 Task: Find connections with filter location Bukama with filter topic #tecnologiawith filter profile language Spanish with filter current company Hindustan Coca-Cola Beverages with filter school The Shri Ram School with filter industry Professional Training and Coaching with filter service category Translation with filter keywords title Farm Worker
Action: Mouse moved to (601, 114)
Screenshot: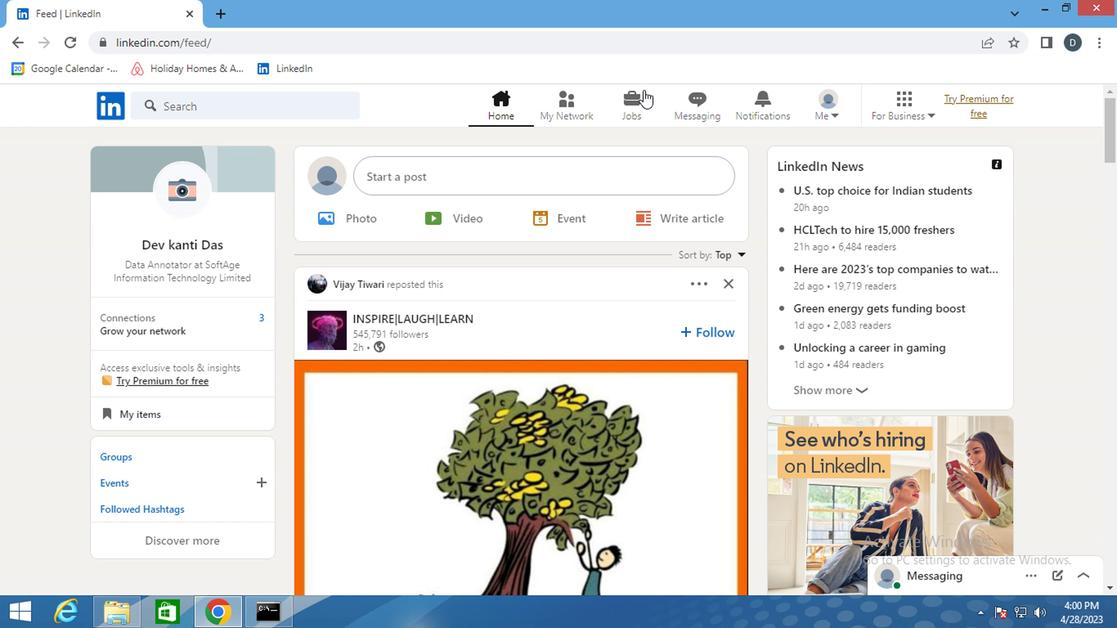 
Action: Mouse pressed left at (601, 114)
Screenshot: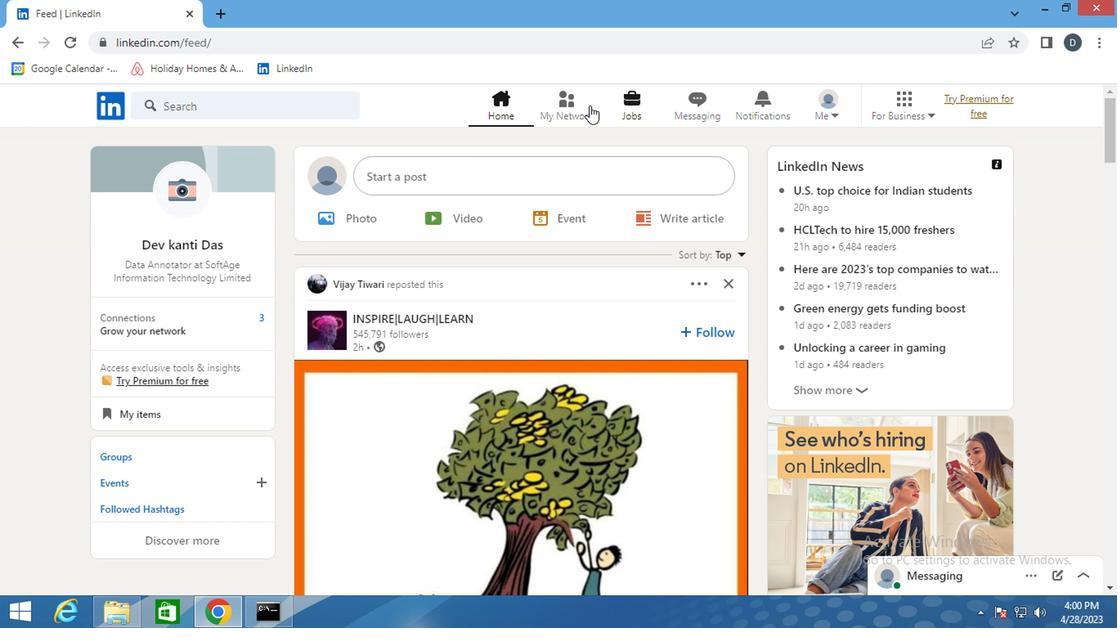 
Action: Mouse moved to (394, 201)
Screenshot: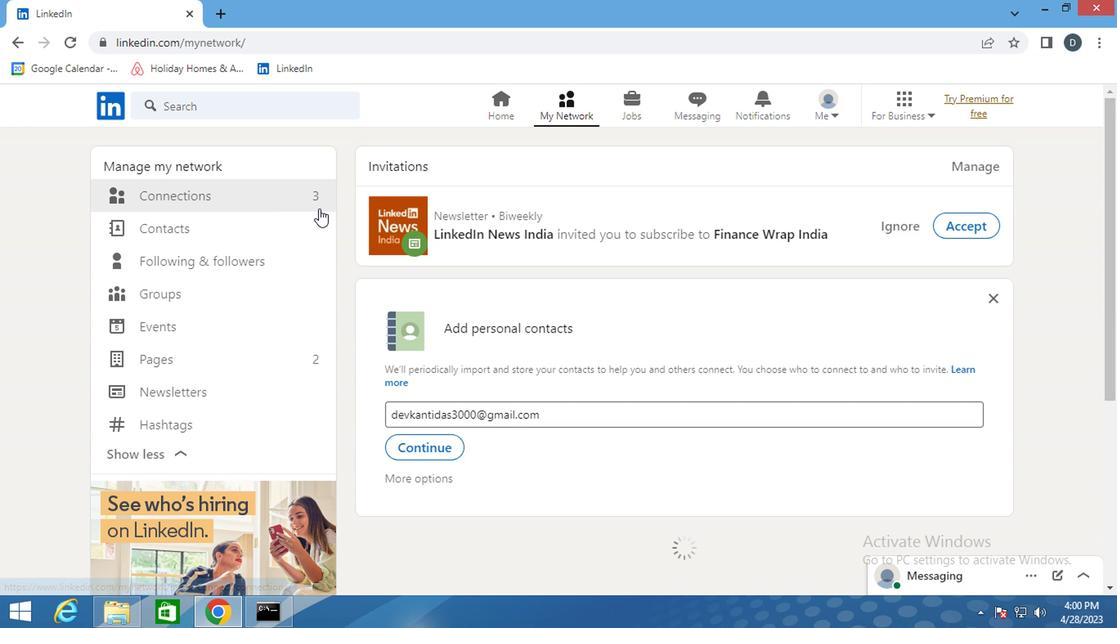 
Action: Mouse pressed left at (394, 201)
Screenshot: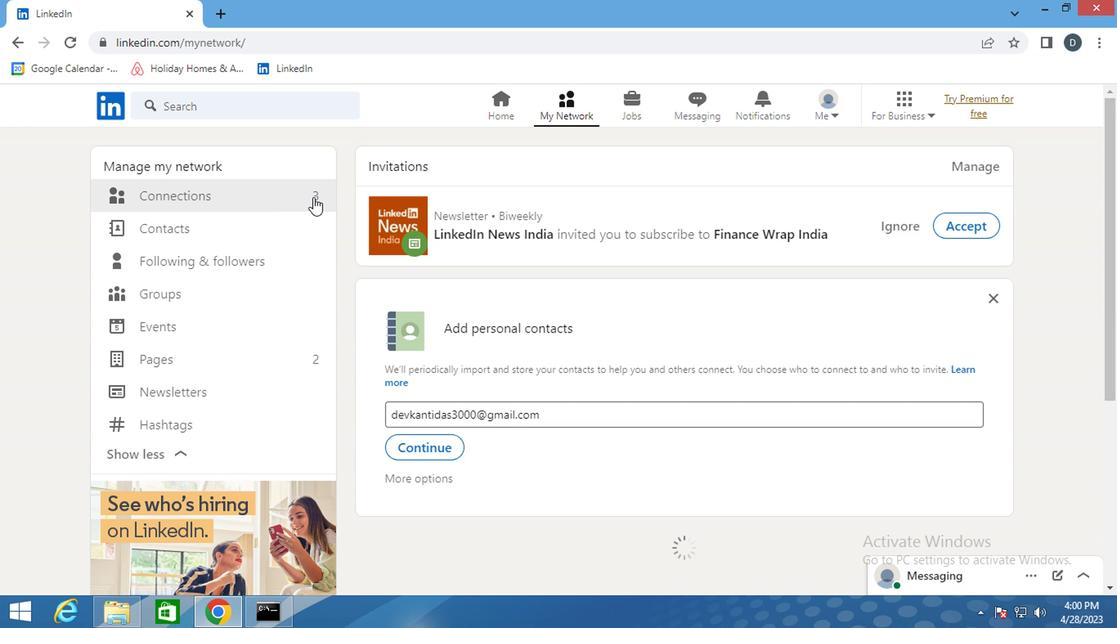 
Action: Mouse moved to (321, 199)
Screenshot: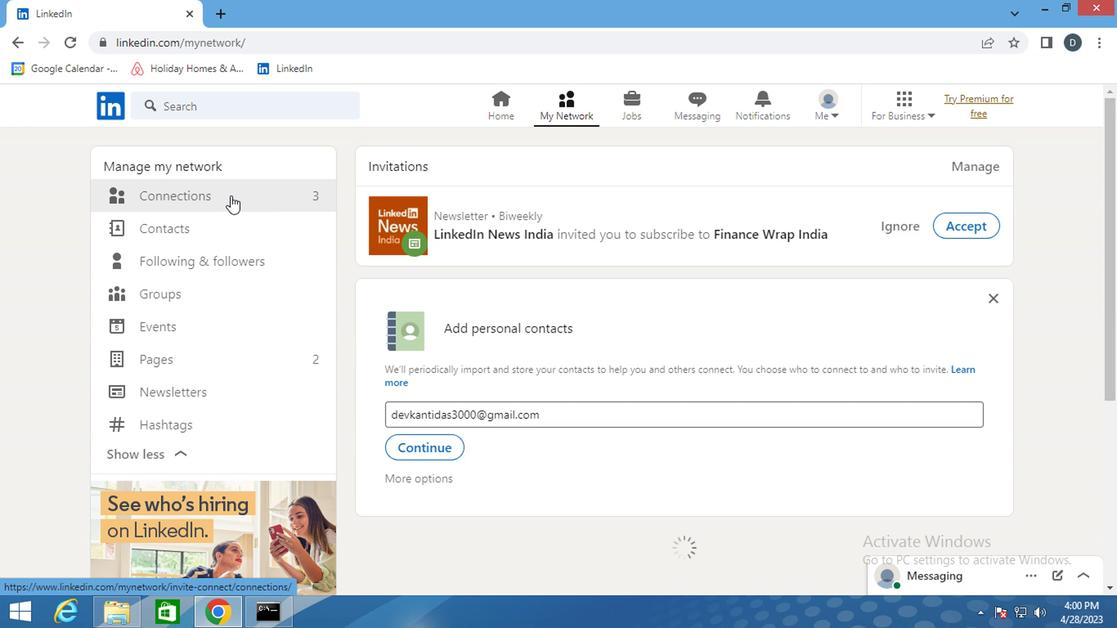 
Action: Mouse pressed left at (321, 199)
Screenshot: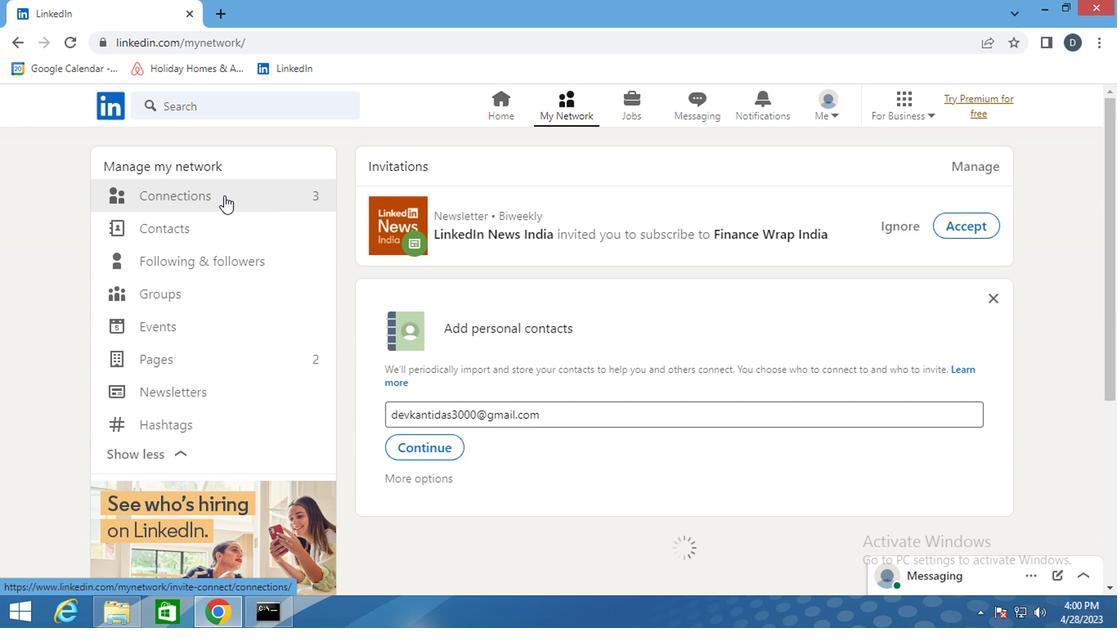 
Action: Mouse moved to (294, 201)
Screenshot: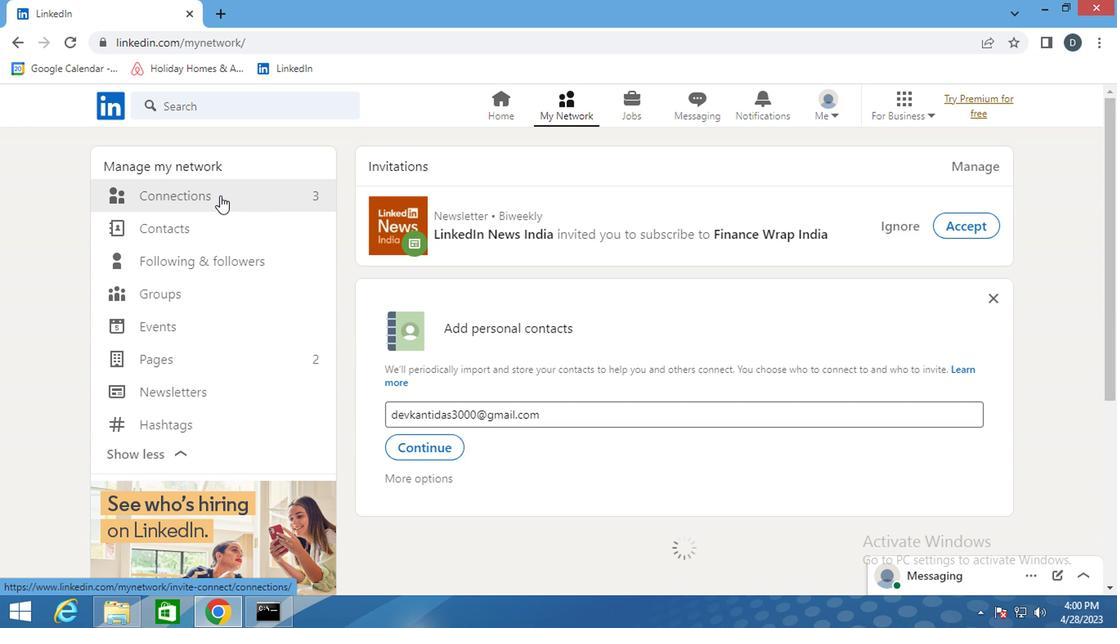 
Action: Mouse pressed left at (294, 201)
Screenshot: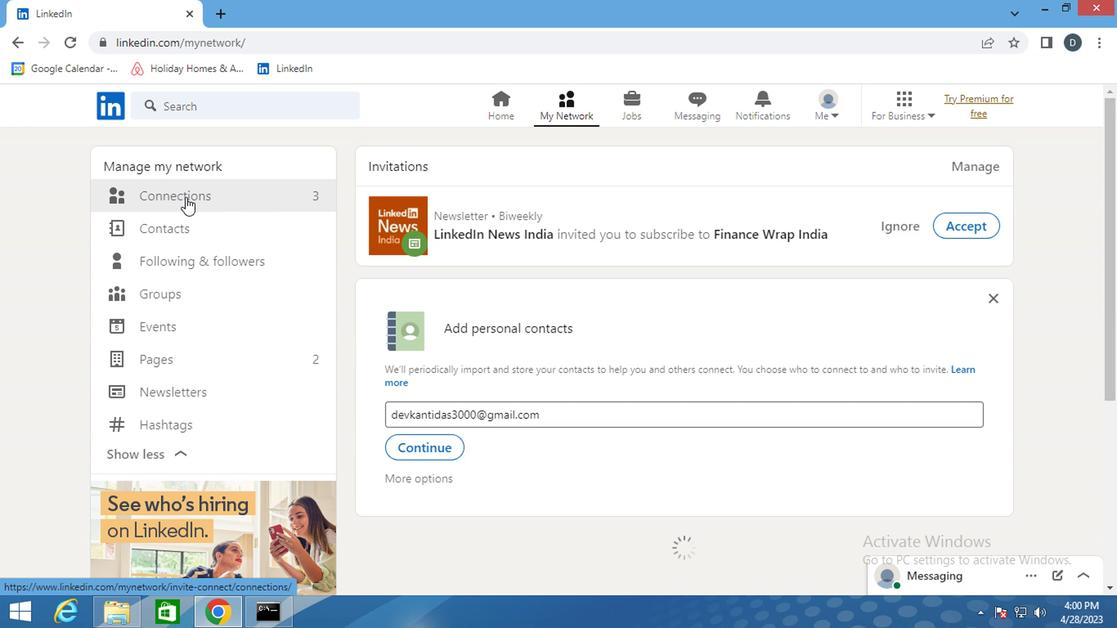 
Action: Mouse moved to (696, 201)
Screenshot: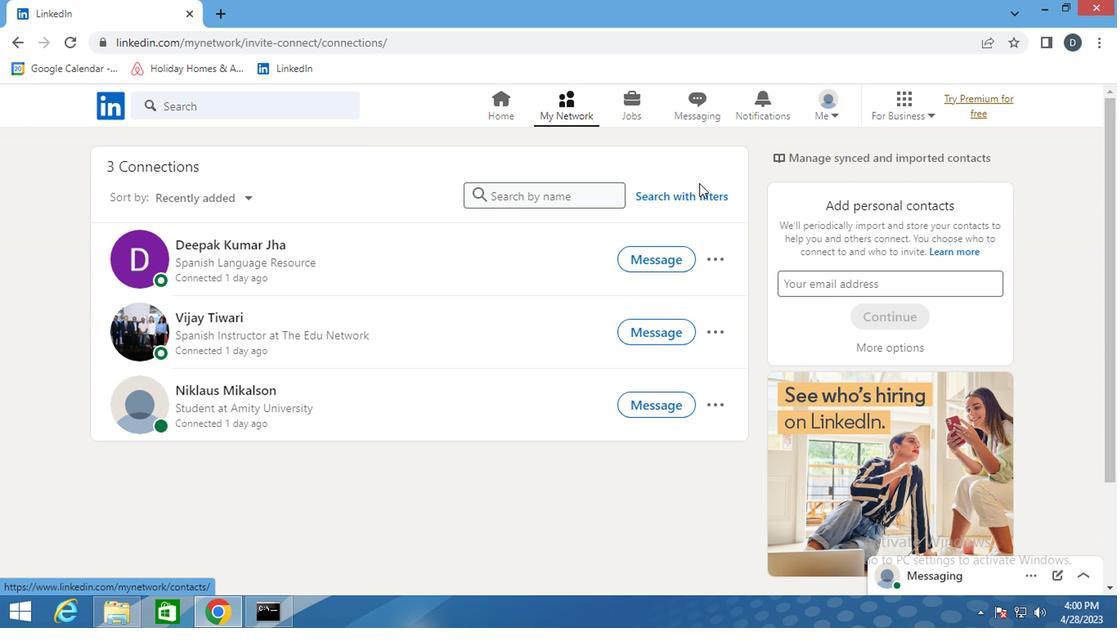 
Action: Mouse pressed left at (696, 201)
Screenshot: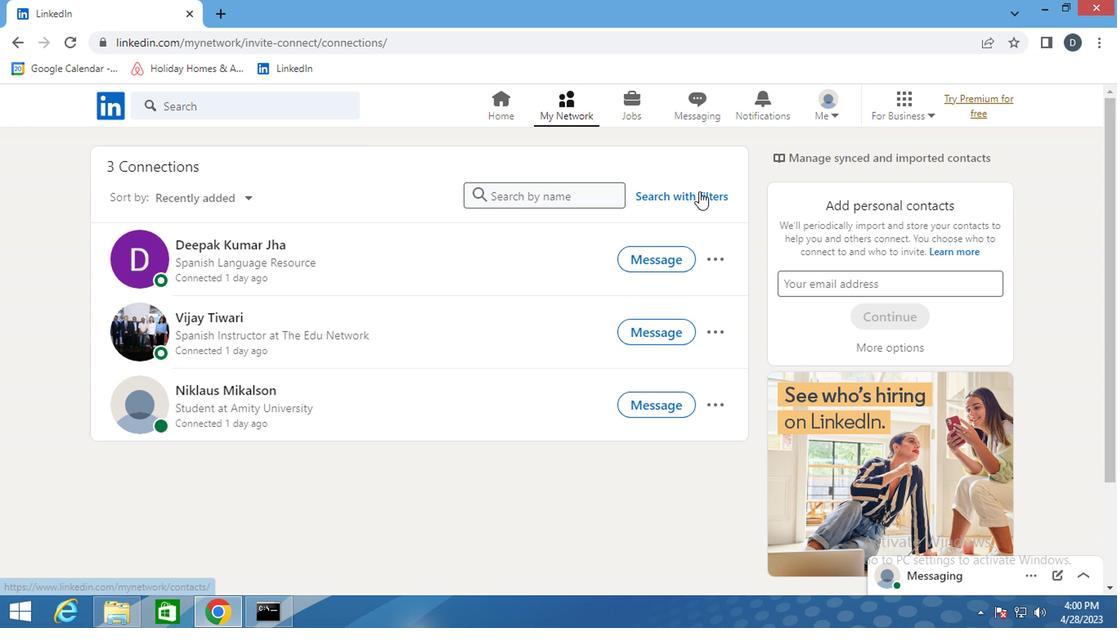 
Action: Mouse moved to (639, 151)
Screenshot: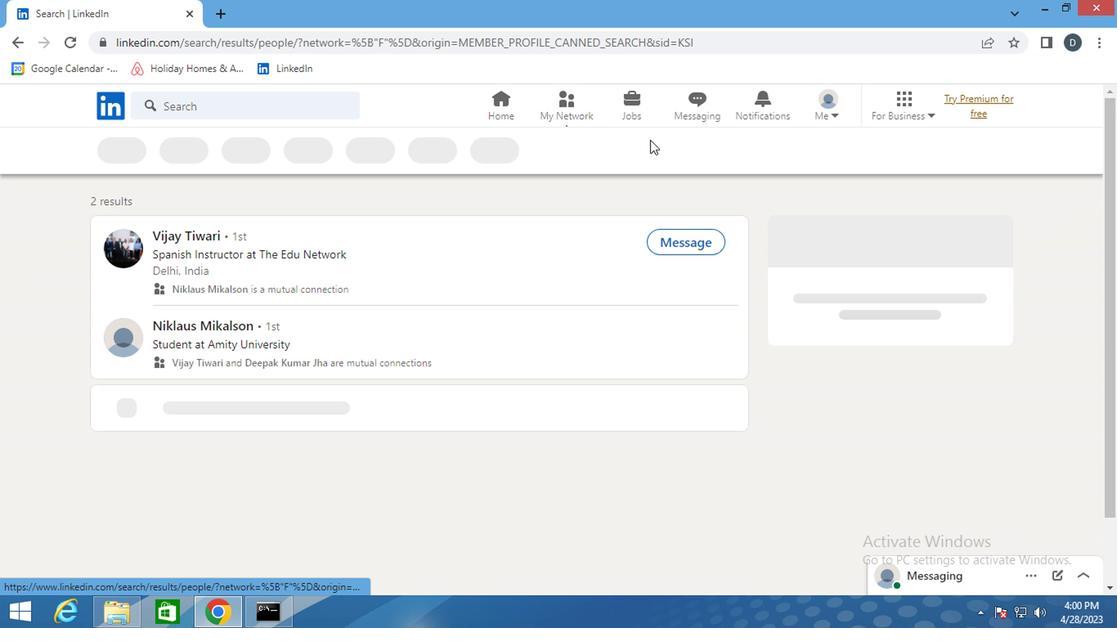 
Action: Mouse pressed left at (639, 151)
Screenshot: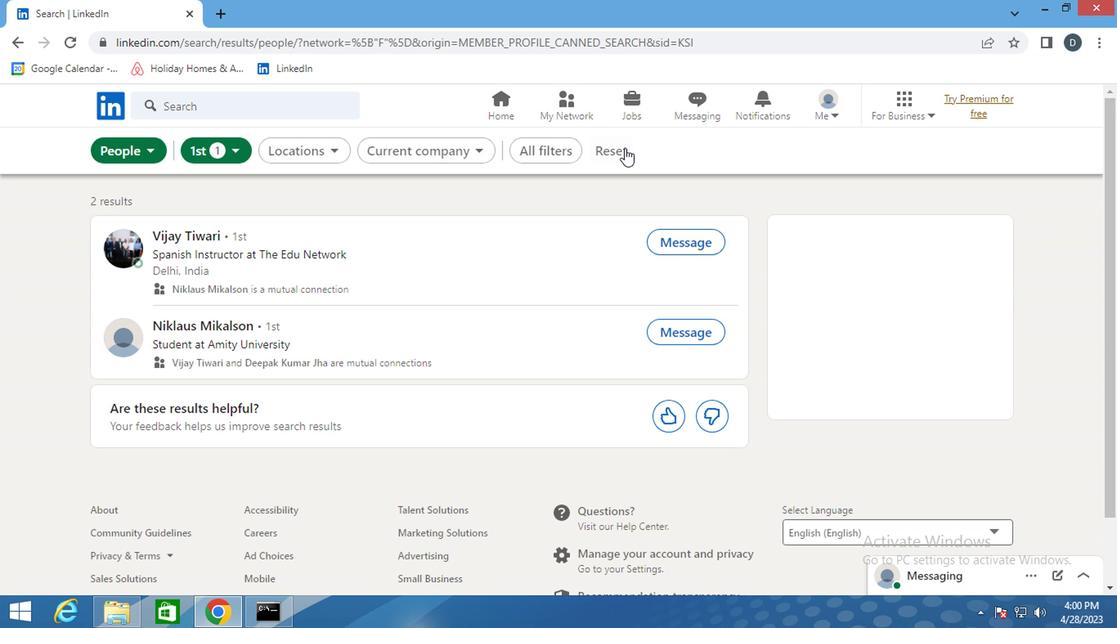 
Action: Mouse moved to (606, 153)
Screenshot: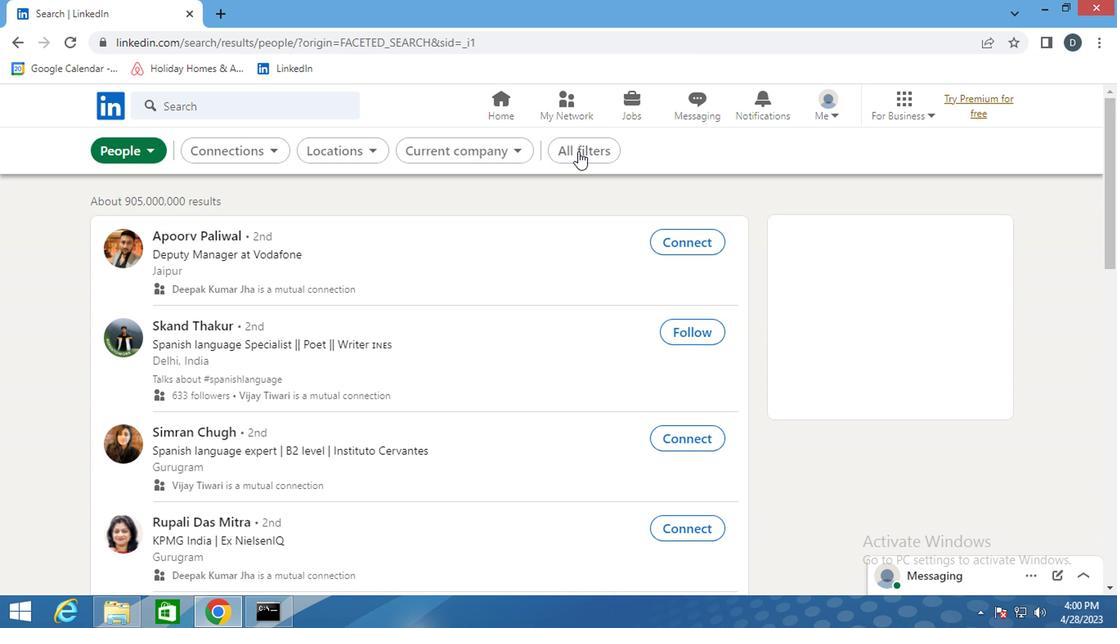 
Action: Mouse pressed left at (606, 153)
Screenshot: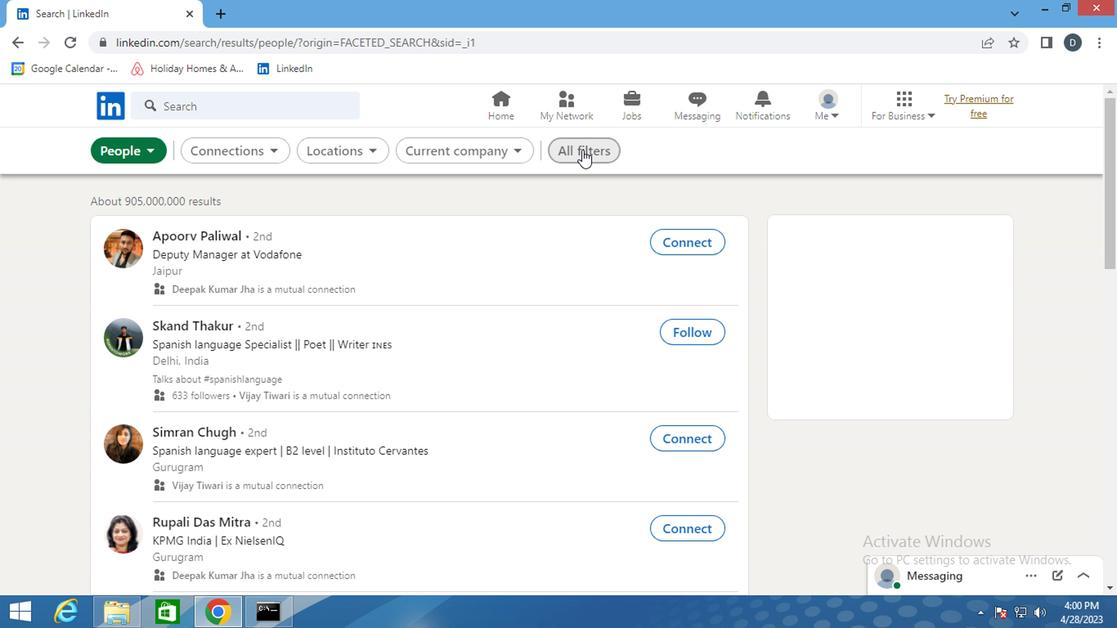 
Action: Mouse moved to (927, 374)
Screenshot: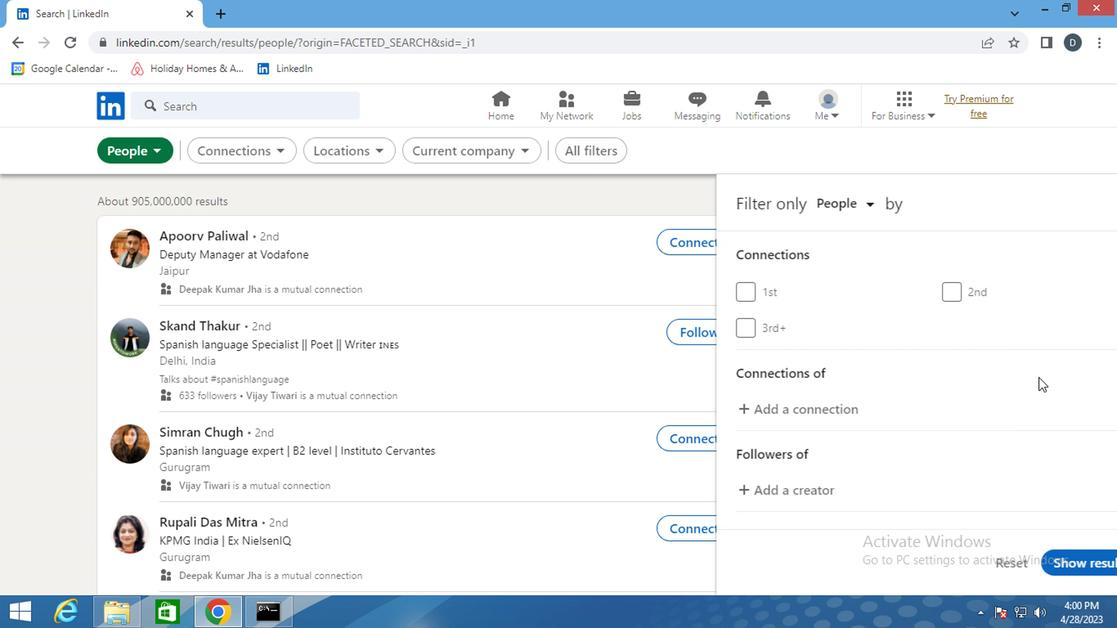 
Action: Mouse scrolled (927, 373) with delta (0, 0)
Screenshot: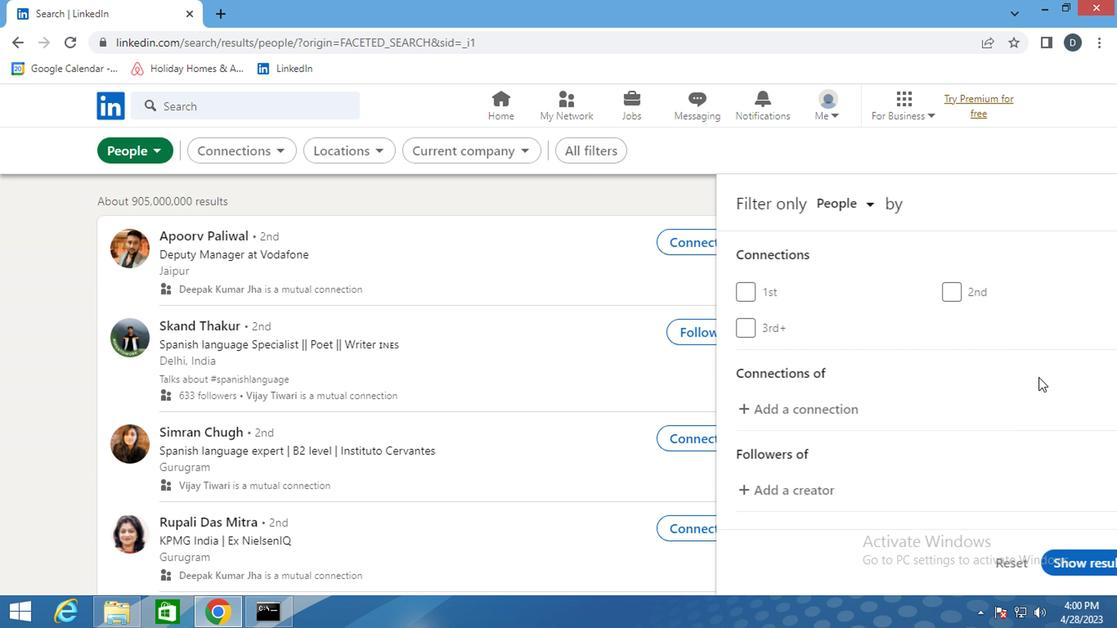 
Action: Mouse scrolled (927, 373) with delta (0, 0)
Screenshot: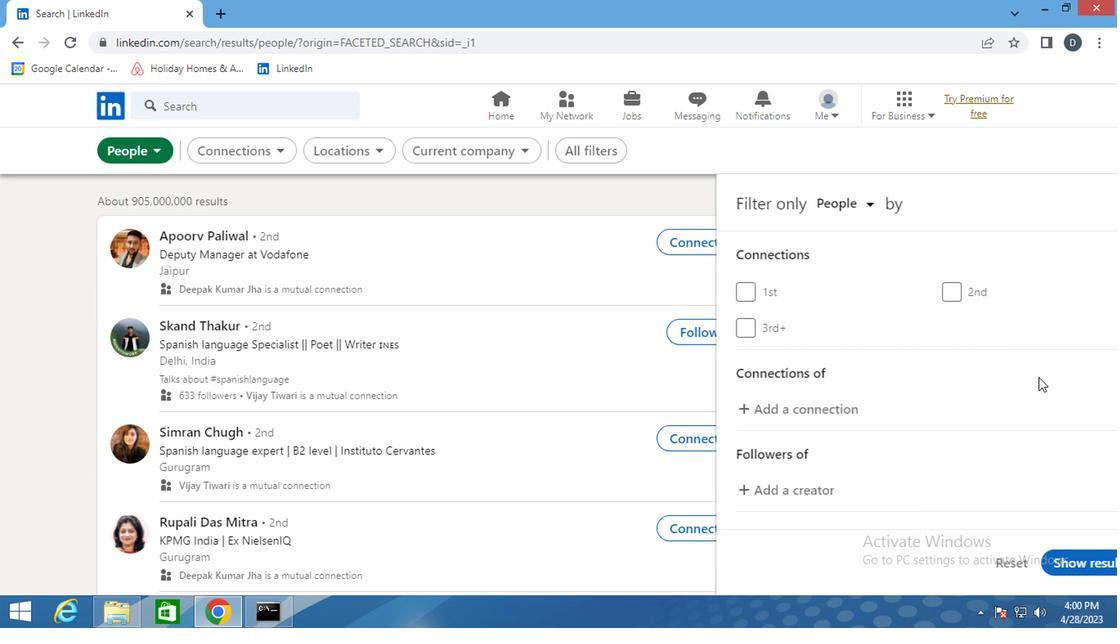 
Action: Mouse scrolled (927, 373) with delta (0, 0)
Screenshot: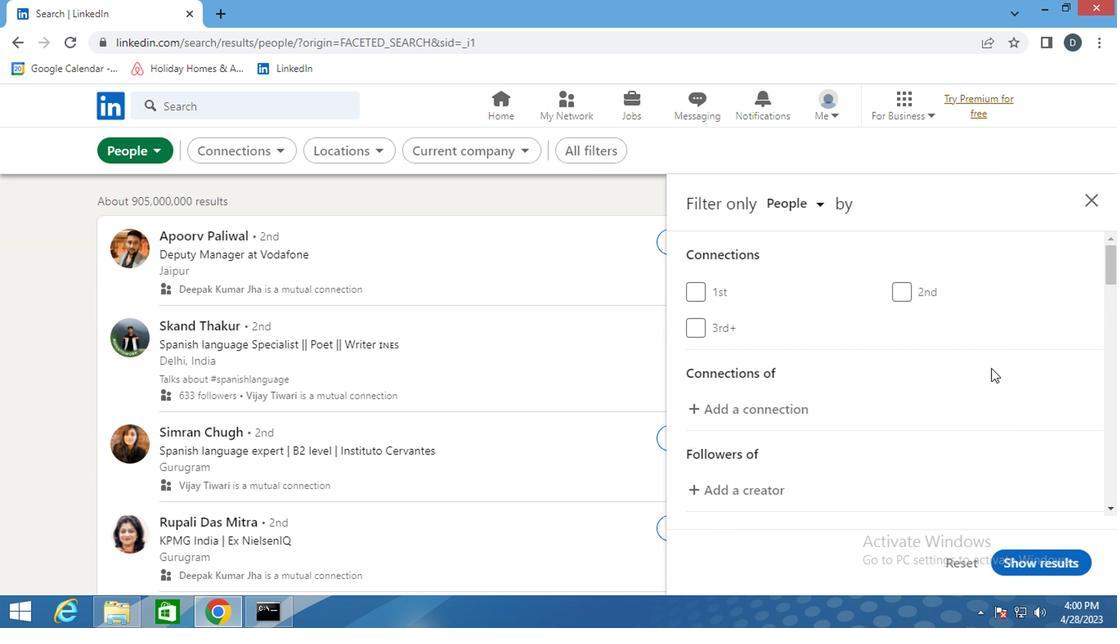 
Action: Mouse moved to (820, 398)
Screenshot: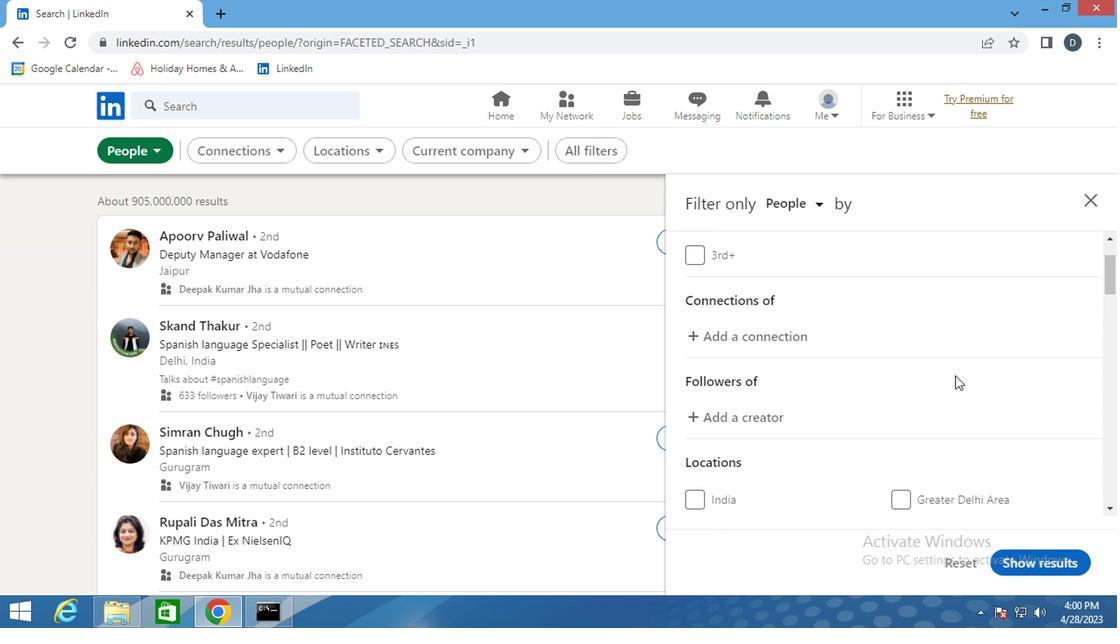
Action: Mouse scrolled (820, 397) with delta (0, -1)
Screenshot: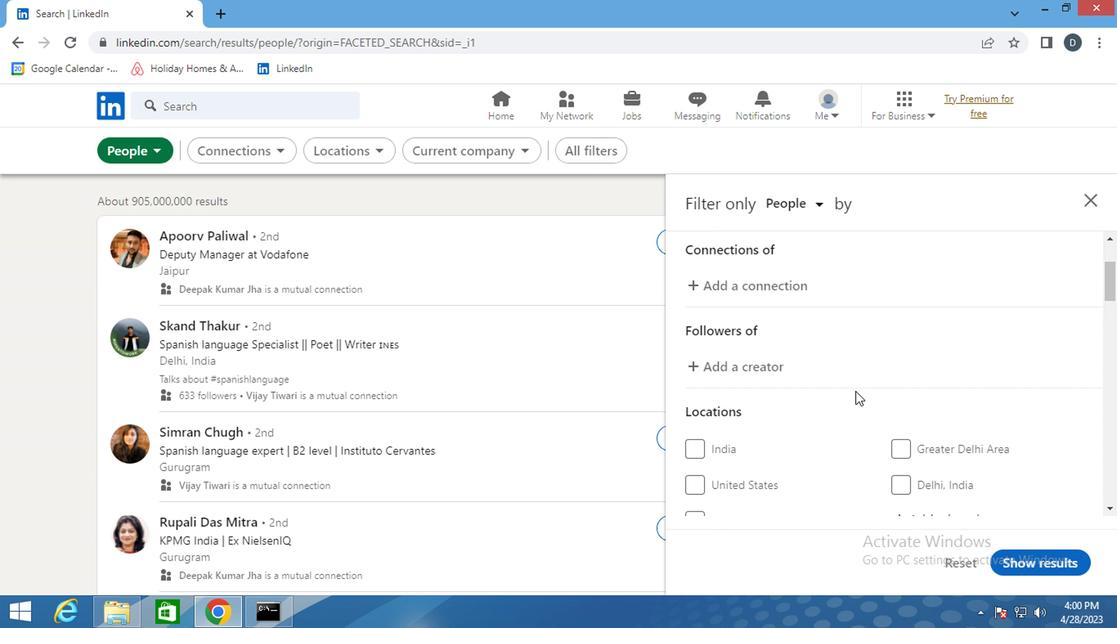 
Action: Mouse moved to (844, 388)
Screenshot: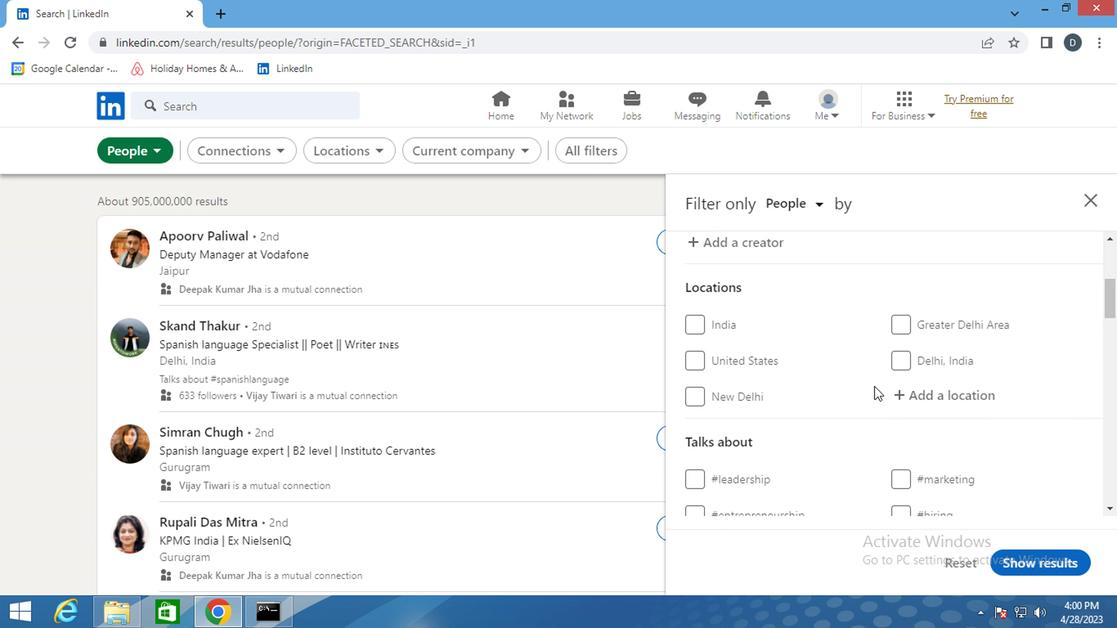 
Action: Mouse scrolled (844, 389) with delta (0, 0)
Screenshot: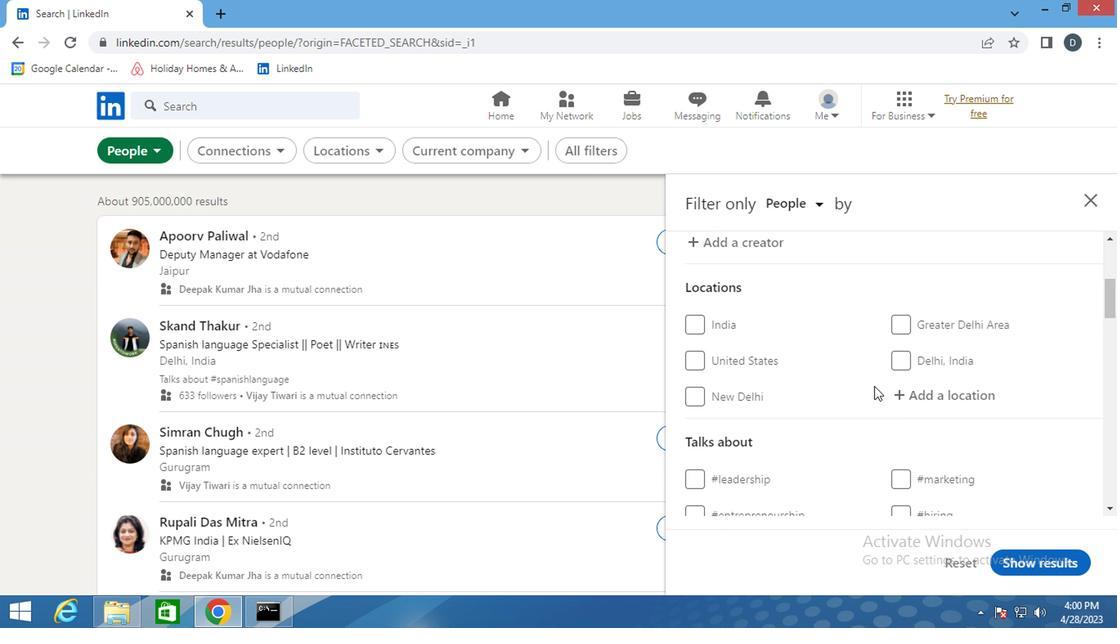 
Action: Mouse moved to (895, 373)
Screenshot: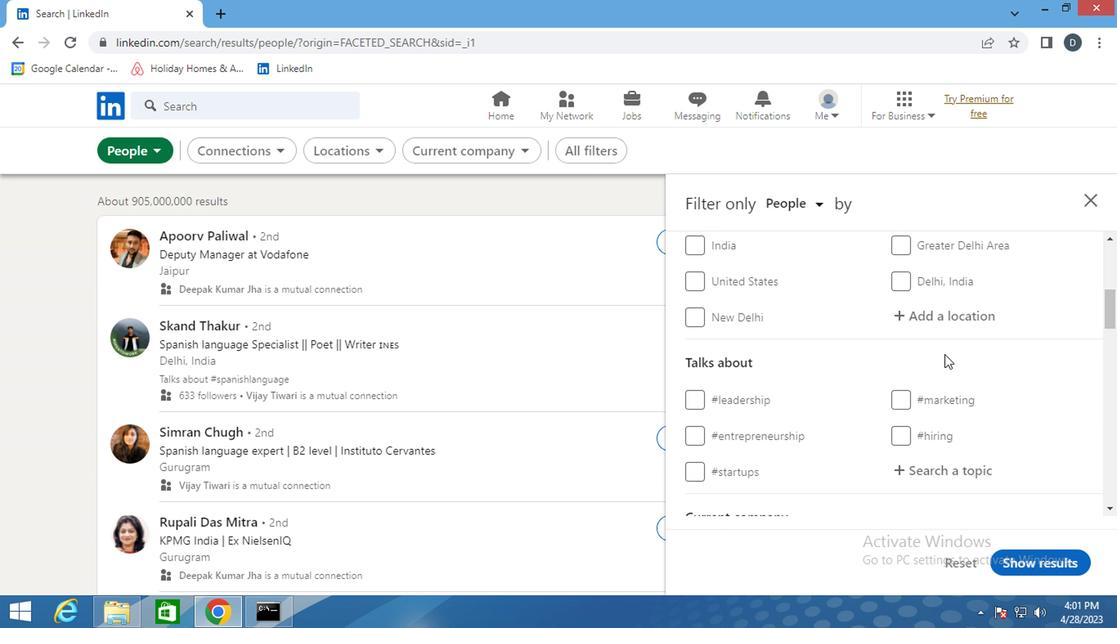
Action: Mouse scrolled (895, 374) with delta (0, 0)
Screenshot: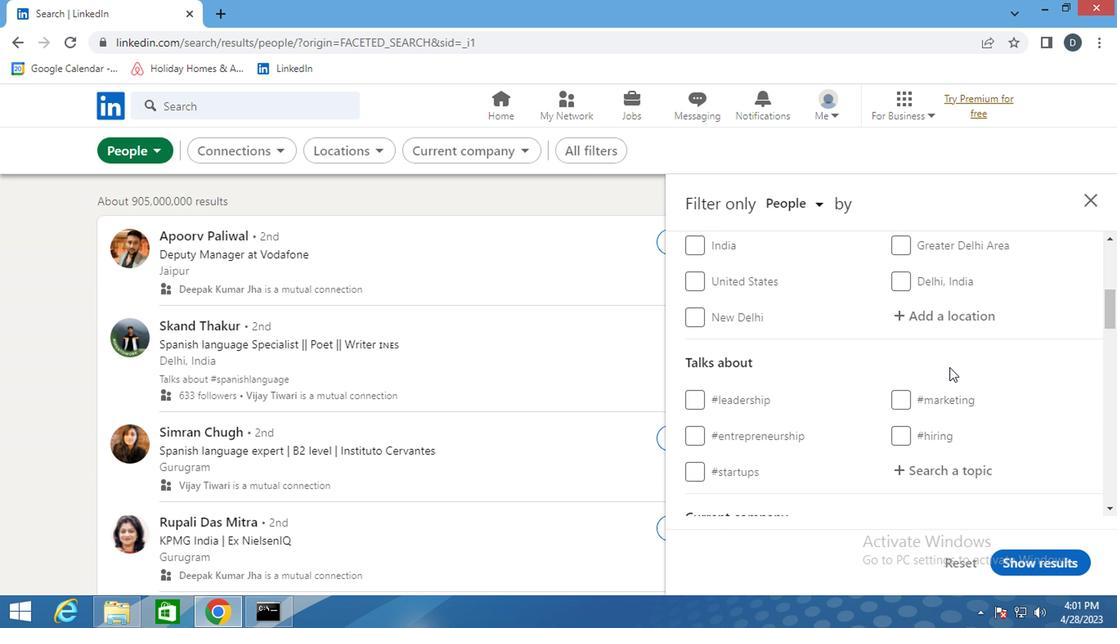 
Action: Mouse moved to (898, 381)
Screenshot: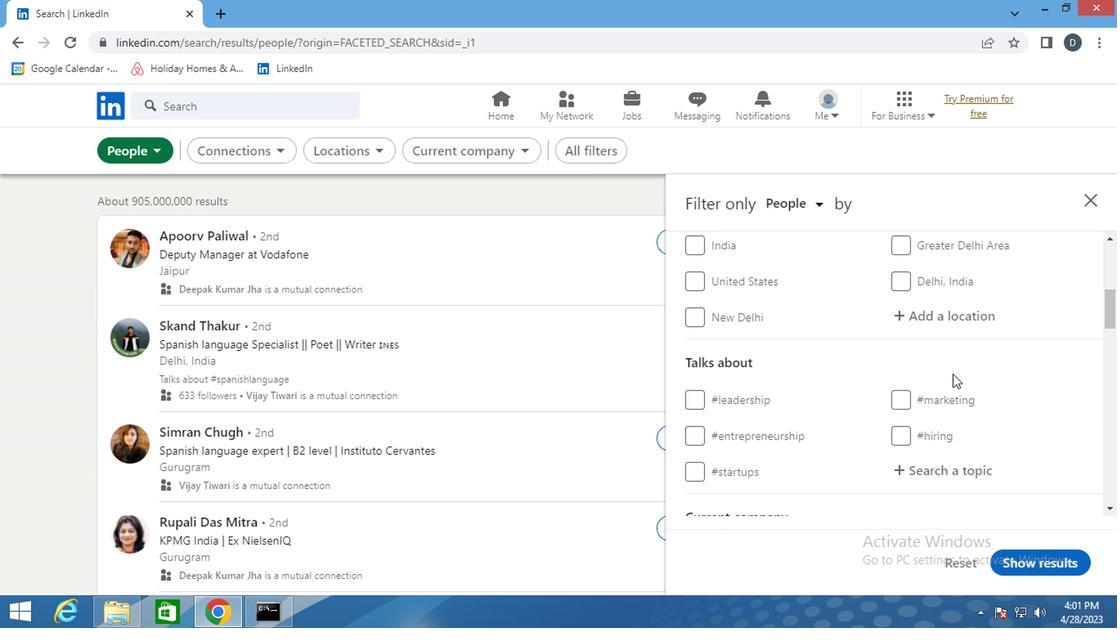 
Action: Mouse scrolled (898, 381) with delta (0, 0)
Screenshot: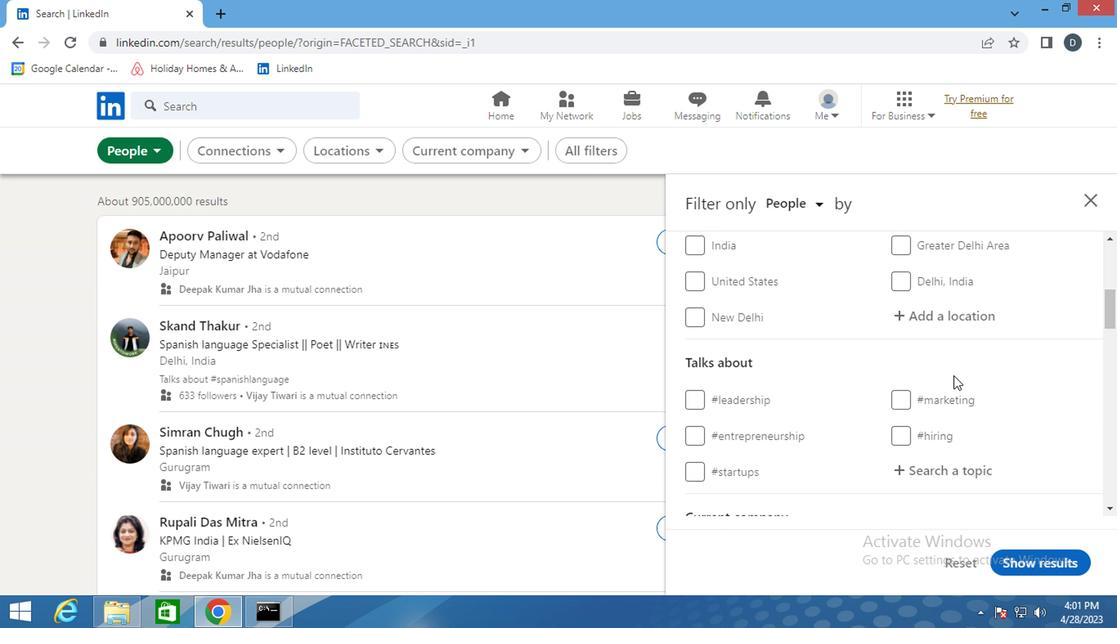 
Action: Mouse scrolled (898, 383) with delta (0, 1)
Screenshot: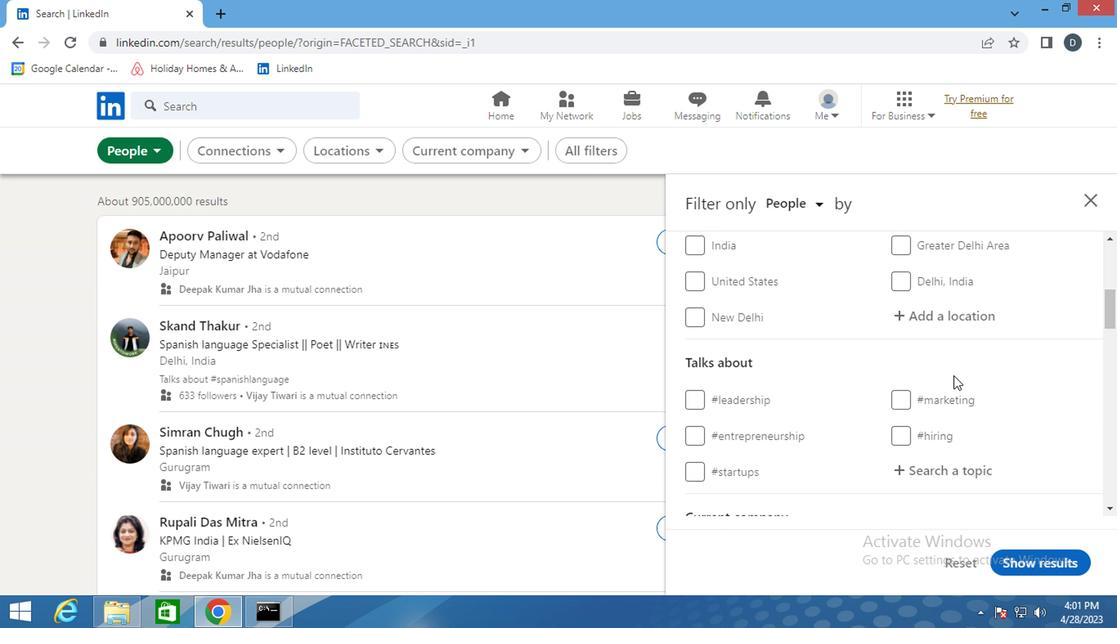 
Action: Mouse moved to (898, 479)
Screenshot: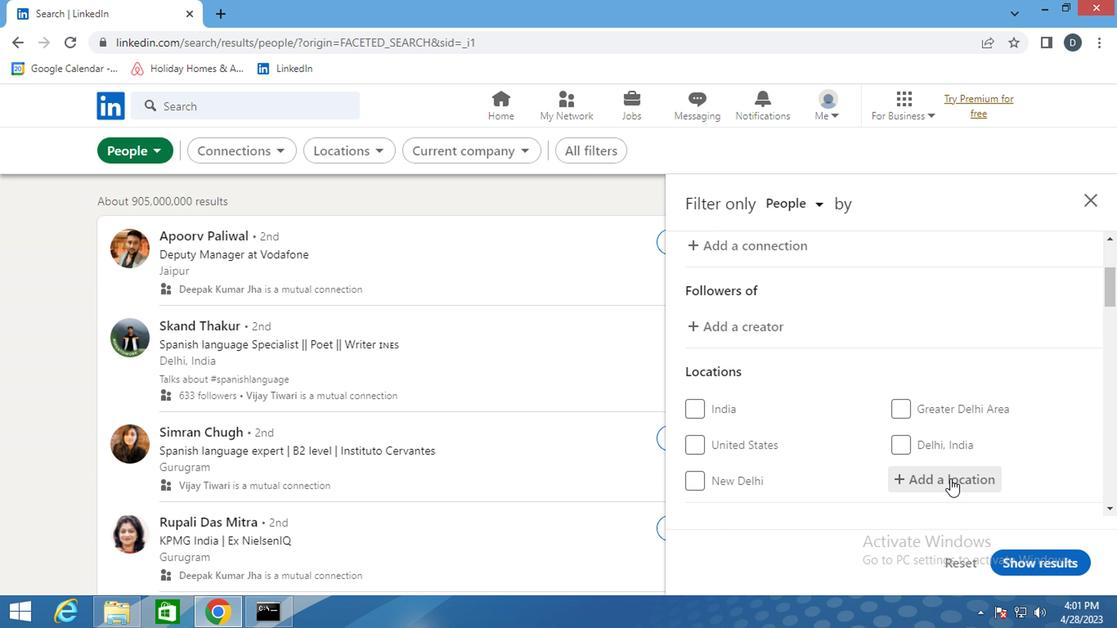
Action: Mouse scrolled (898, 477) with delta (0, -1)
Screenshot: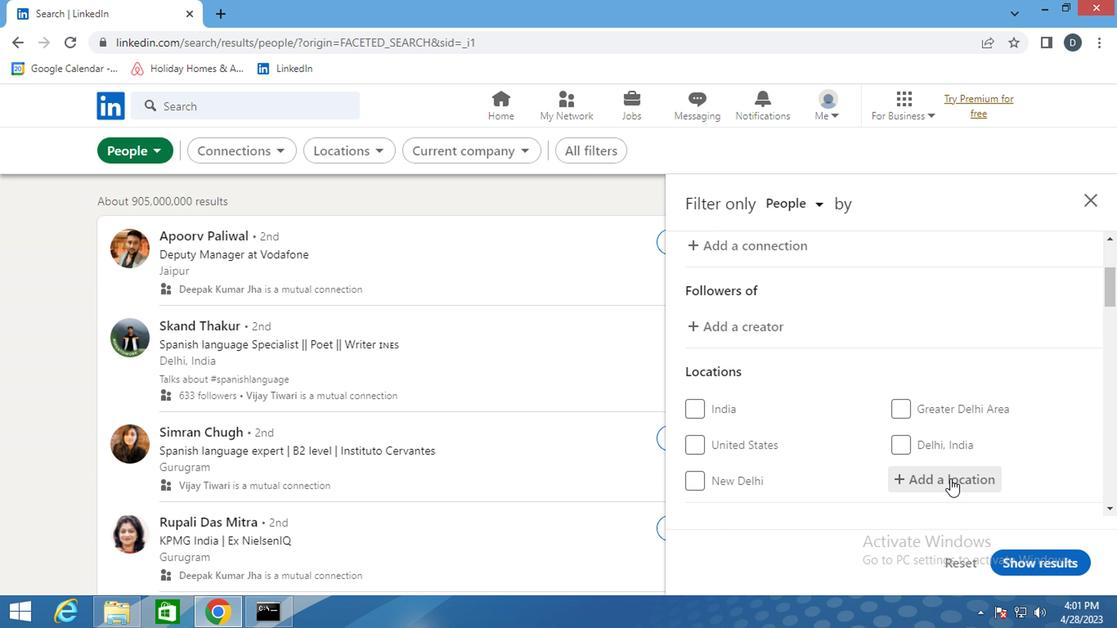 
Action: Mouse moved to (907, 395)
Screenshot: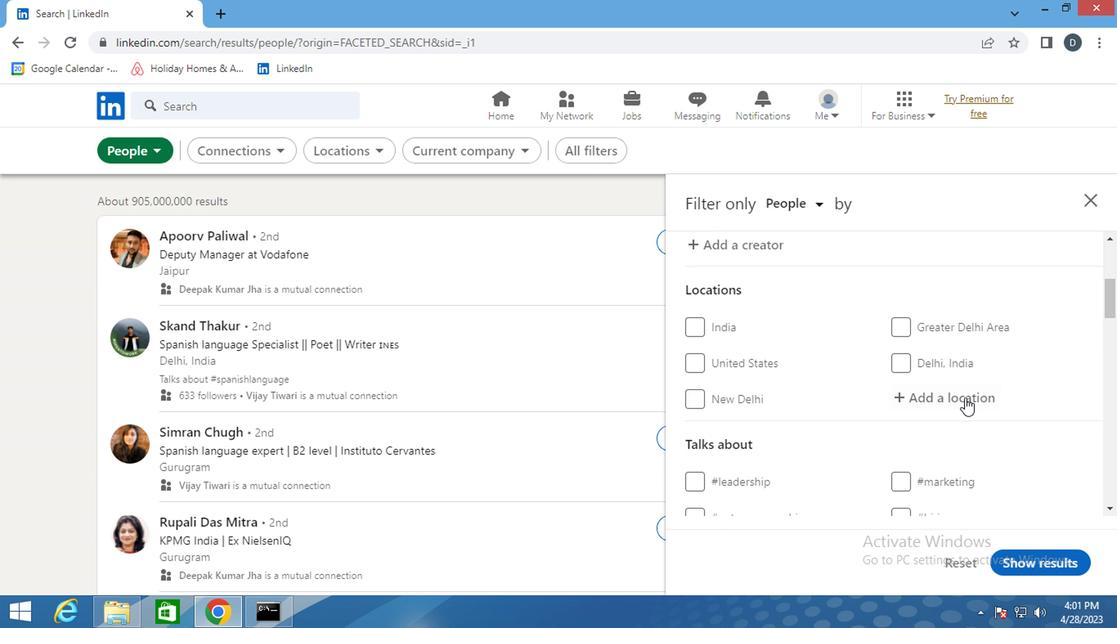 
Action: Mouse pressed left at (907, 395)
Screenshot: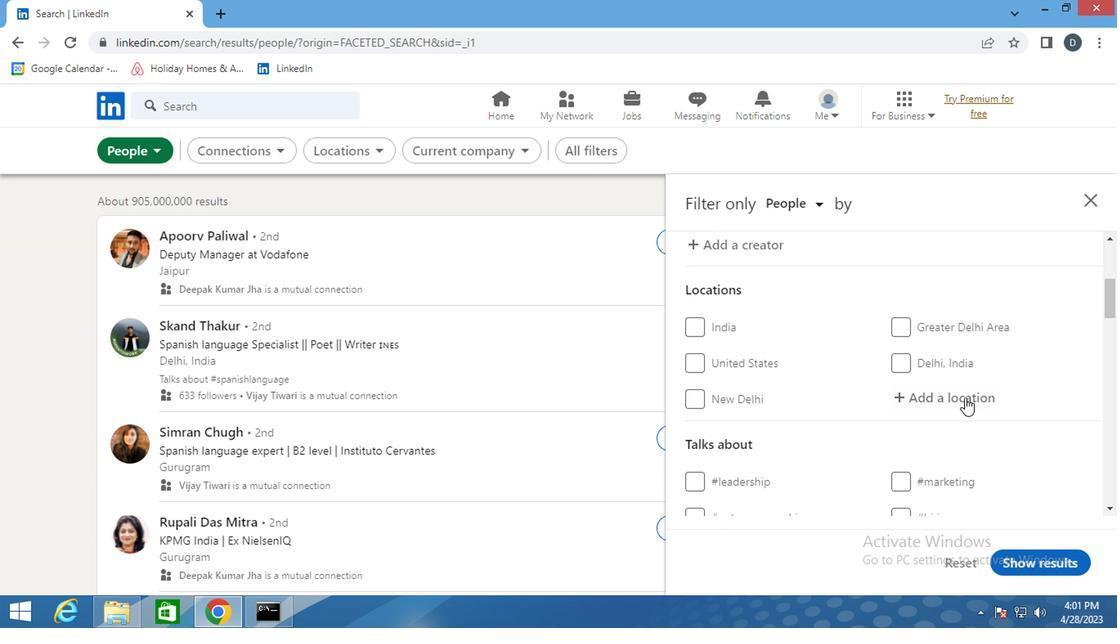 
Action: Key pressed <Key.shift_r>Bukama
Screenshot: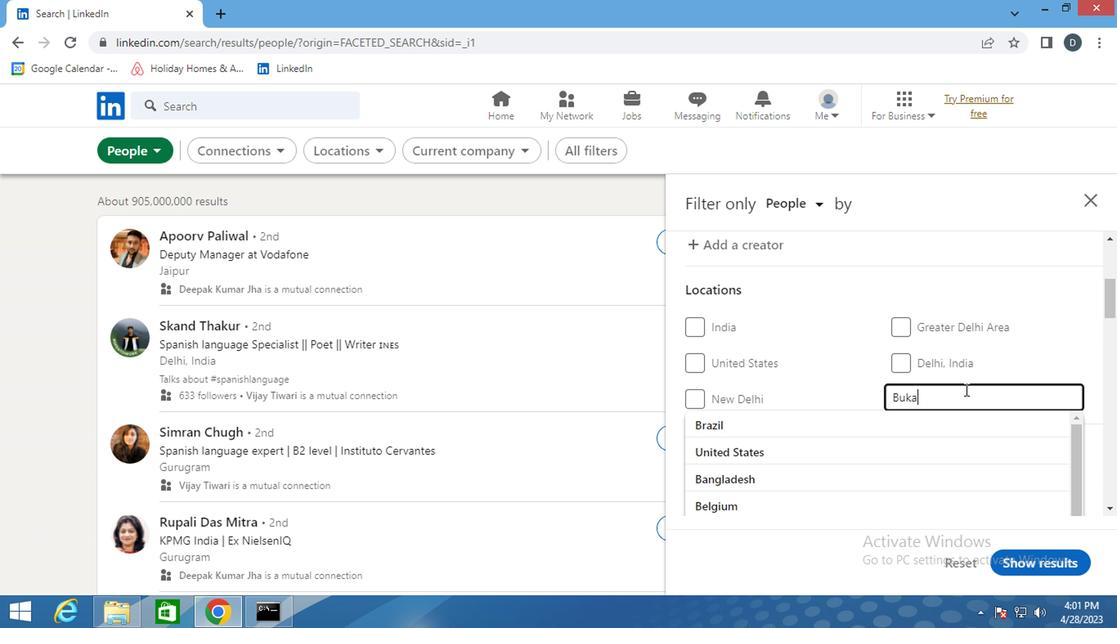 
Action: Mouse moved to (895, 431)
Screenshot: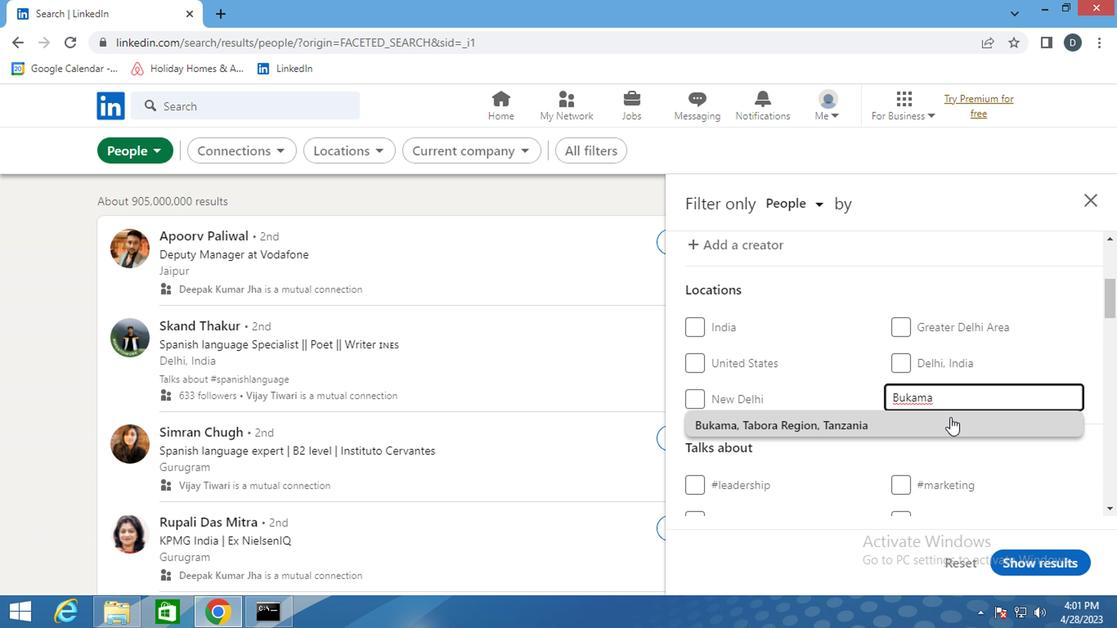 
Action: Mouse pressed left at (895, 431)
Screenshot: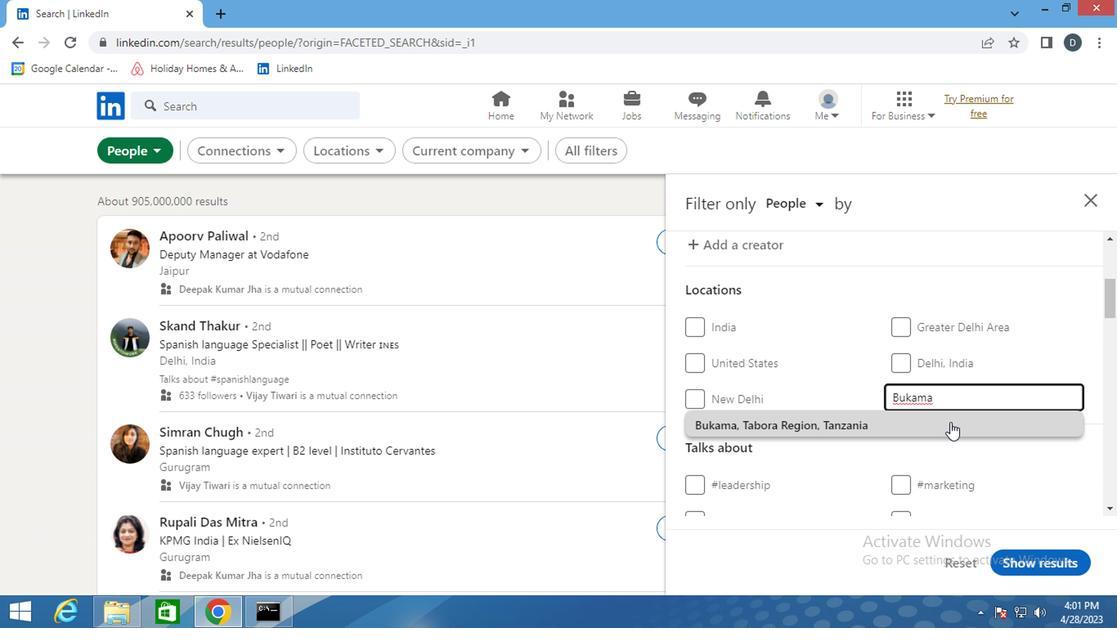 
Action: Mouse scrolled (895, 430) with delta (0, -1)
Screenshot: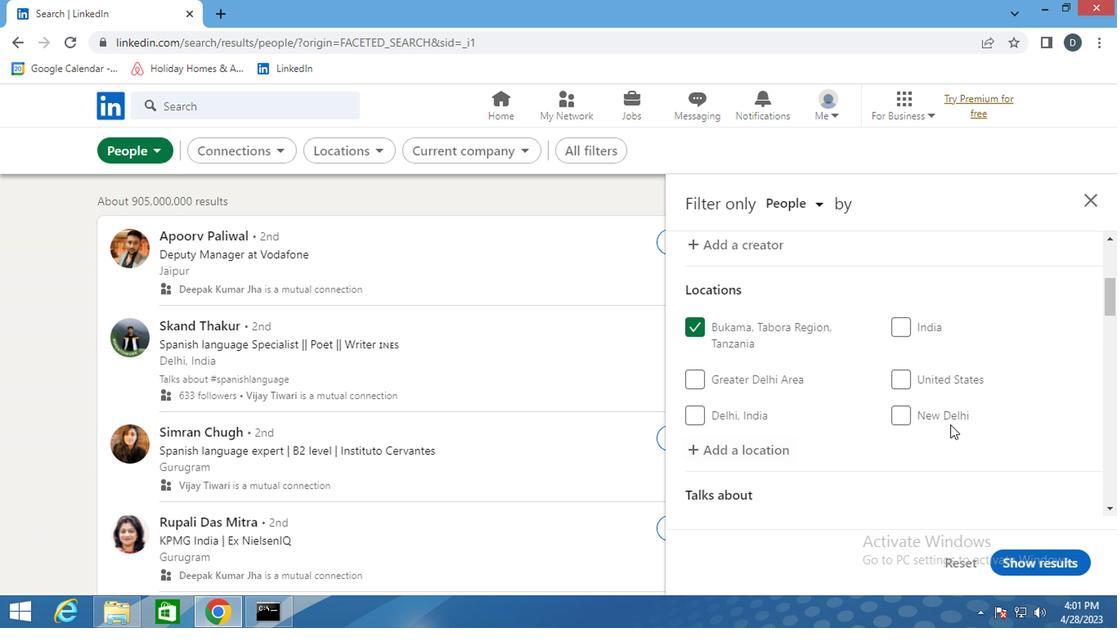 
Action: Mouse scrolled (895, 430) with delta (0, -1)
Screenshot: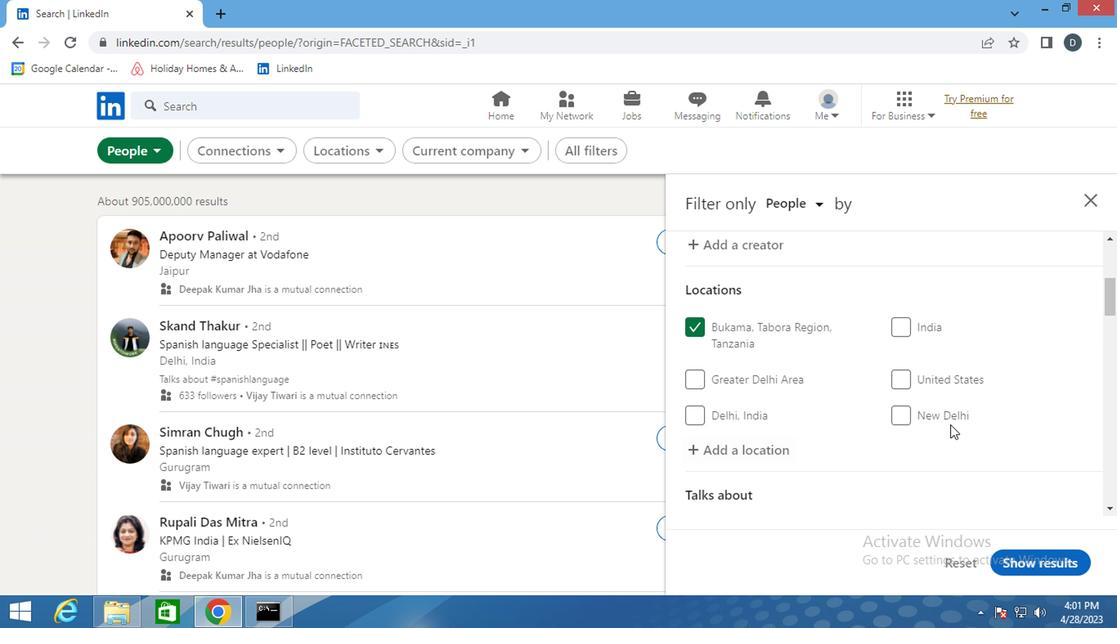 
Action: Mouse moved to (852, 398)
Screenshot: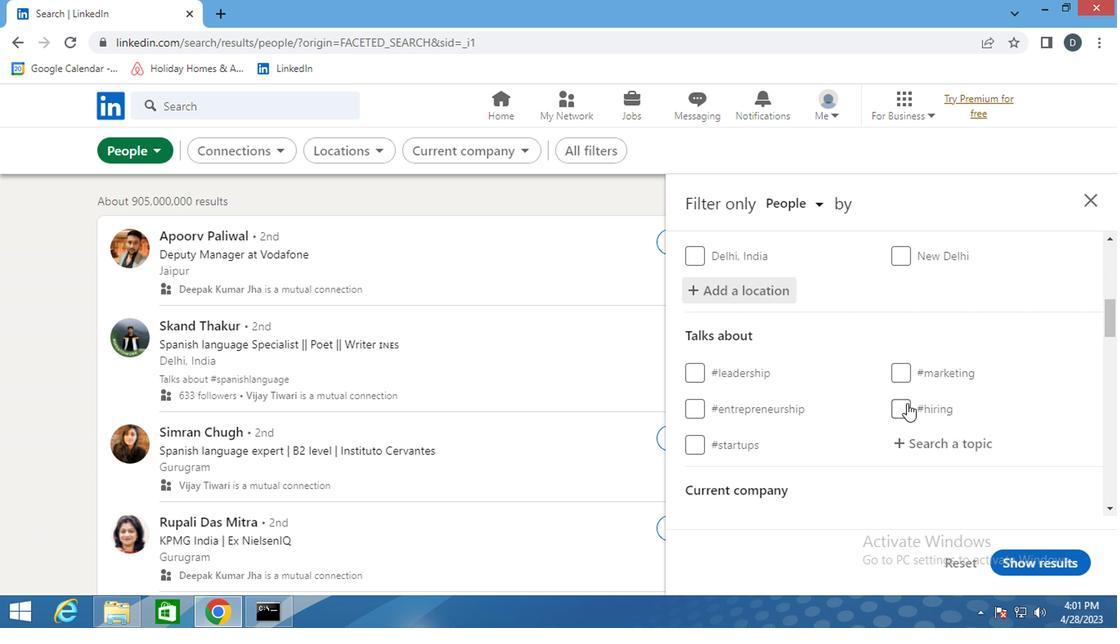 
Action: Mouse scrolled (852, 399) with delta (0, 0)
Screenshot: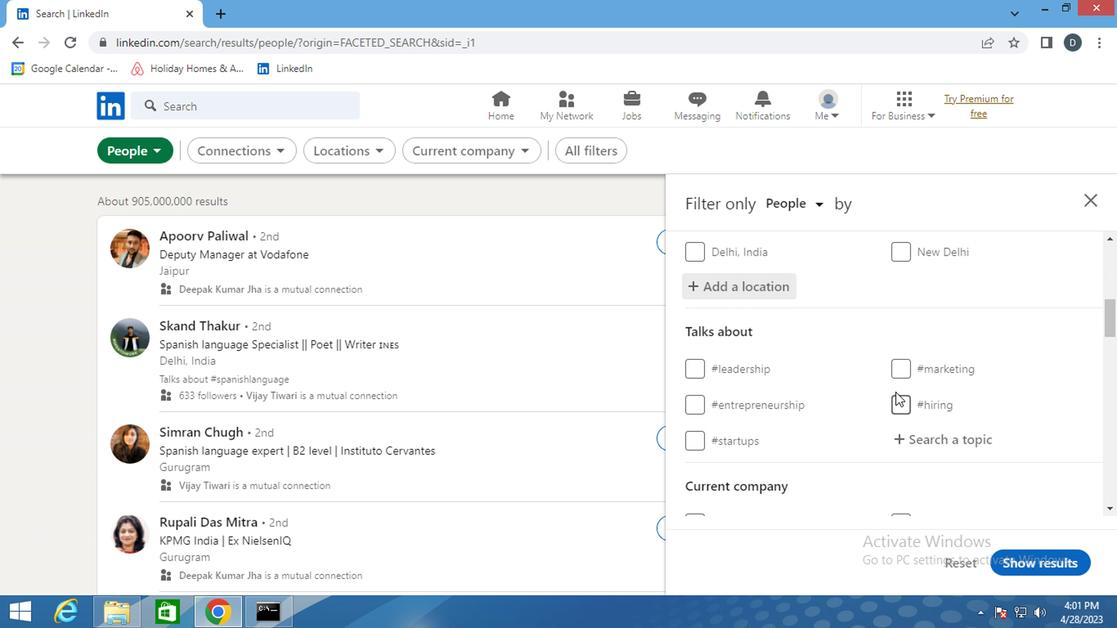 
Action: Mouse moved to (878, 516)
Screenshot: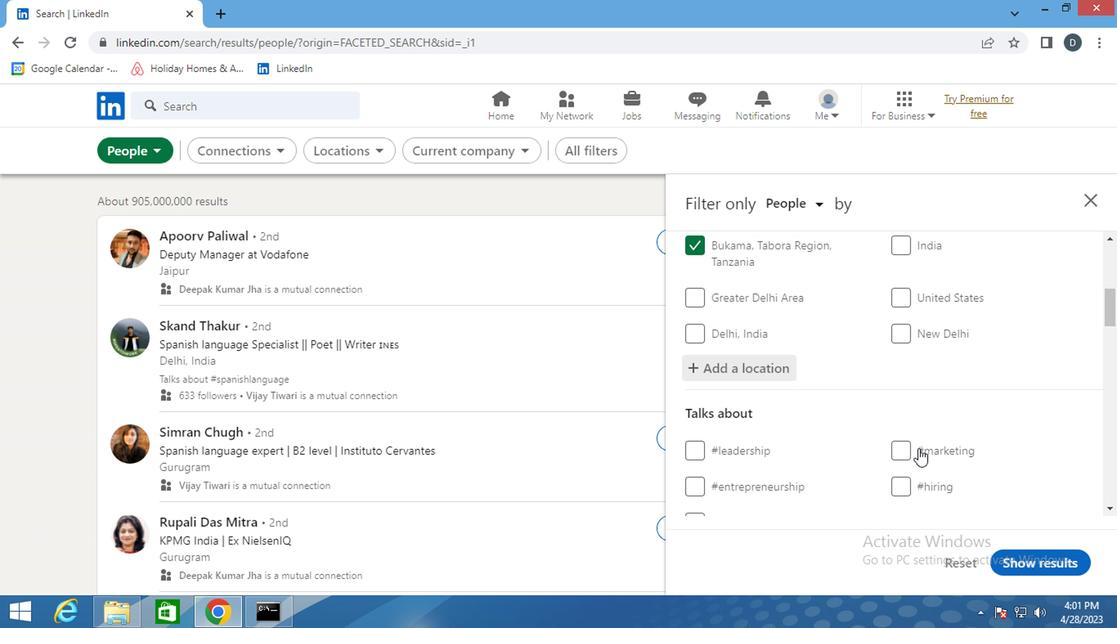 
Action: Mouse scrolled (878, 516) with delta (0, 0)
Screenshot: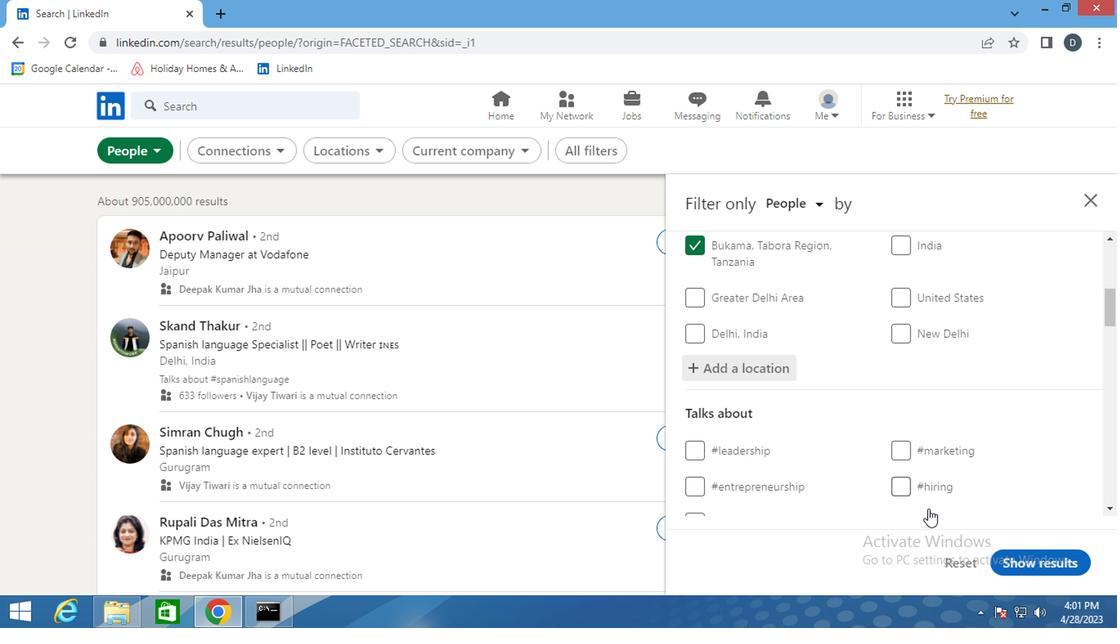 
Action: Mouse moved to (887, 442)
Screenshot: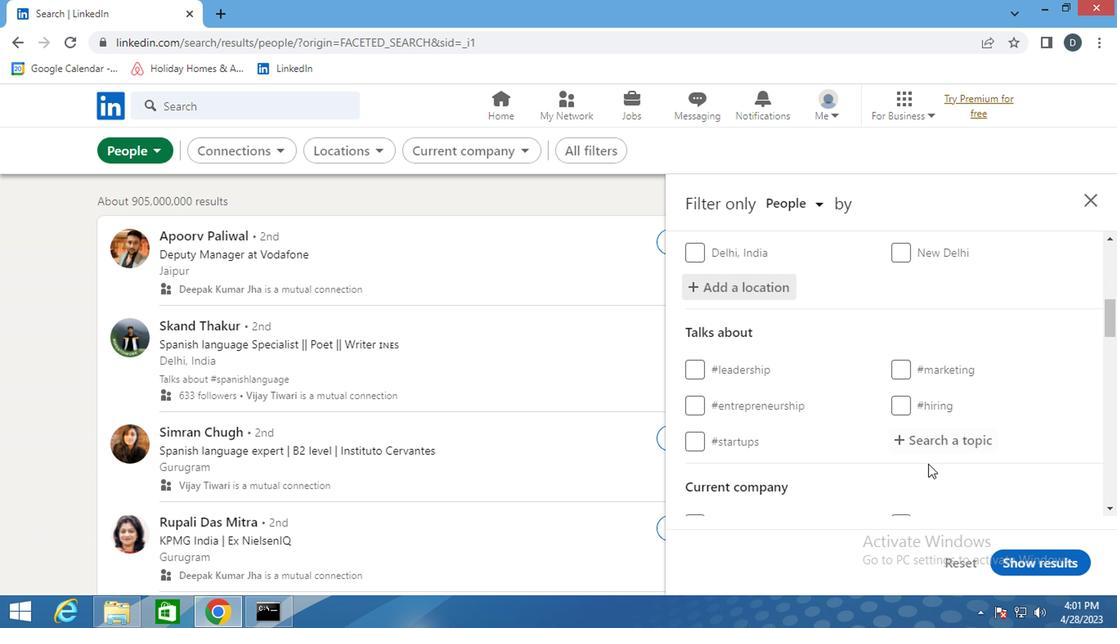 
Action: Mouse pressed left at (887, 442)
Screenshot: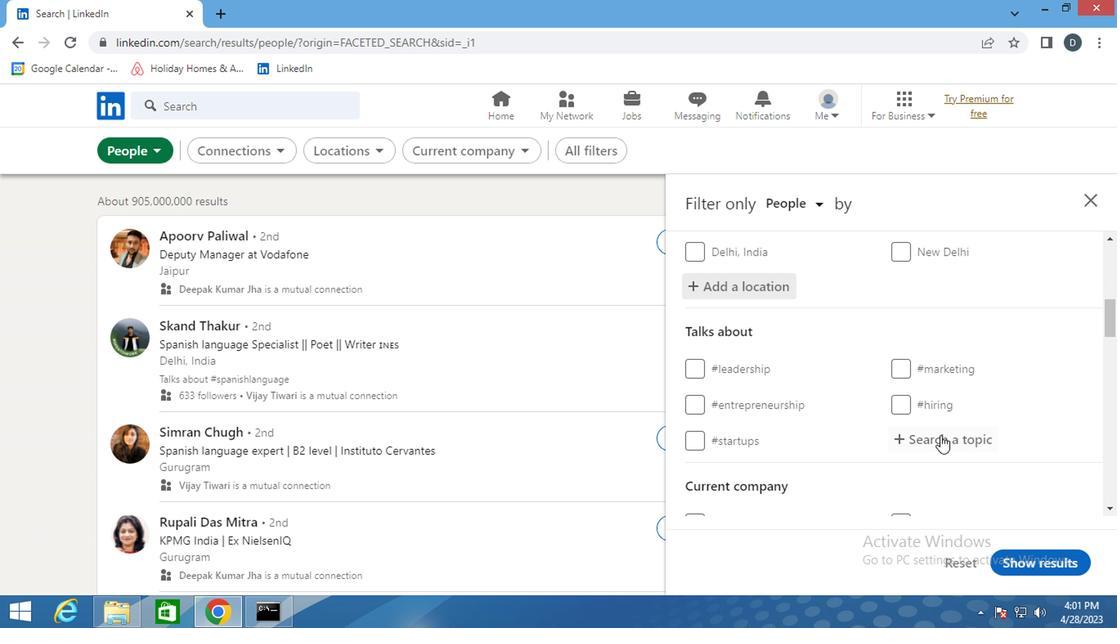 
Action: Key pressed <Key.shift>#TECHNOLOGIA<Key.enter>
Screenshot: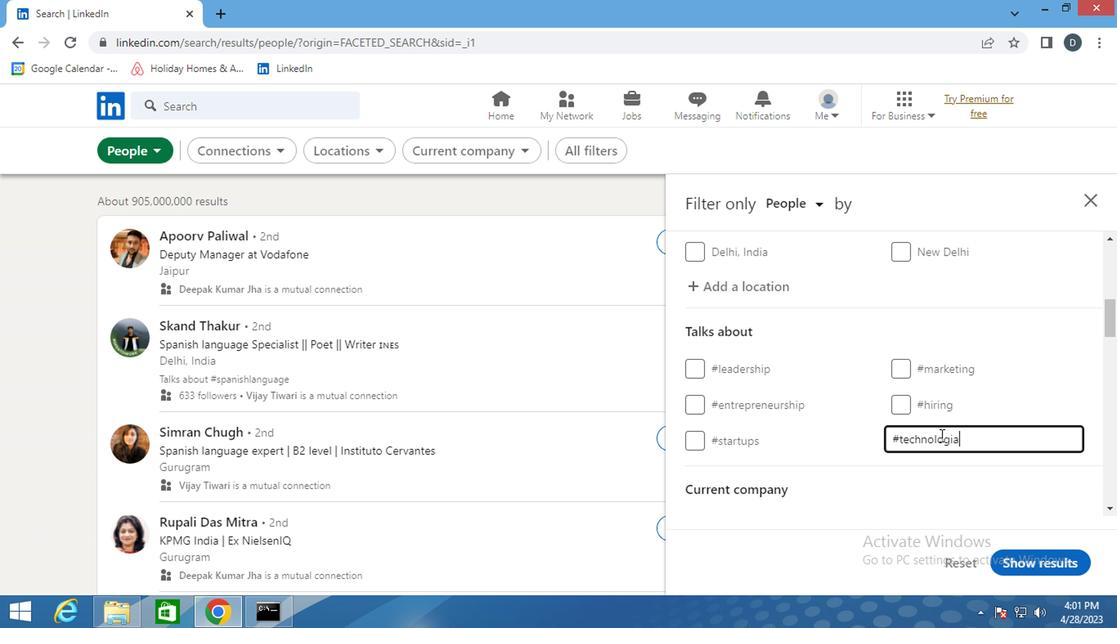 
Action: Mouse moved to (905, 377)
Screenshot: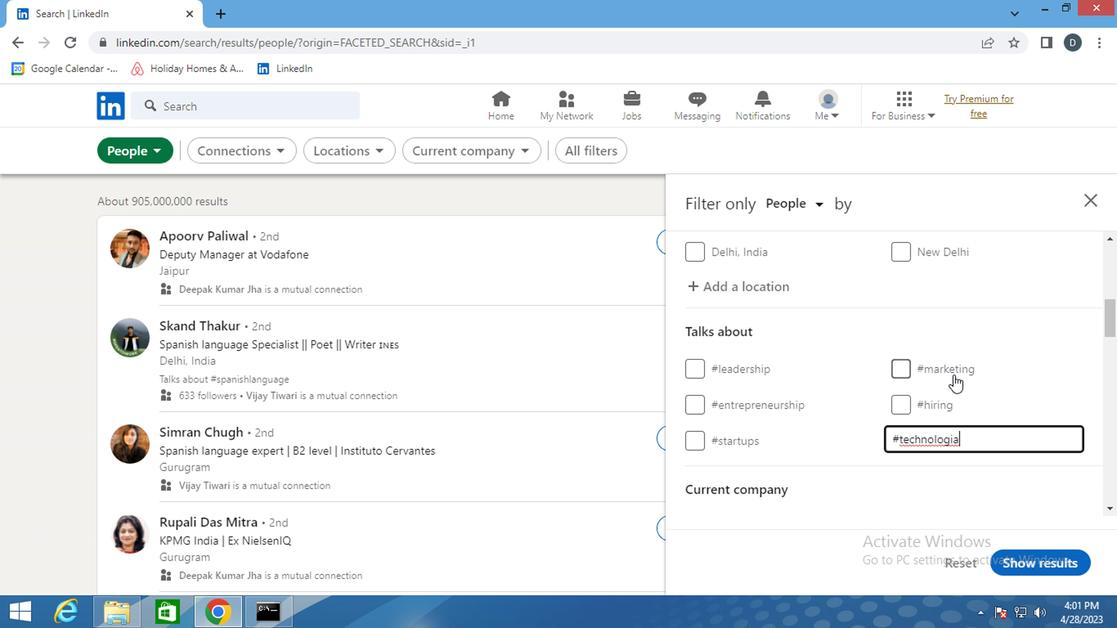 
Action: Mouse scrolled (905, 377) with delta (0, 0)
Screenshot: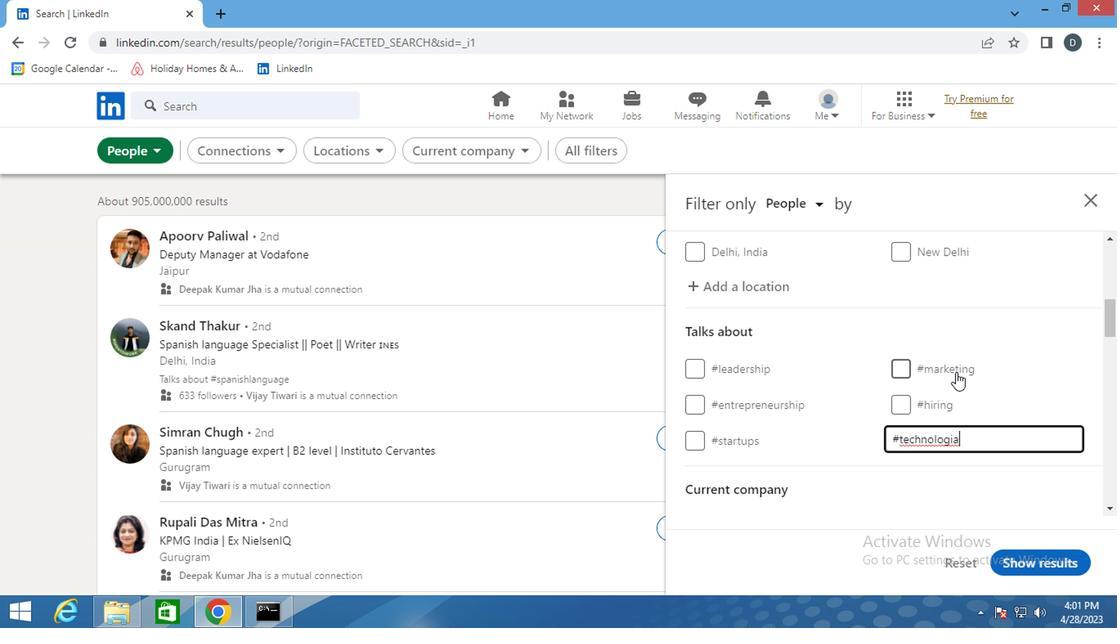 
Action: Mouse moved to (906, 377)
Screenshot: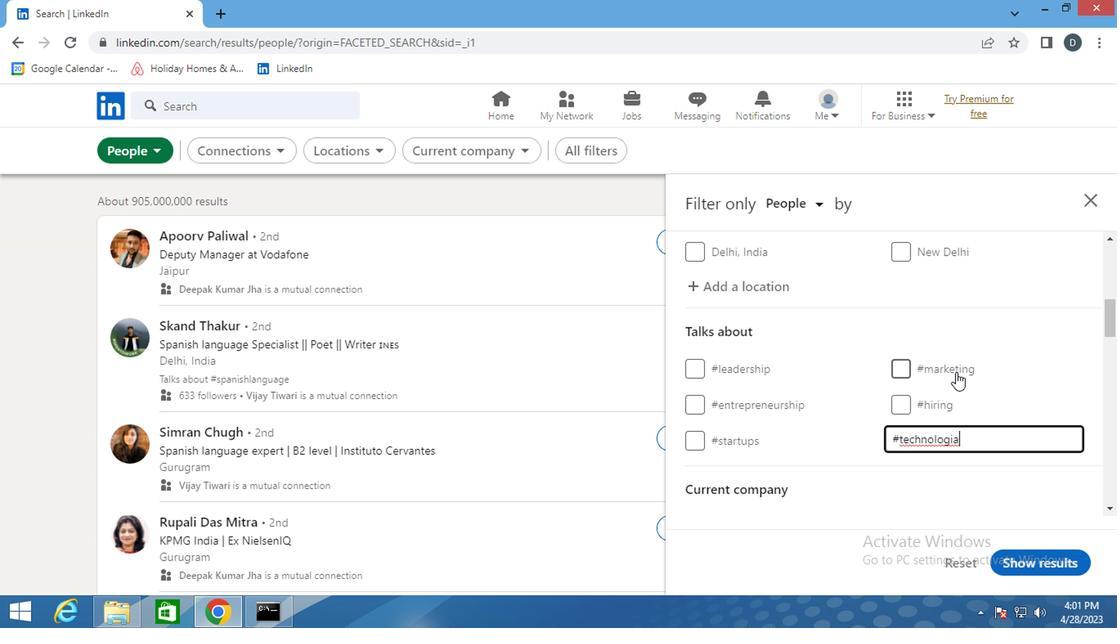 
Action: Mouse scrolled (906, 377) with delta (0, 0)
Screenshot: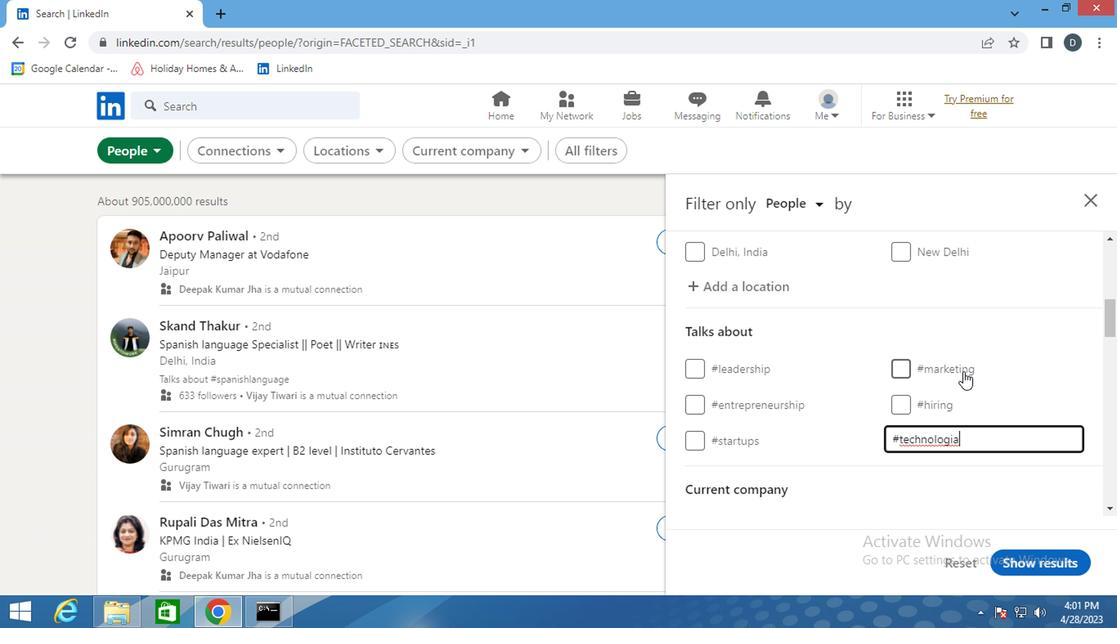 
Action: Mouse moved to (909, 376)
Screenshot: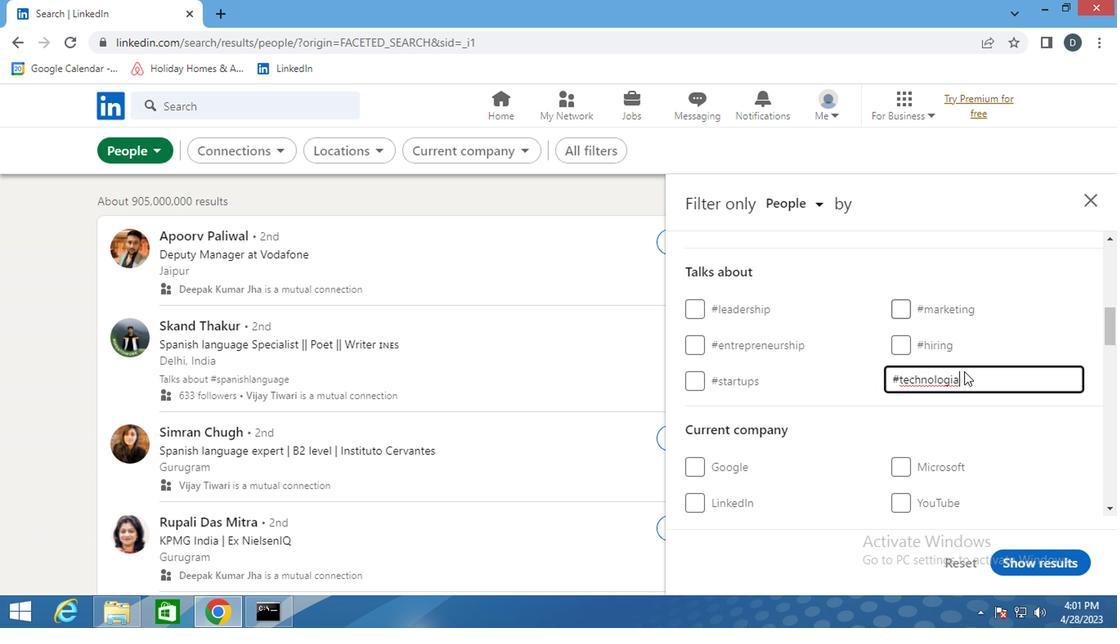 
Action: Mouse scrolled (909, 375) with delta (0, 0)
Screenshot: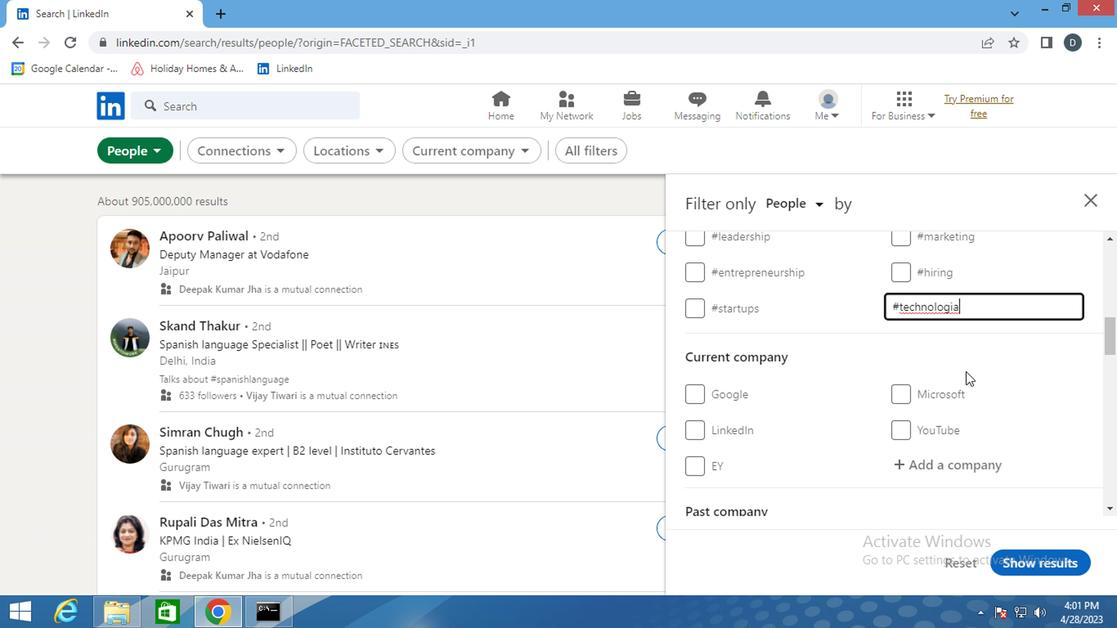 
Action: Mouse scrolled (909, 375) with delta (0, 0)
Screenshot: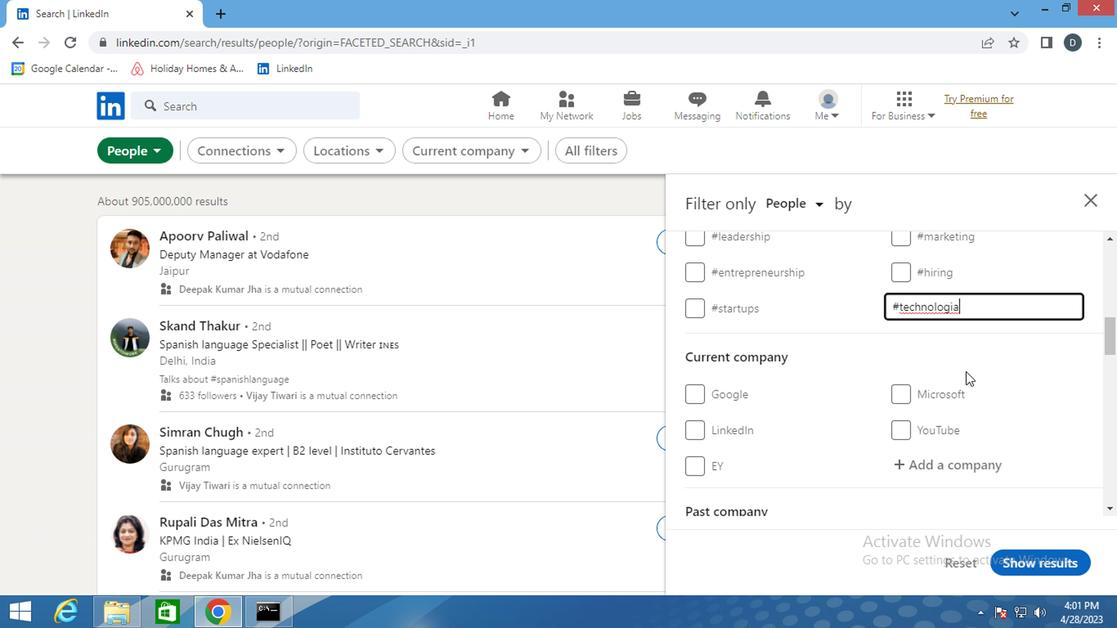 
Action: Mouse scrolled (909, 375) with delta (0, 0)
Screenshot: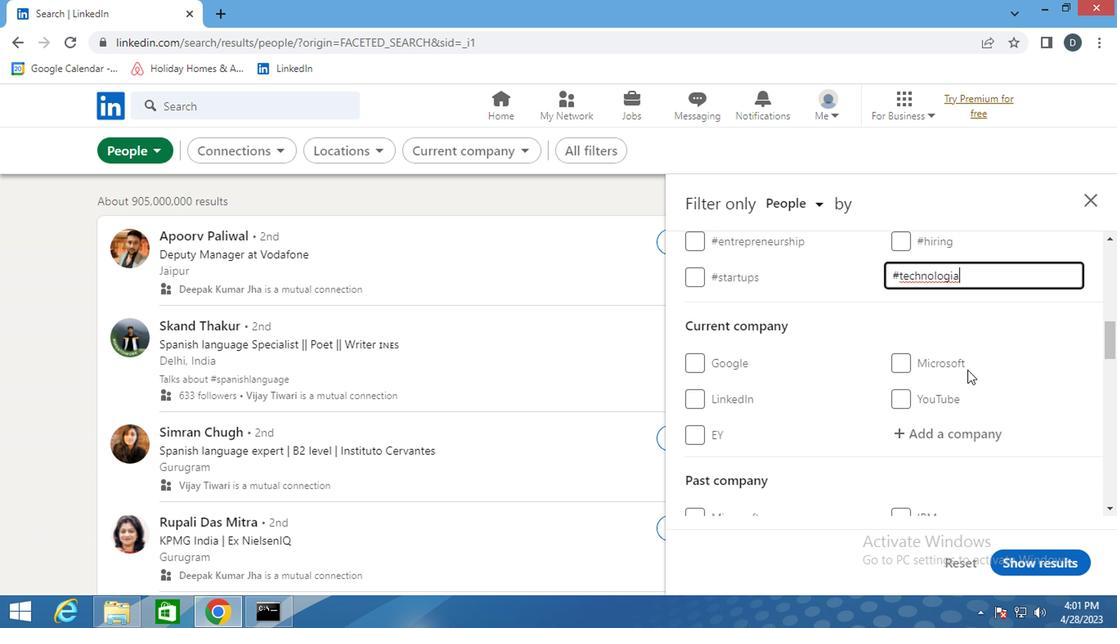 
Action: Mouse scrolled (909, 375) with delta (0, 0)
Screenshot: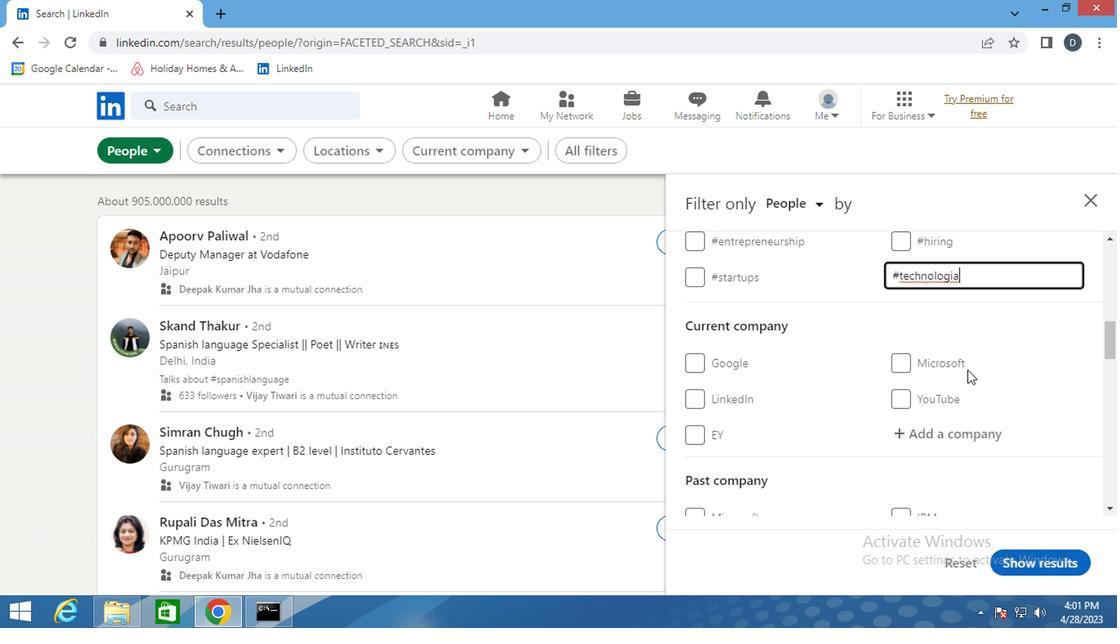 
Action: Mouse scrolled (909, 375) with delta (0, 0)
Screenshot: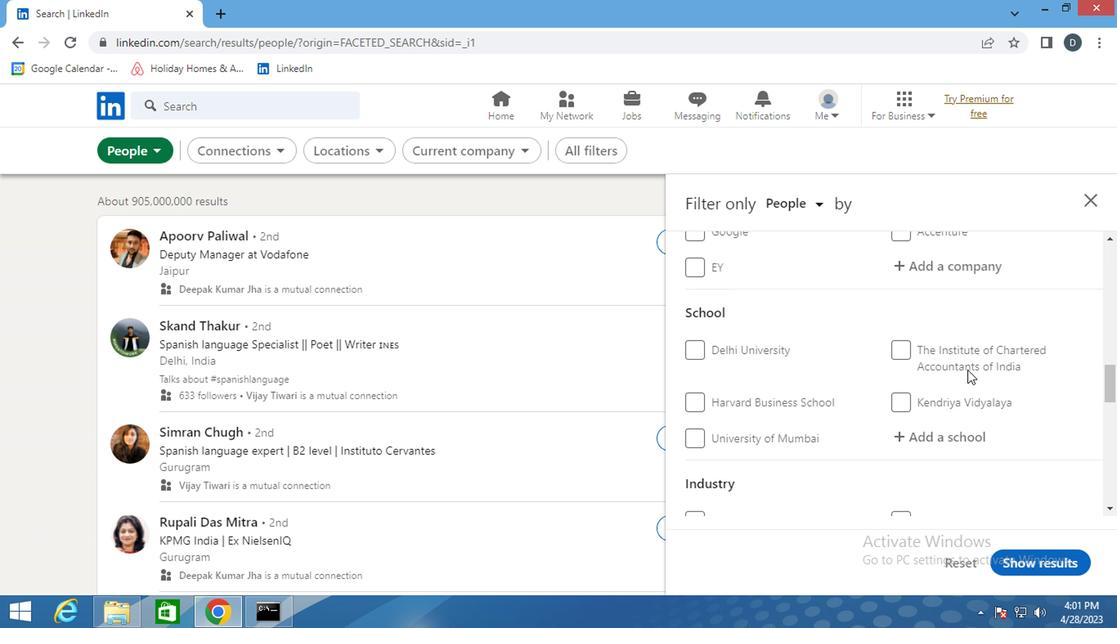 
Action: Mouse scrolled (909, 375) with delta (0, 0)
Screenshot: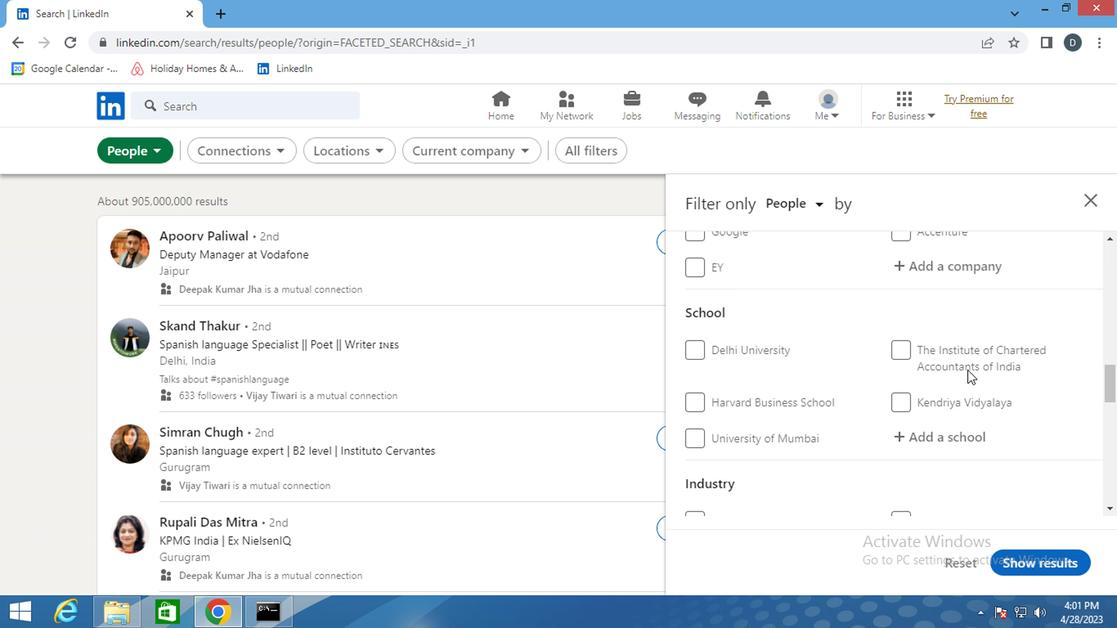 
Action: Mouse scrolled (909, 375) with delta (0, 0)
Screenshot: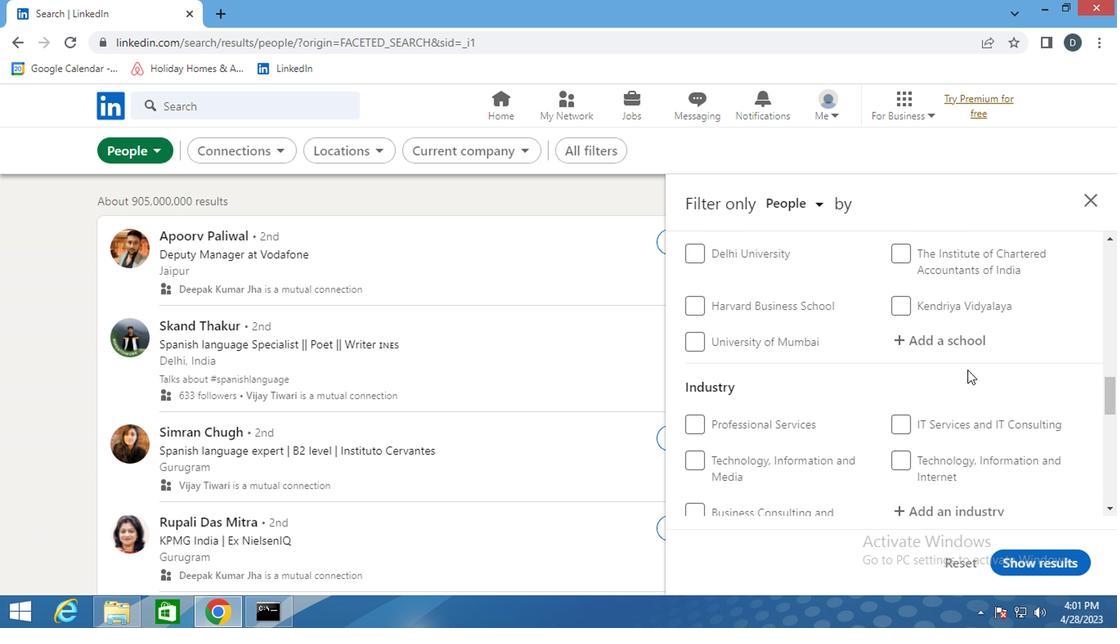 
Action: Mouse moved to (777, 404)
Screenshot: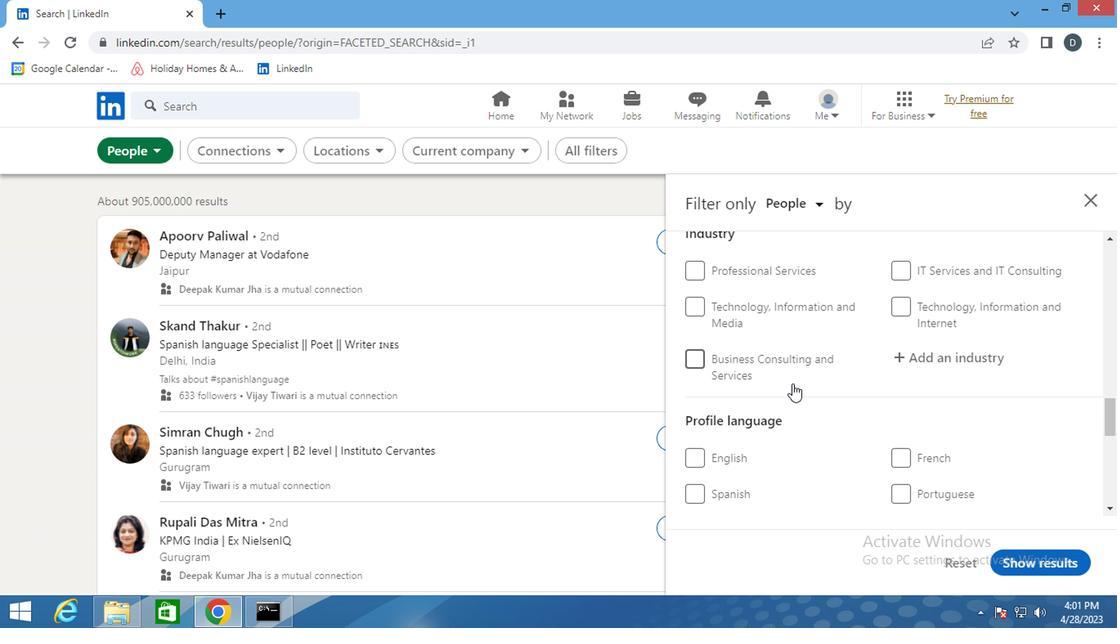 
Action: Mouse scrolled (777, 403) with delta (0, -1)
Screenshot: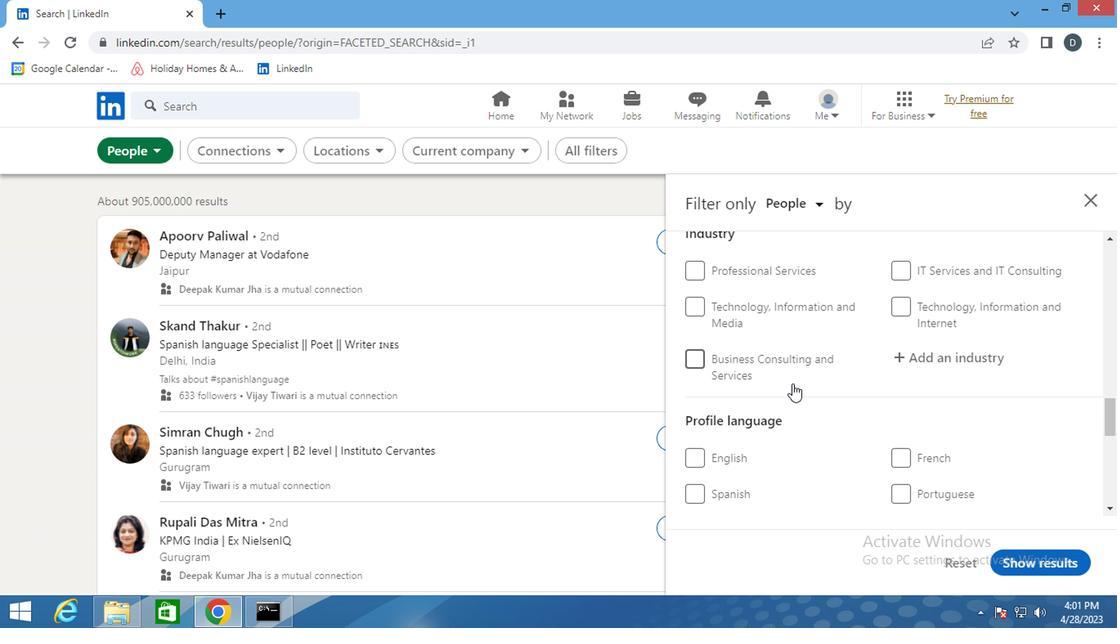 
Action: Mouse moved to (707, 410)
Screenshot: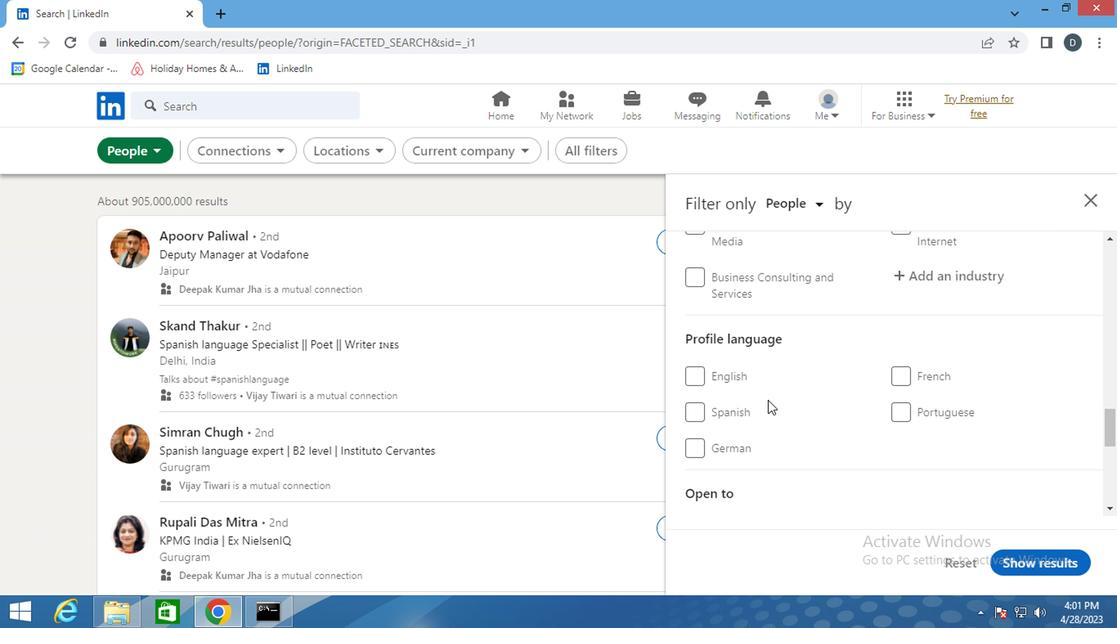 
Action: Mouse pressed left at (707, 410)
Screenshot: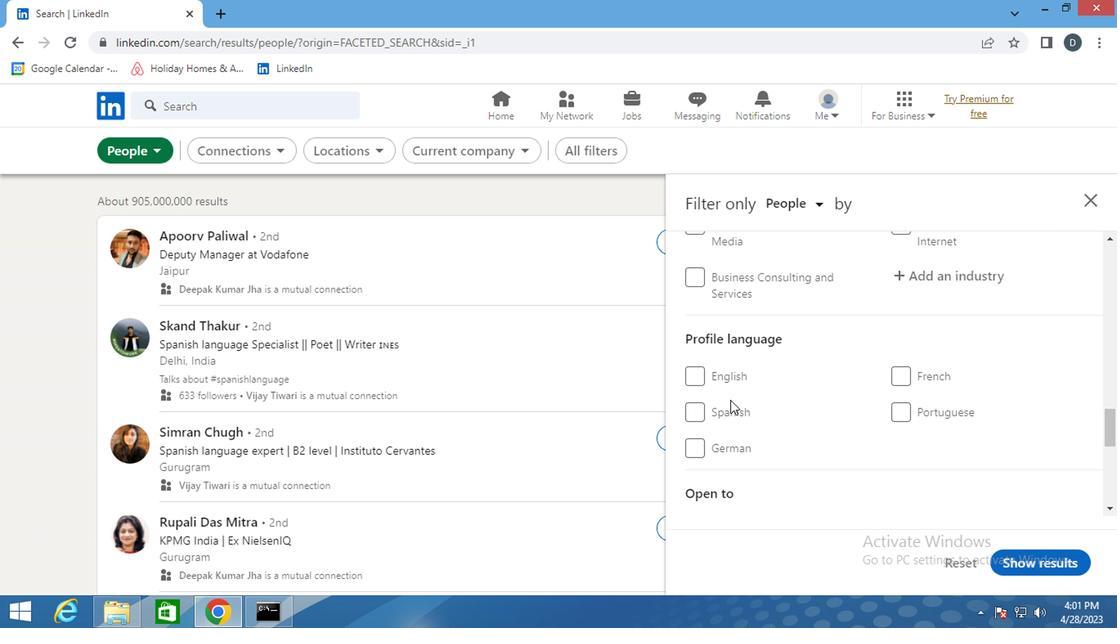
Action: Mouse moved to (848, 436)
Screenshot: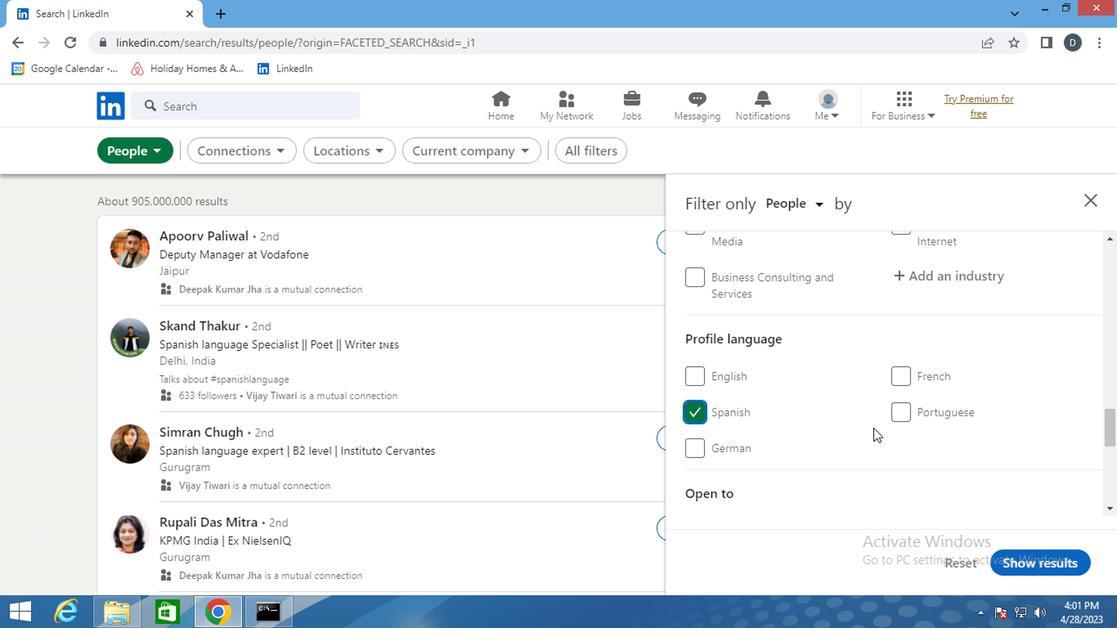 
Action: Mouse scrolled (848, 436) with delta (0, 0)
Screenshot: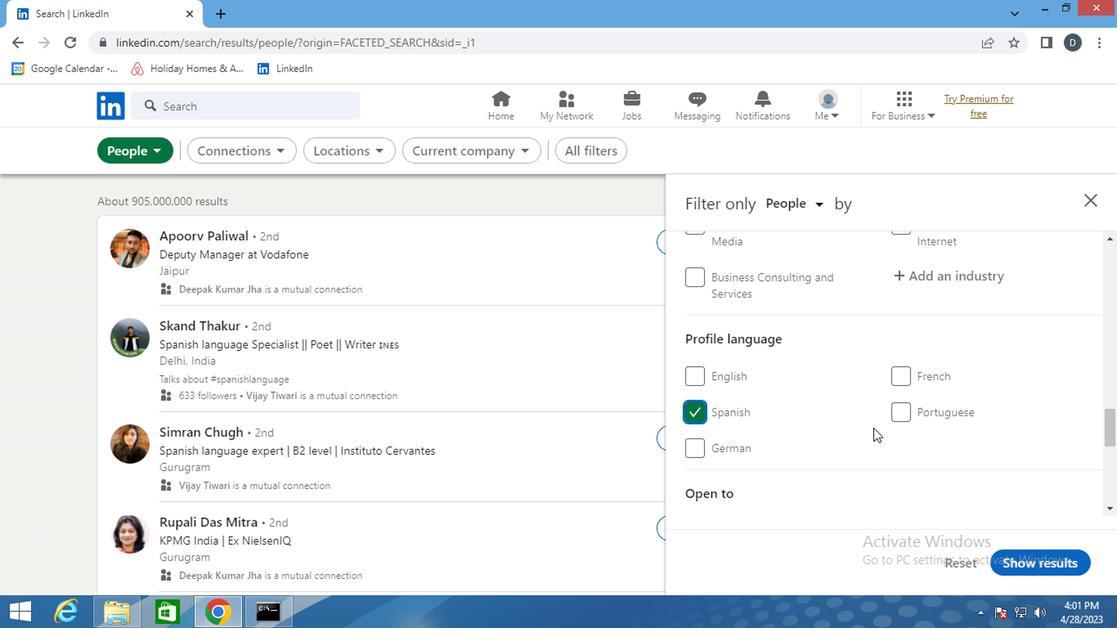 
Action: Mouse scrolled (848, 436) with delta (0, 0)
Screenshot: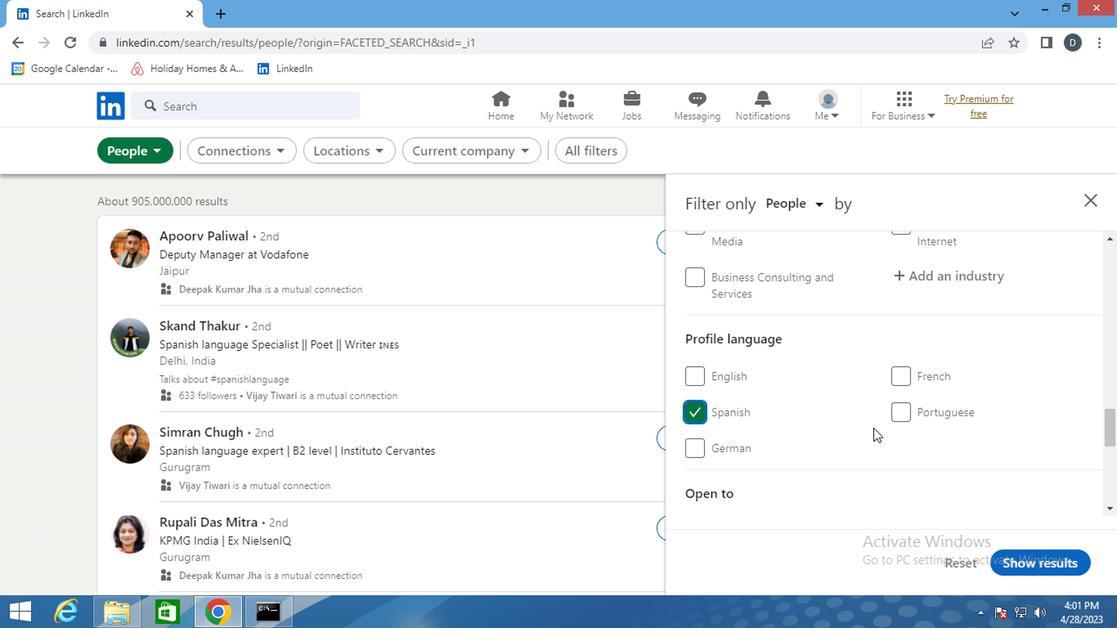 
Action: Mouse scrolled (848, 436) with delta (0, 0)
Screenshot: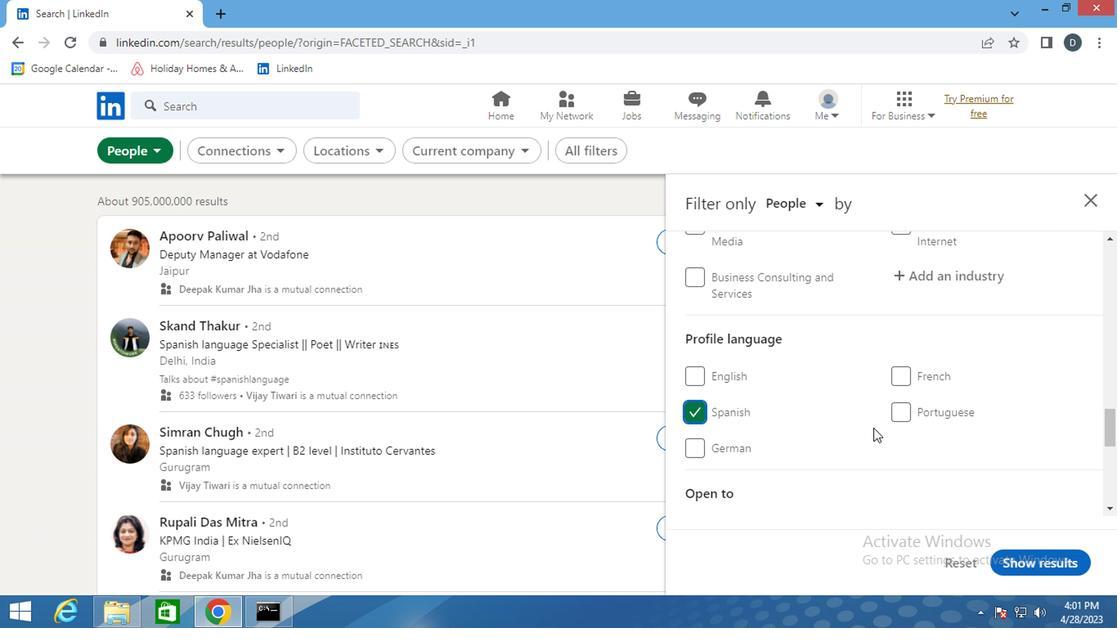 
Action: Mouse scrolled (848, 436) with delta (0, 0)
Screenshot: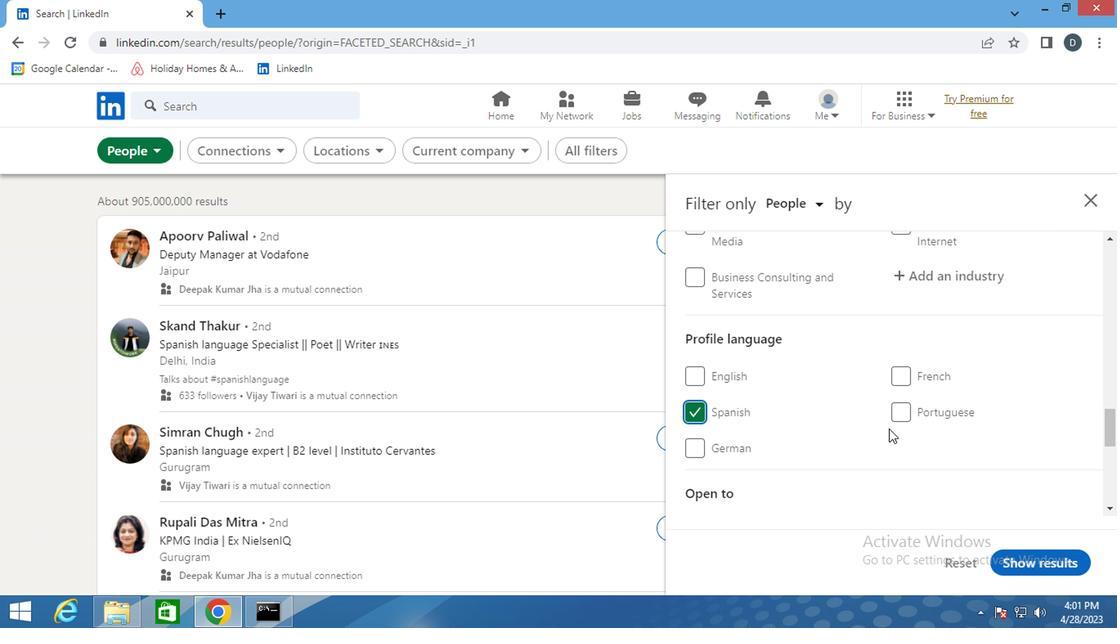 
Action: Mouse scrolled (848, 436) with delta (0, 0)
Screenshot: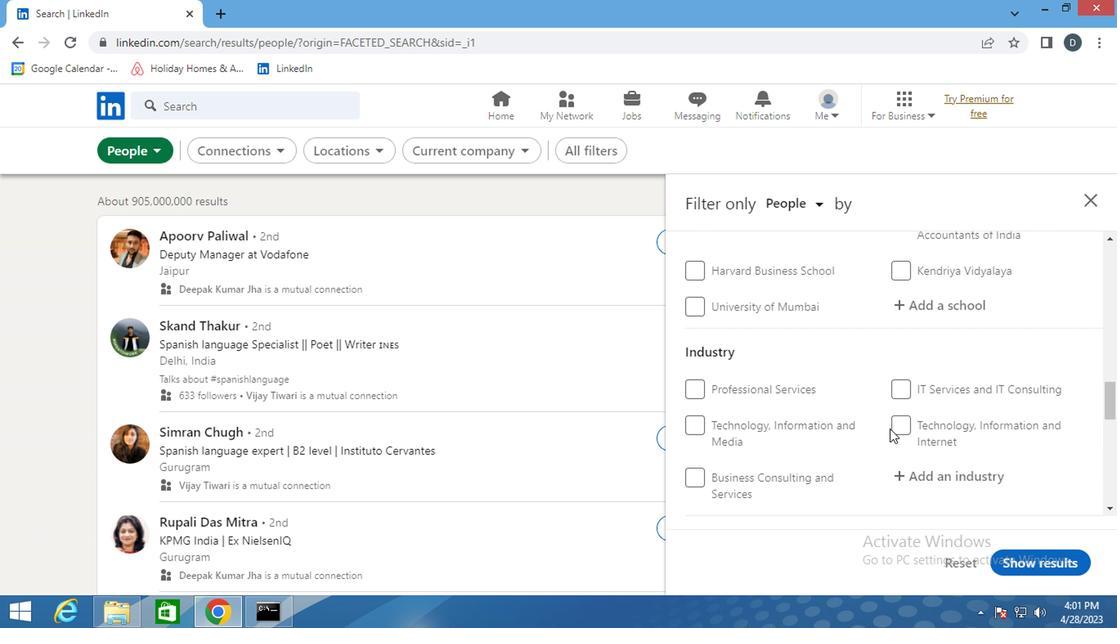 
Action: Mouse scrolled (848, 436) with delta (0, 0)
Screenshot: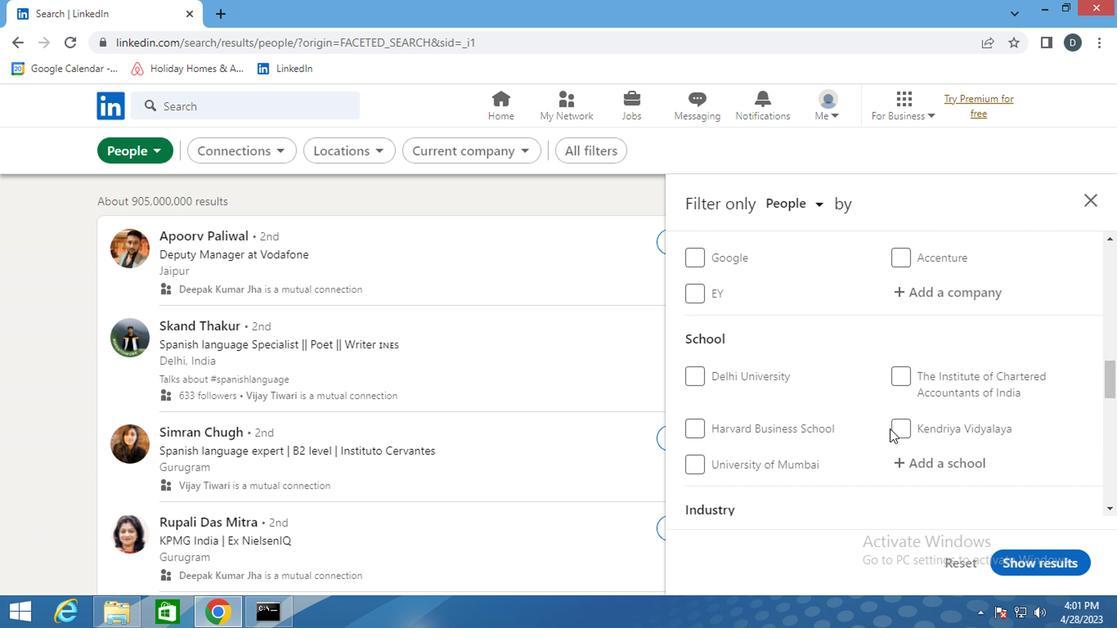 
Action: Mouse moved to (872, 431)
Screenshot: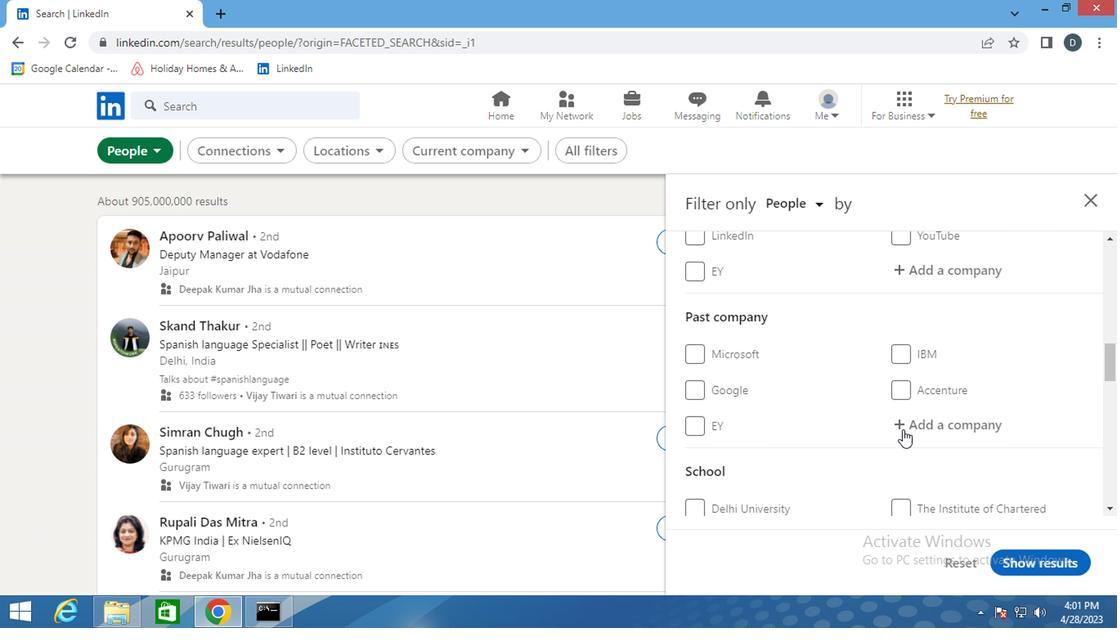 
Action: Mouse scrolled (872, 432) with delta (0, 0)
Screenshot: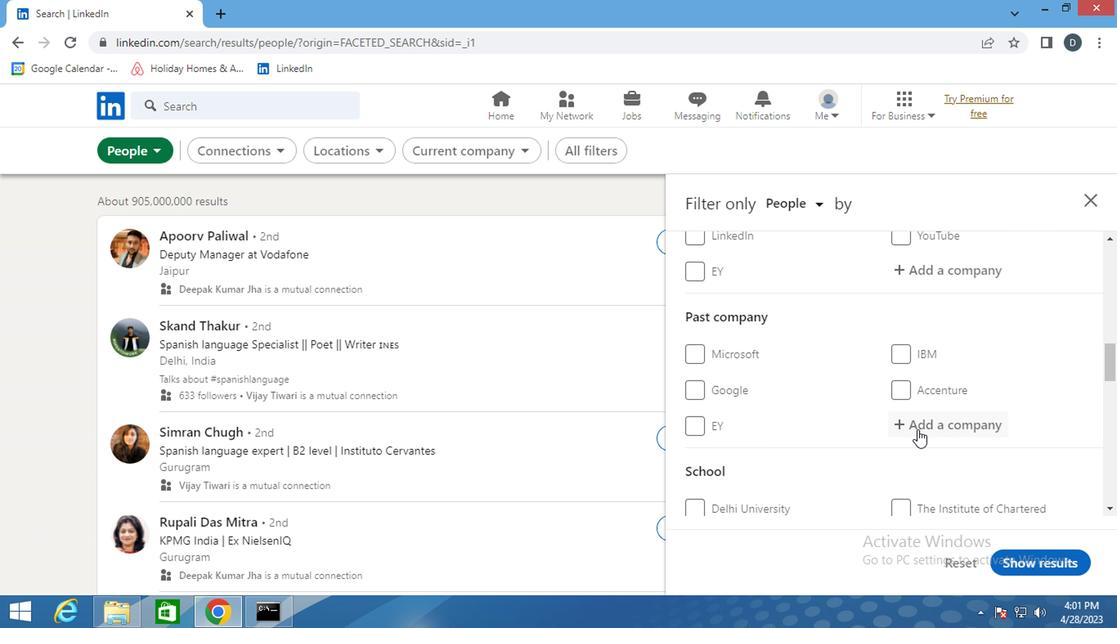 
Action: Mouse moved to (909, 356)
Screenshot: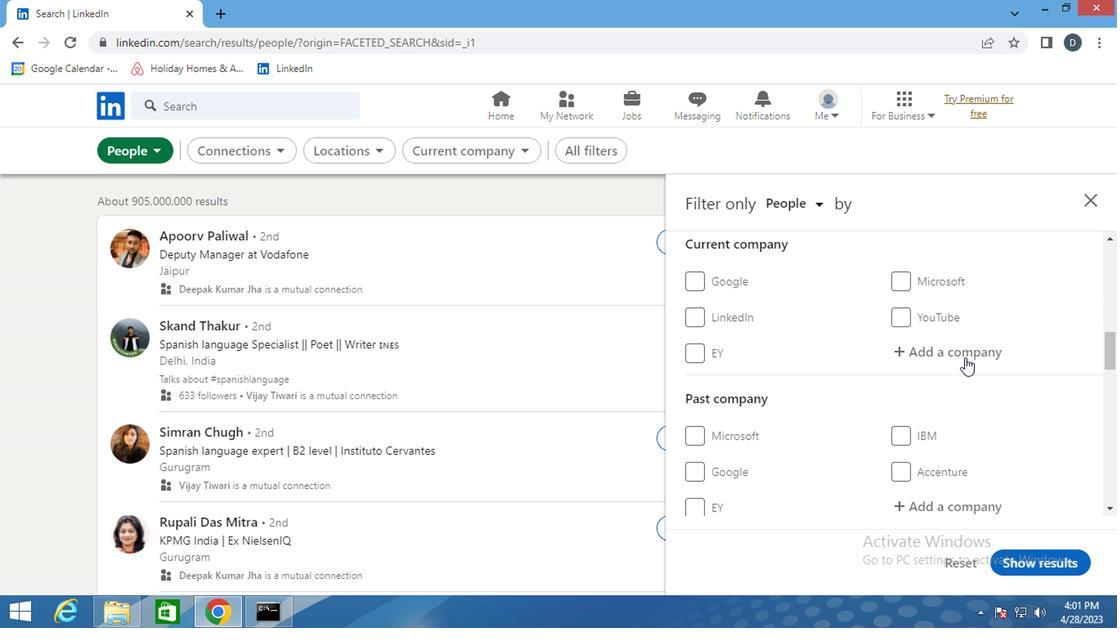 
Action: Mouse pressed left at (909, 356)
Screenshot: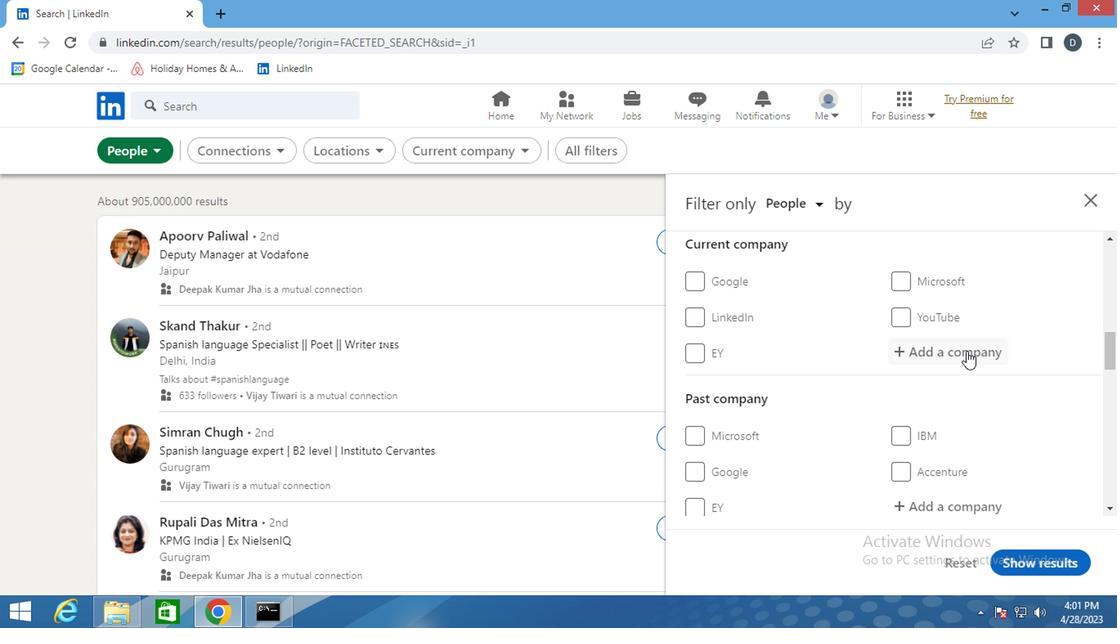 
Action: Key pressed <Key.shift><Key.shift><Key.shift><Key.shift><Key.shift>HINDUSTANT<Key.backspace><Key.space>
Screenshot: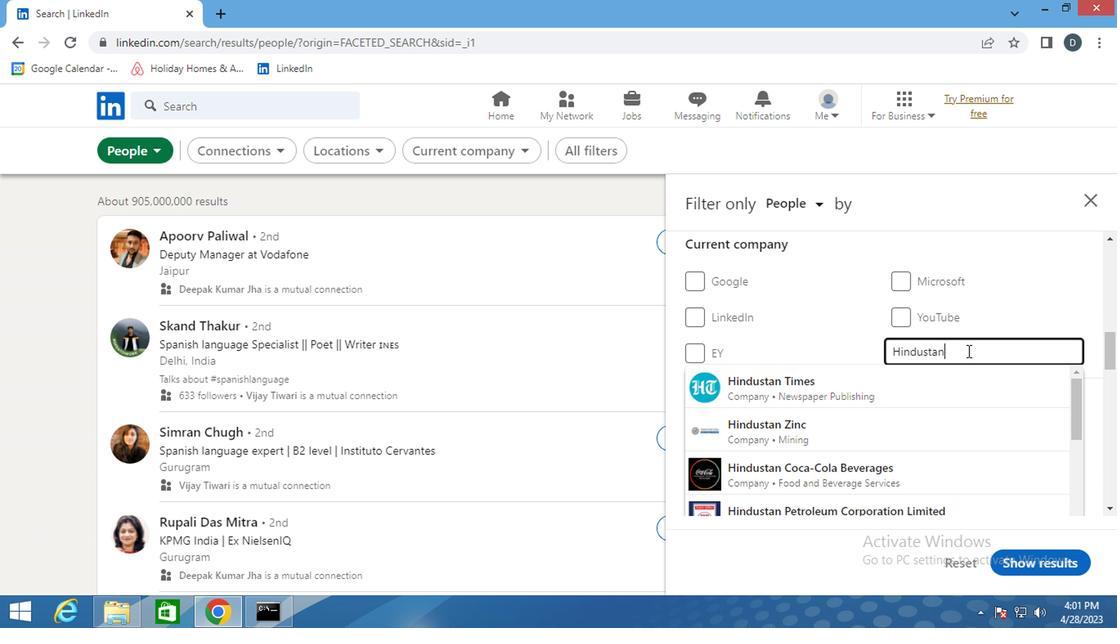 
Action: Mouse moved to (893, 482)
Screenshot: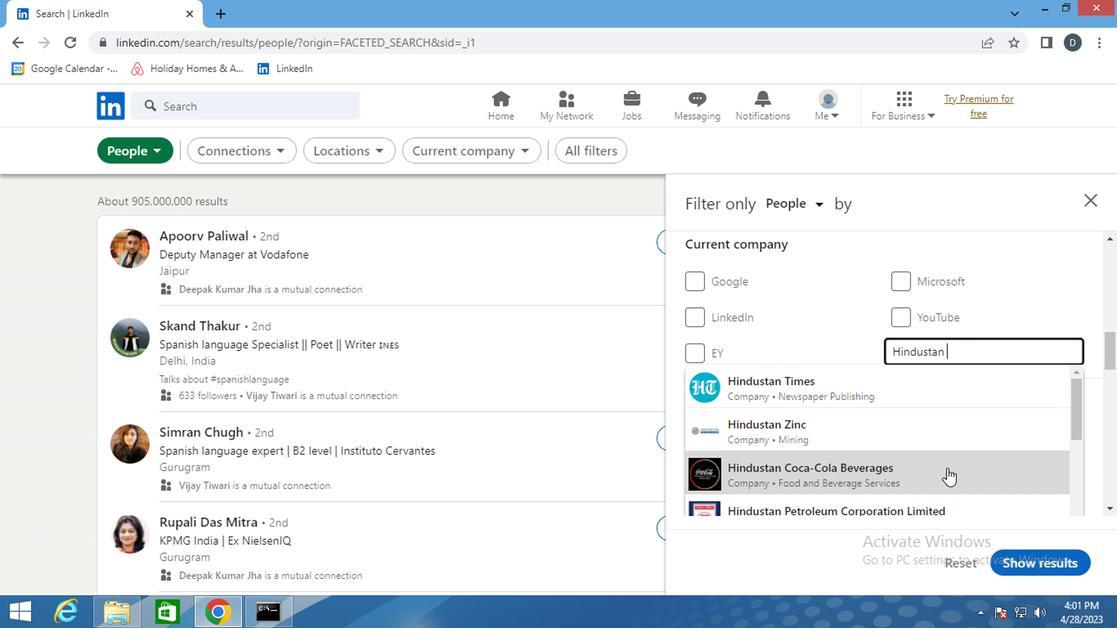 
Action: Mouse pressed left at (893, 482)
Screenshot: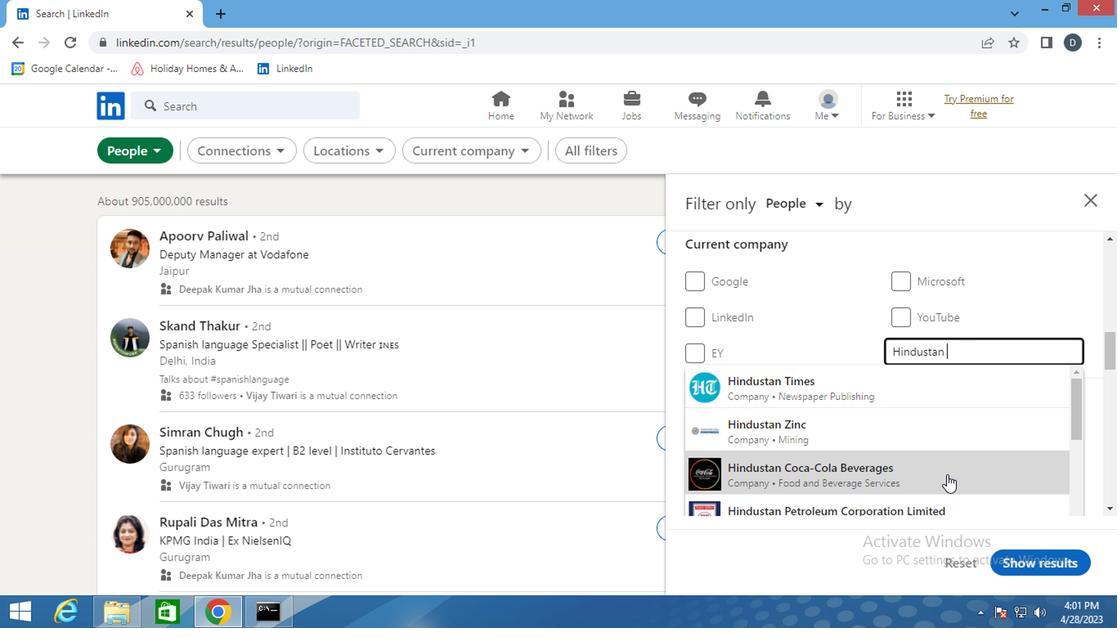
Action: Mouse moved to (898, 459)
Screenshot: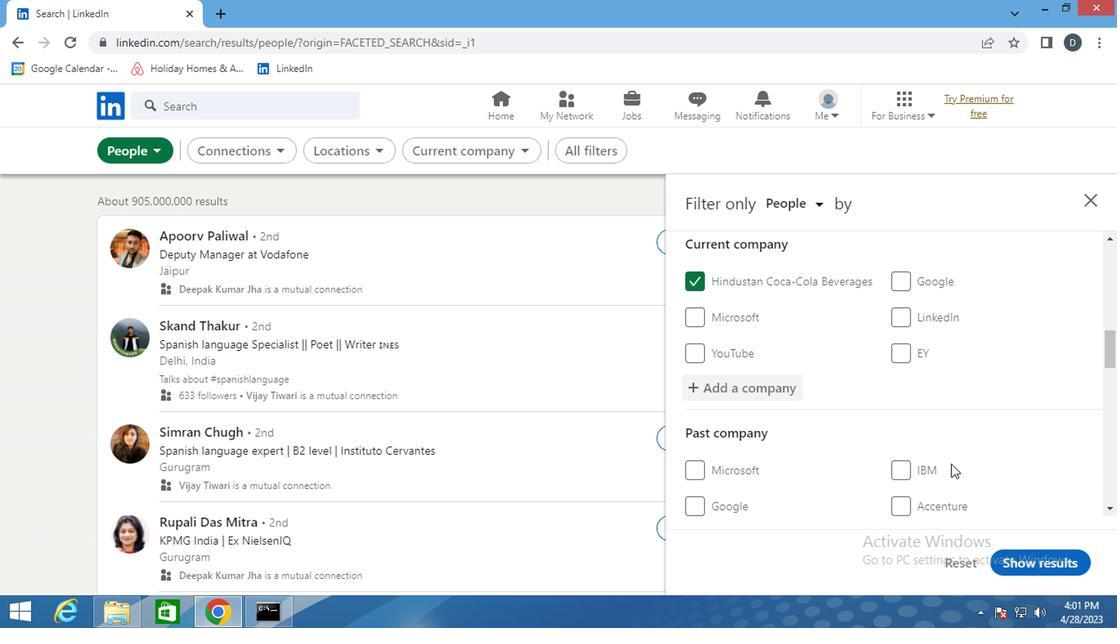 
Action: Mouse scrolled (898, 458) with delta (0, -1)
Screenshot: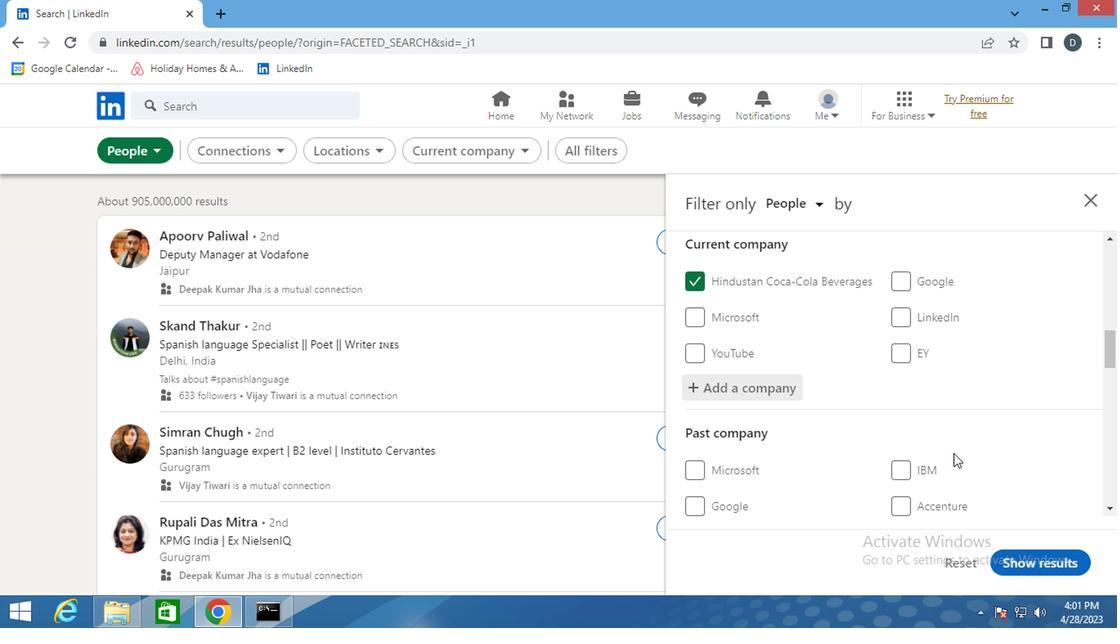 
Action: Mouse scrolled (898, 458) with delta (0, -1)
Screenshot: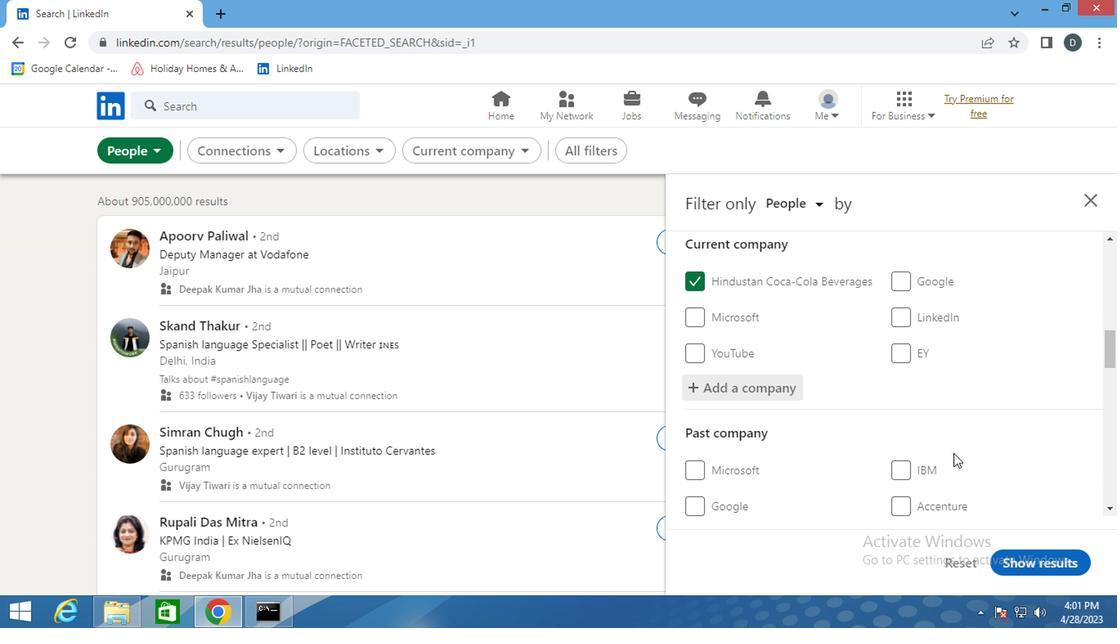 
Action: Mouse moved to (898, 444)
Screenshot: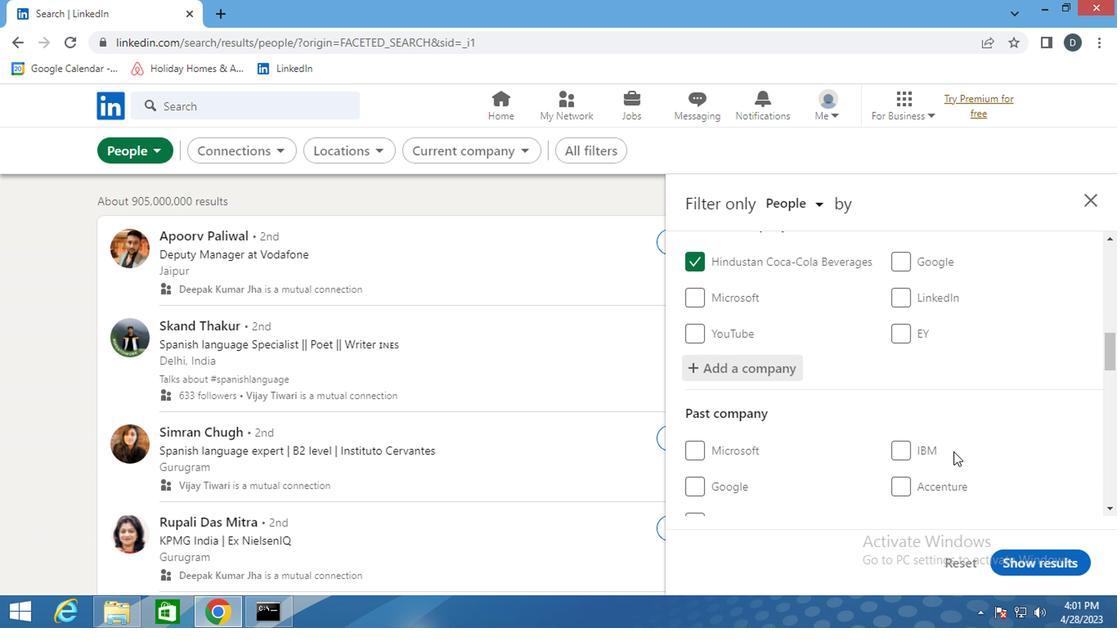 
Action: Mouse scrolled (898, 444) with delta (0, 0)
Screenshot: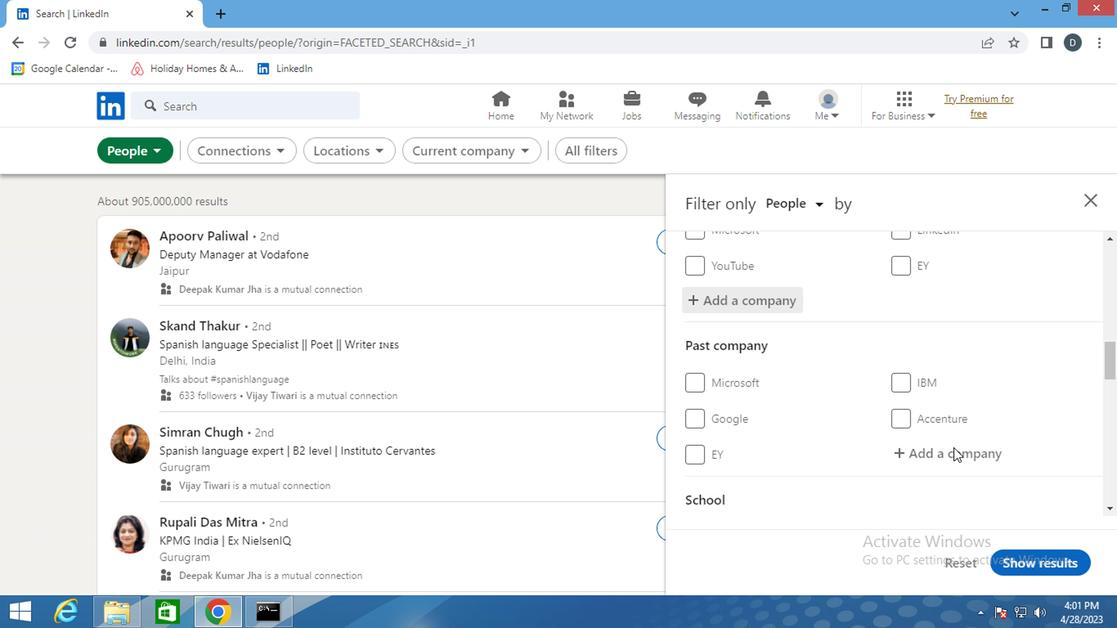 
Action: Mouse moved to (879, 454)
Screenshot: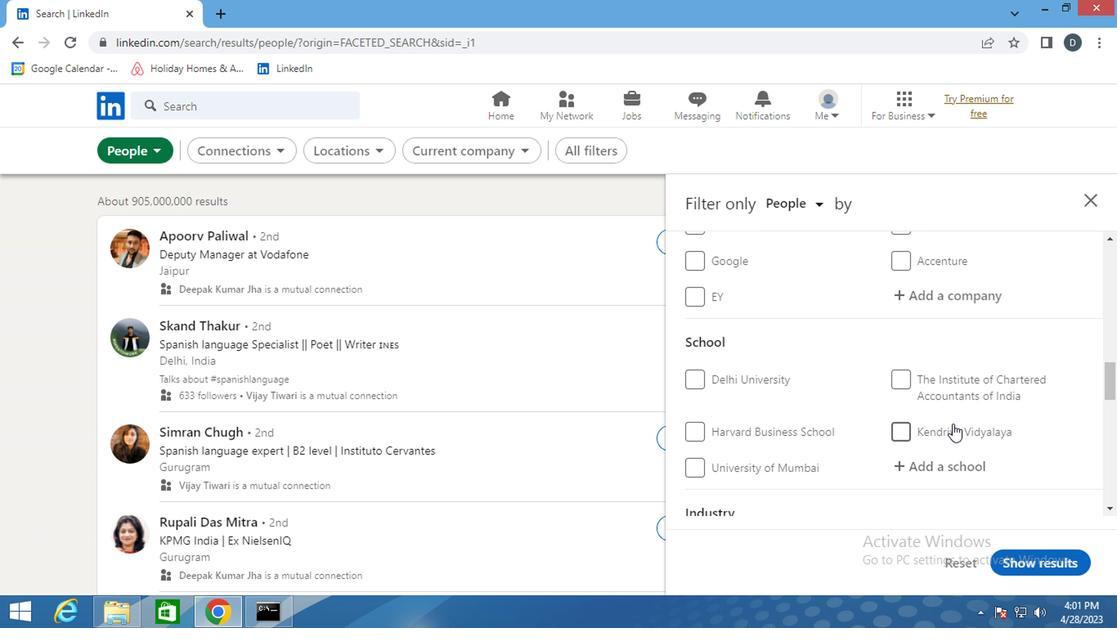 
Action: Mouse pressed left at (879, 454)
Screenshot: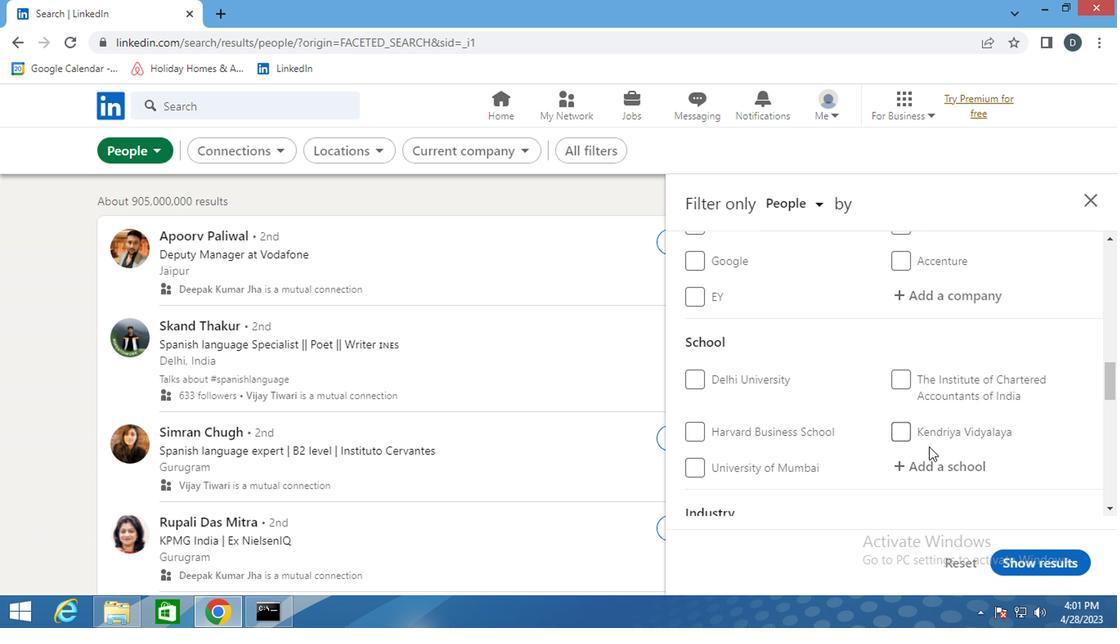 
Action: Mouse moved to (879, 469)
Screenshot: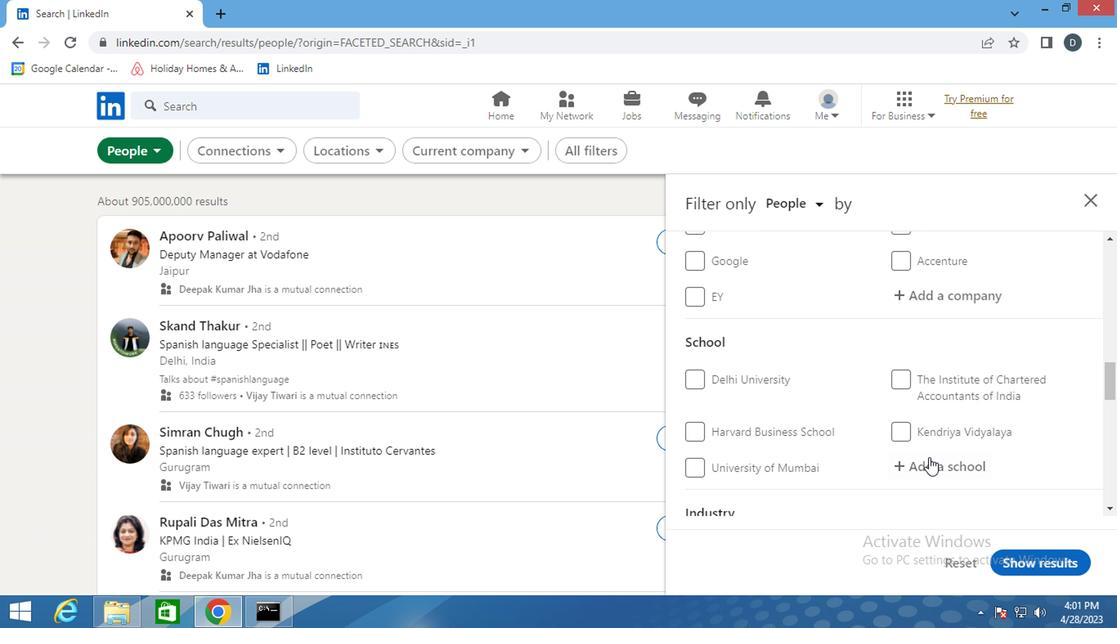 
Action: Mouse pressed left at (879, 469)
Screenshot: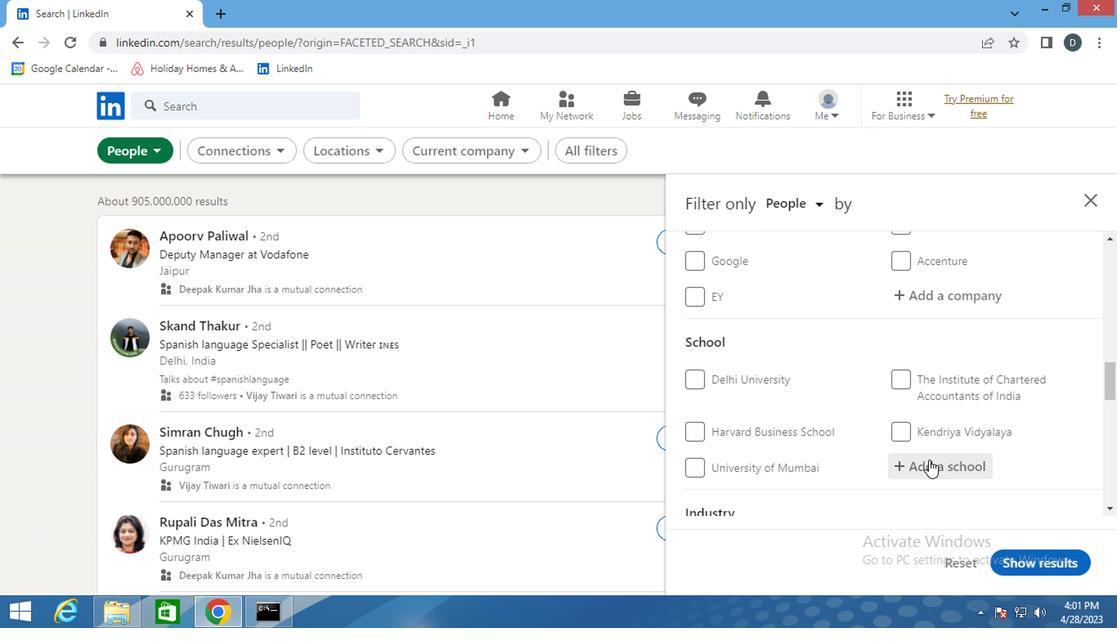 
Action: Mouse moved to (884, 436)
Screenshot: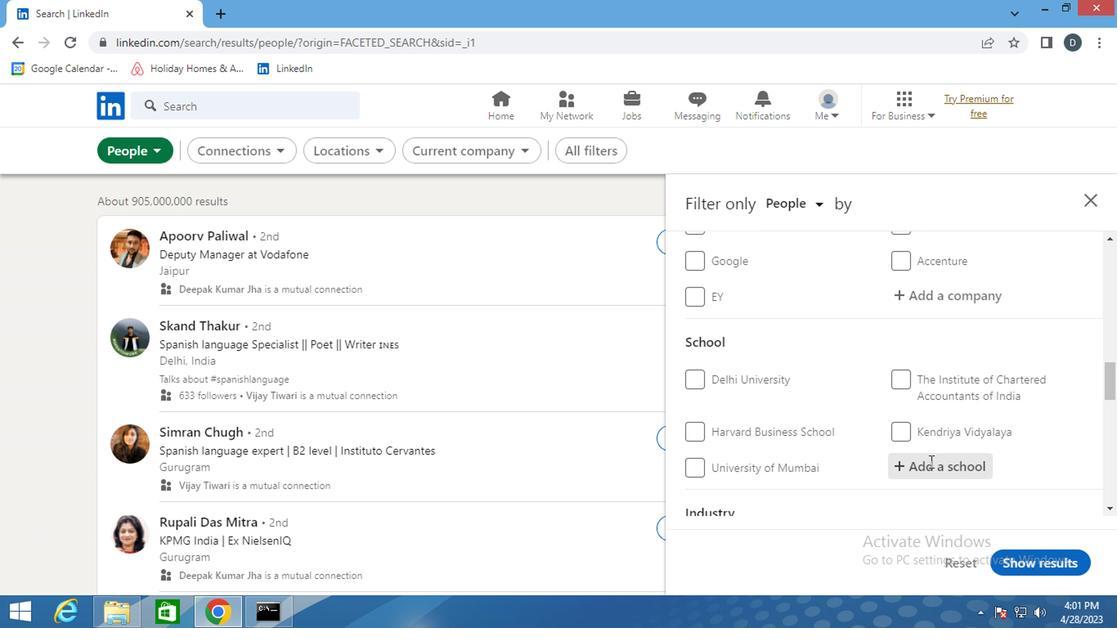 
Action: Mouse scrolled (884, 436) with delta (0, 0)
Screenshot: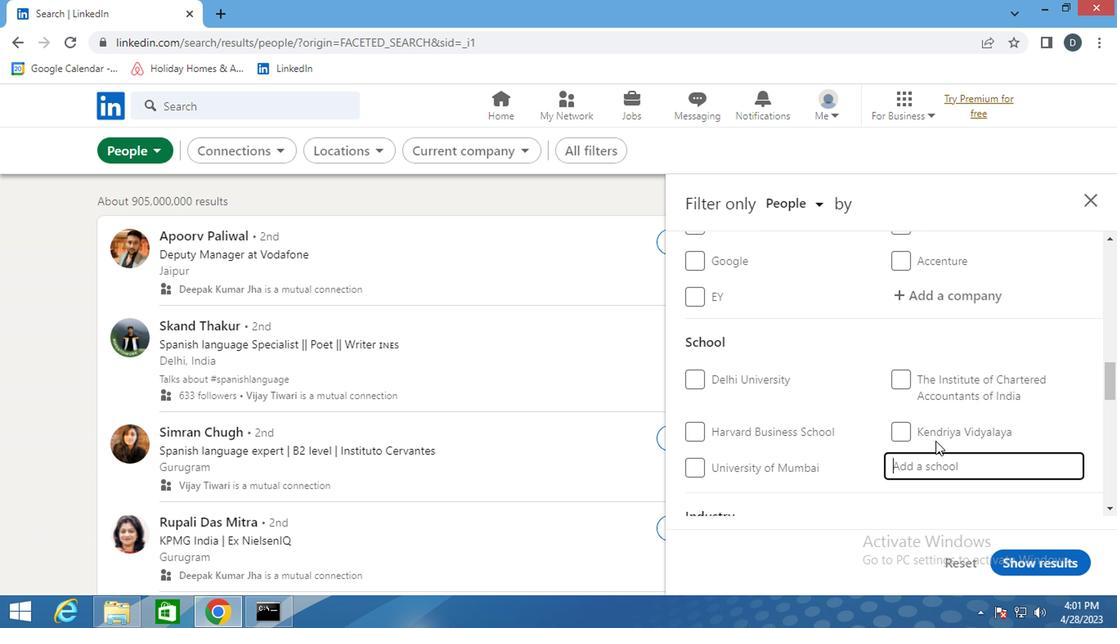 
Action: Mouse moved to (904, 409)
Screenshot: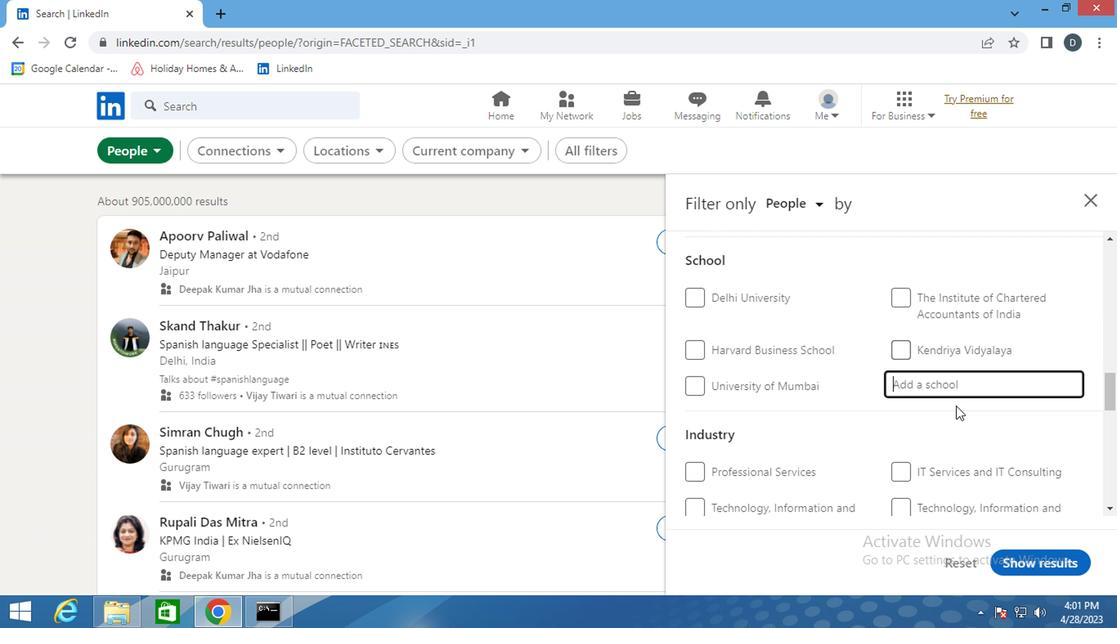 
Action: Key pressed <Key.shift><Key.shift><Key.shift><Key.shift><Key.shift><Key.shift>THE<Key.space><Key.shift><Key.shift><Key.shift><Key.shift><Key.shift><Key.shift><Key.shift><Key.shift><Key.shift><Key.shift><Key.shift><Key.shift><Key.shift><Key.shift><Key.shift><Key.shift><Key.shift>SHRI<Key.space>
Screenshot: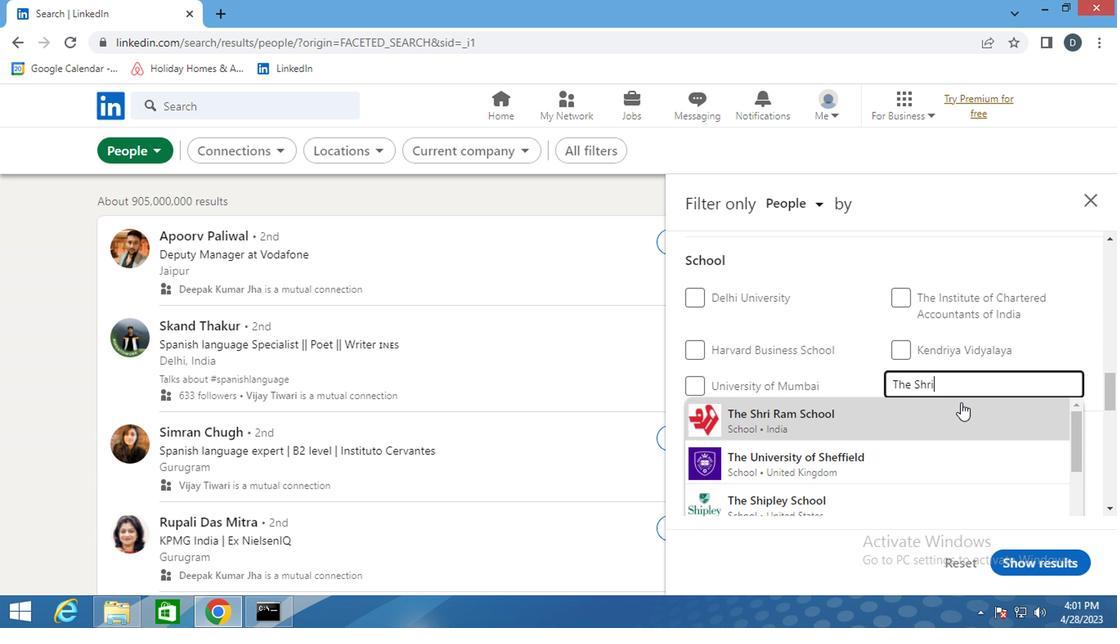 
Action: Mouse moved to (868, 426)
Screenshot: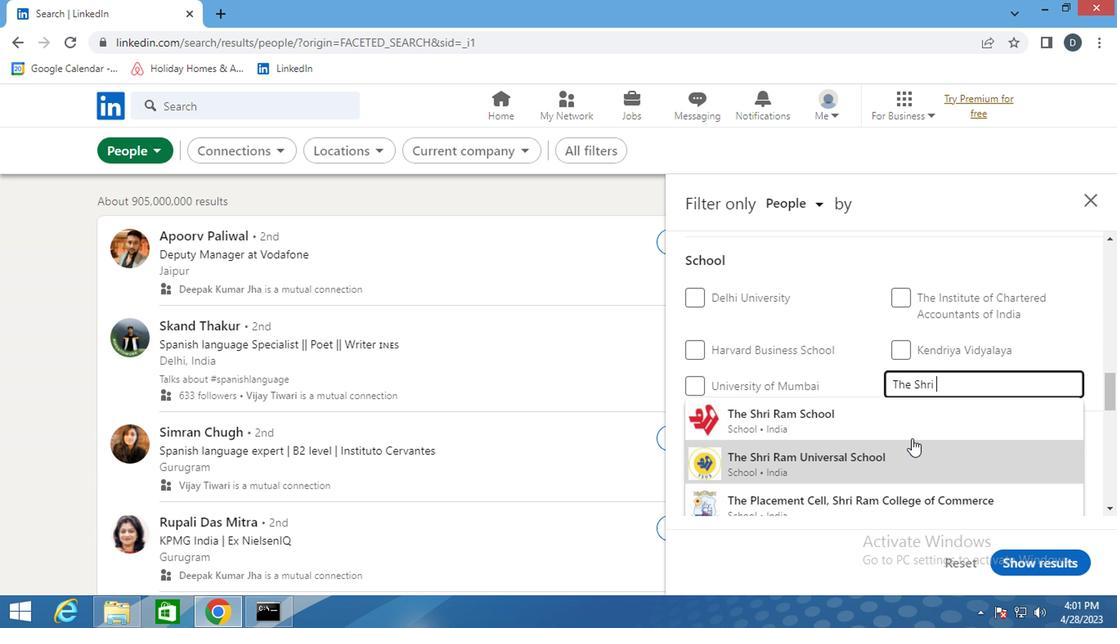 
Action: Mouse pressed left at (868, 426)
Screenshot: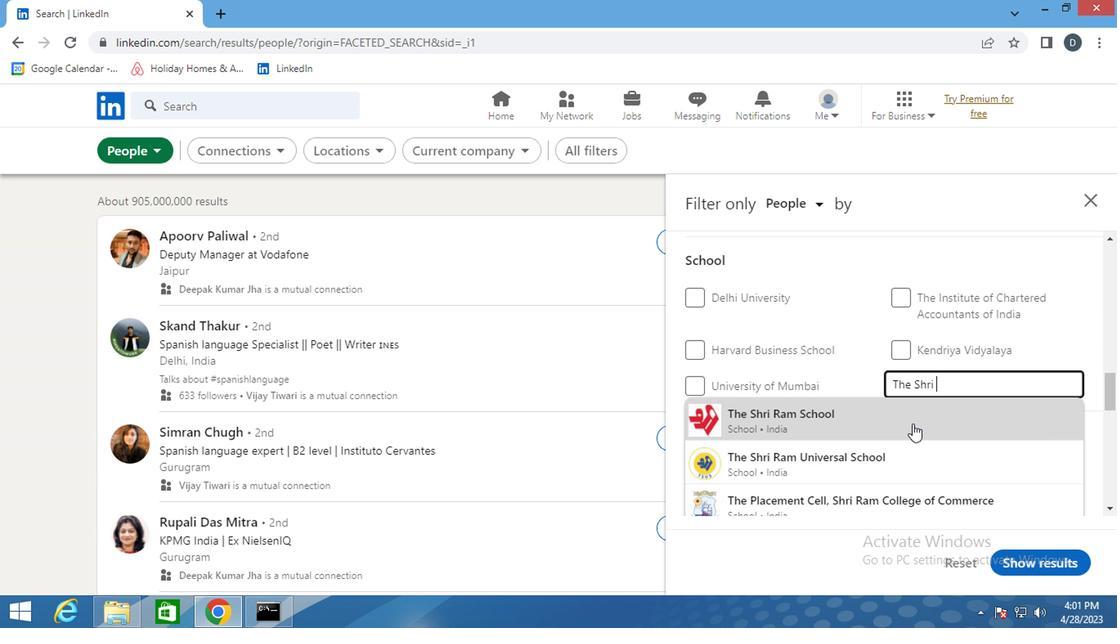 
Action: Mouse scrolled (868, 426) with delta (0, 0)
Screenshot: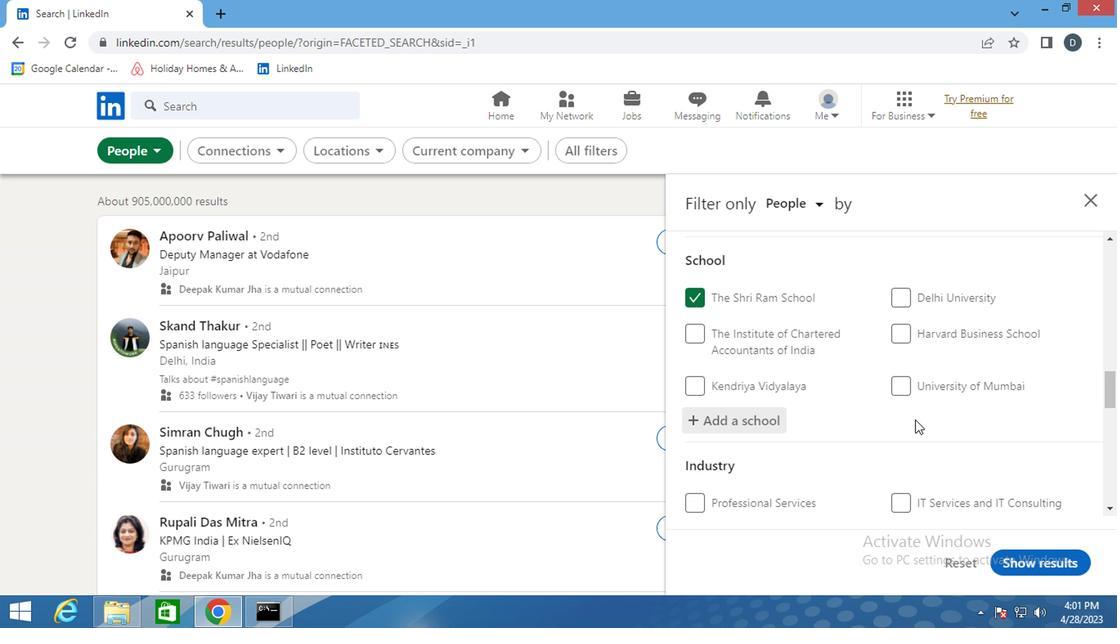 
Action: Mouse scrolled (868, 426) with delta (0, 0)
Screenshot: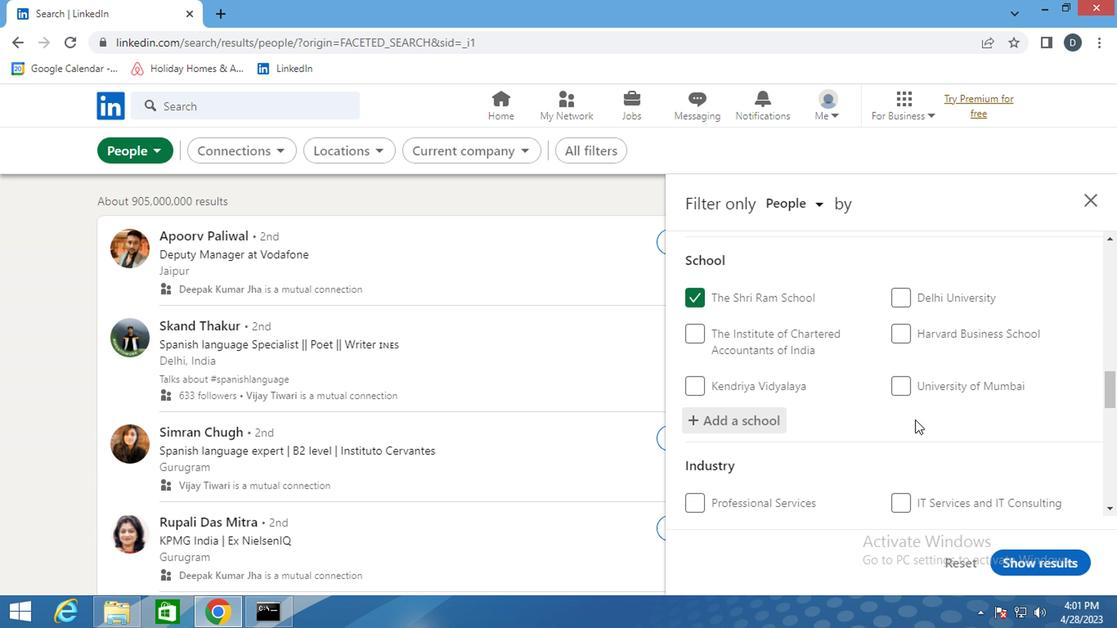 
Action: Mouse moved to (872, 401)
Screenshot: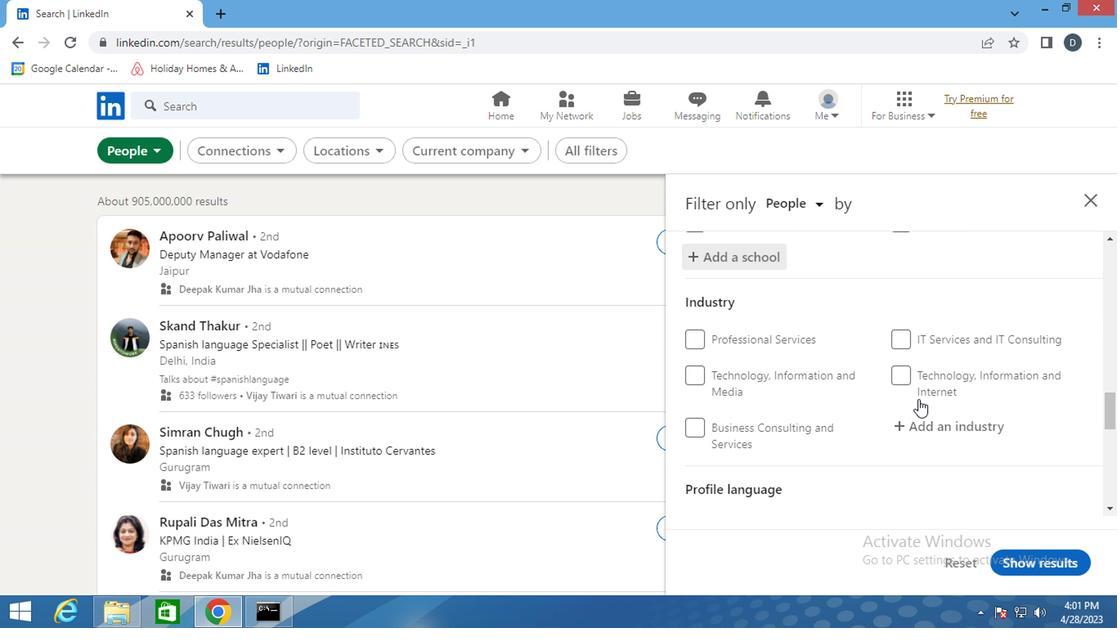 
Action: Mouse scrolled (872, 401) with delta (0, 0)
Screenshot: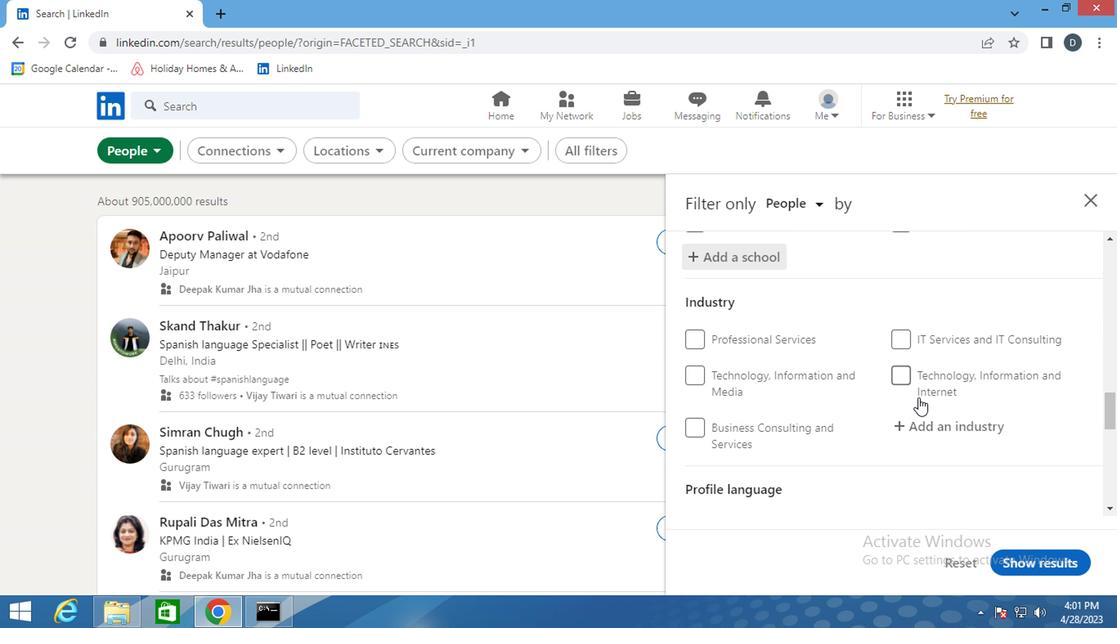 
Action: Mouse moved to (908, 342)
Screenshot: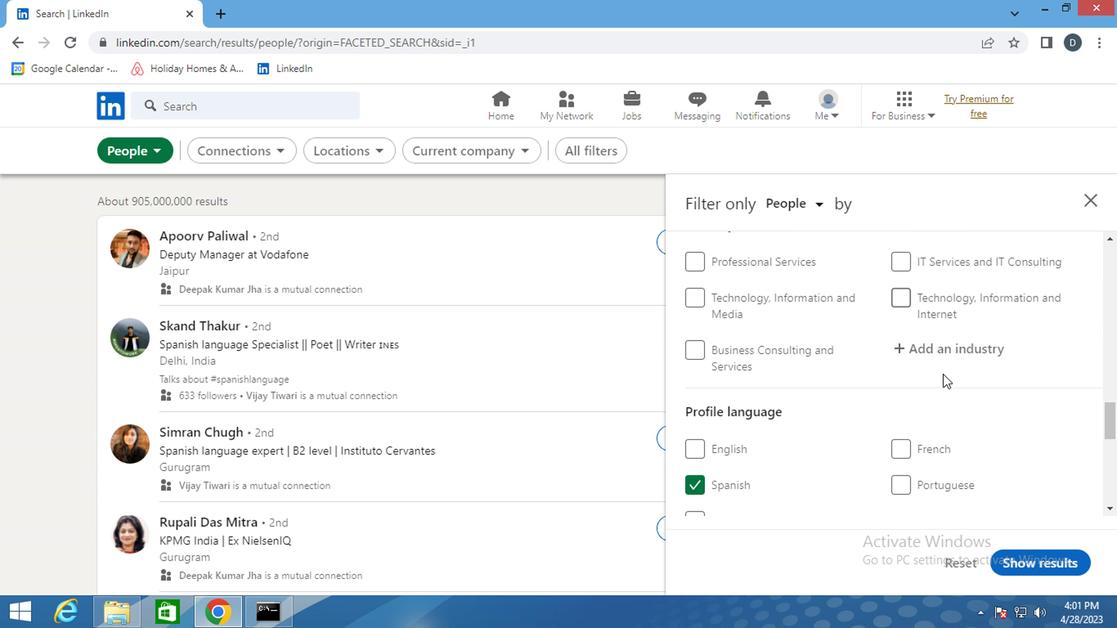 
Action: Mouse pressed left at (908, 342)
Screenshot: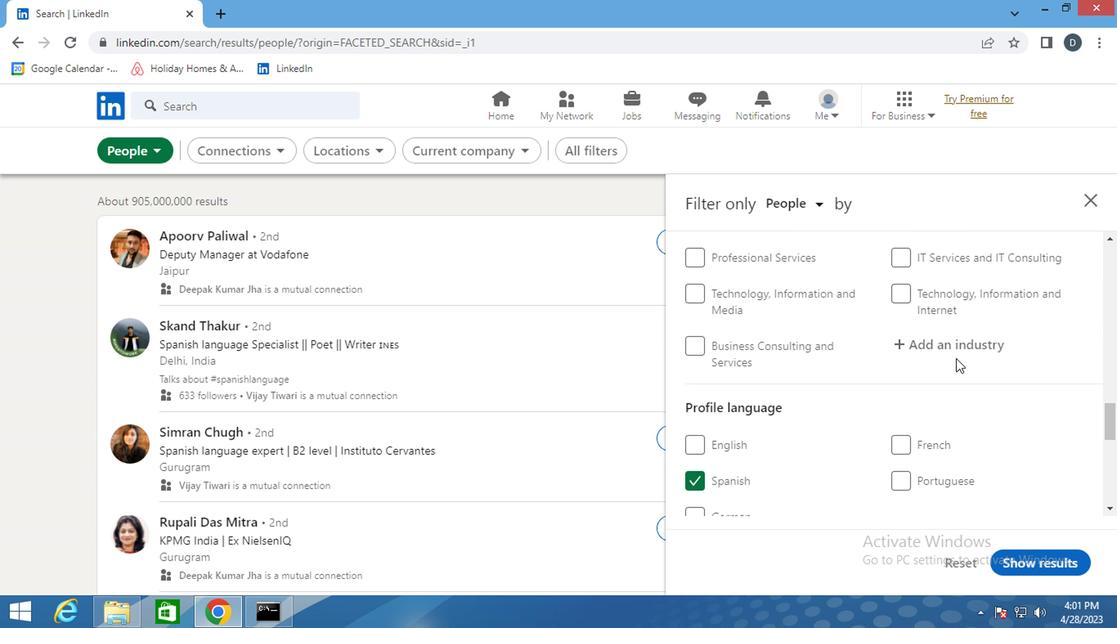 
Action: Key pressed <Key.shift>PROFESSIONAL
Screenshot: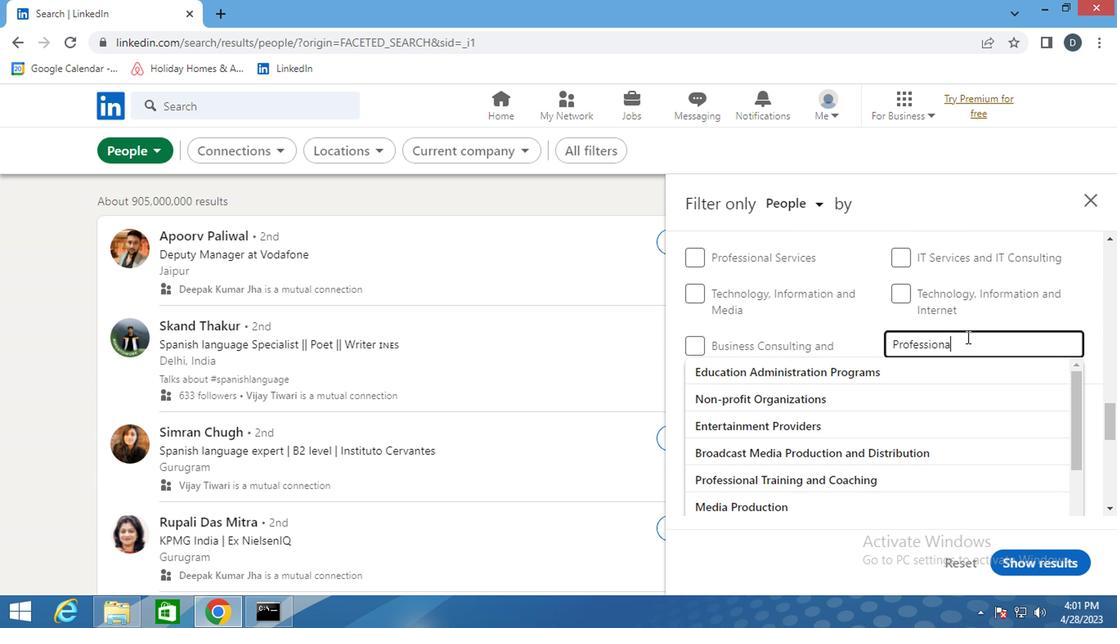
Action: Mouse moved to (890, 376)
Screenshot: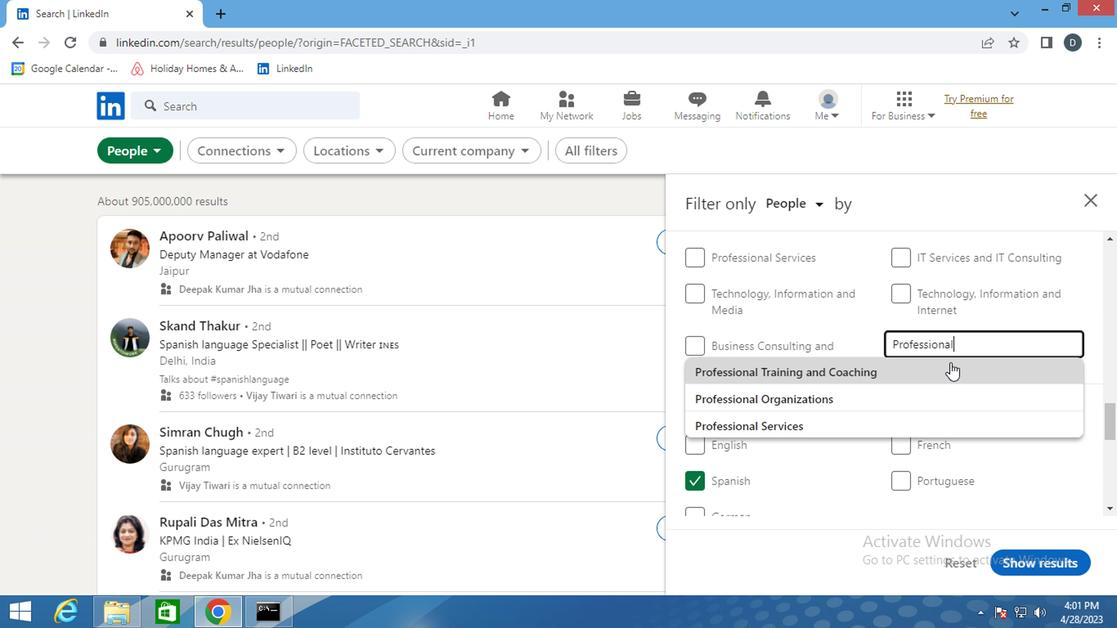 
Action: Mouse pressed left at (890, 376)
Screenshot: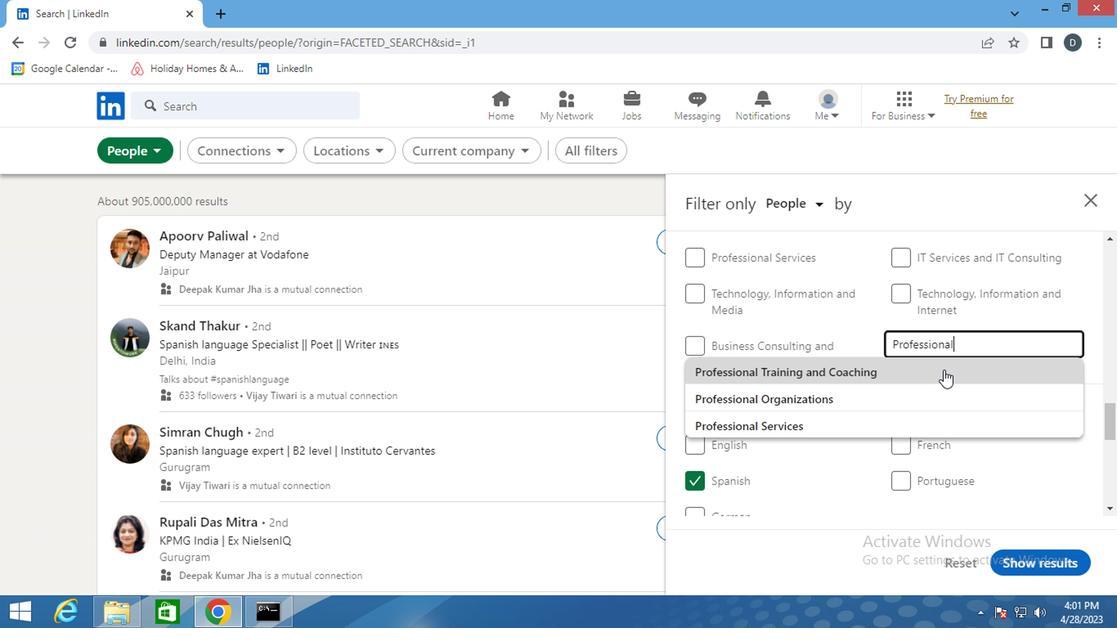 
Action: Mouse moved to (888, 377)
Screenshot: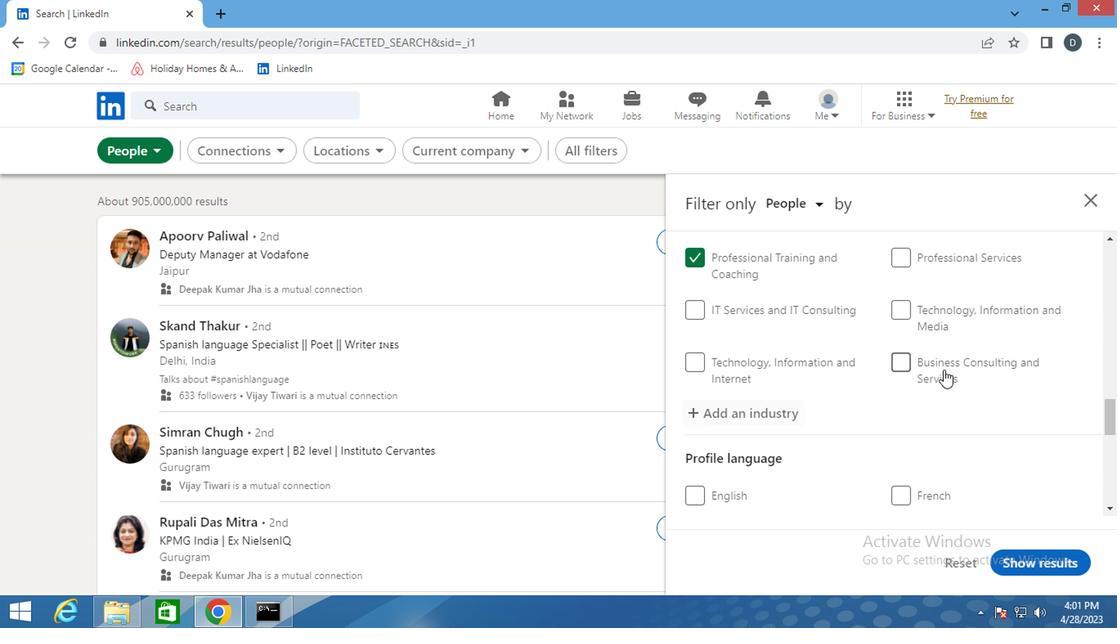 
Action: Mouse scrolled (888, 377) with delta (0, 0)
Screenshot: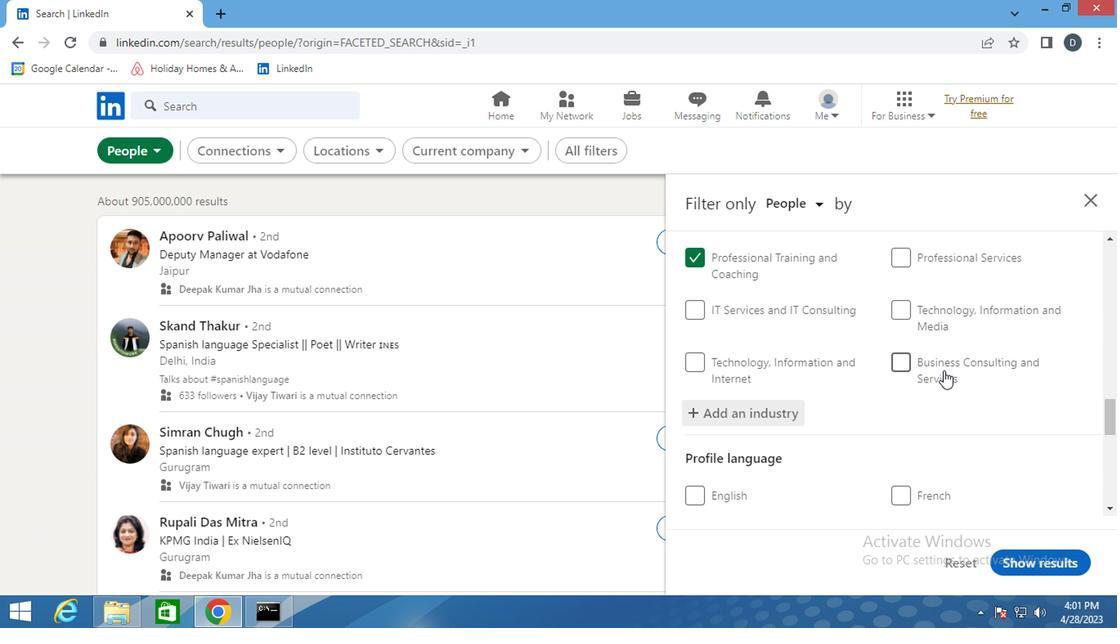 
Action: Mouse scrolled (888, 377) with delta (0, 0)
Screenshot: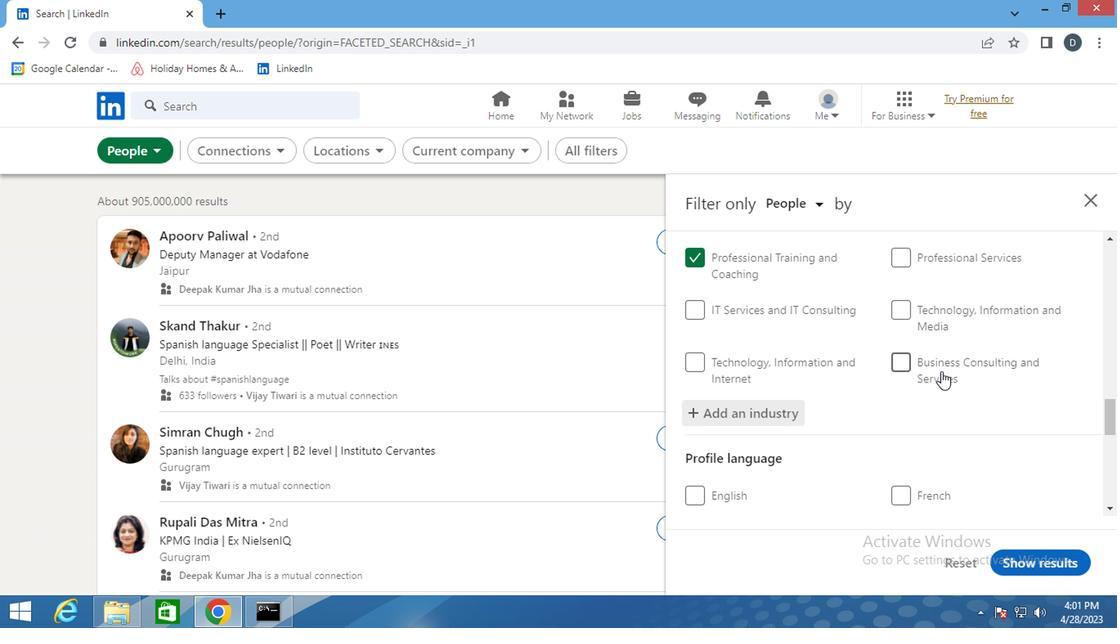 
Action: Mouse scrolled (888, 377) with delta (0, 0)
Screenshot: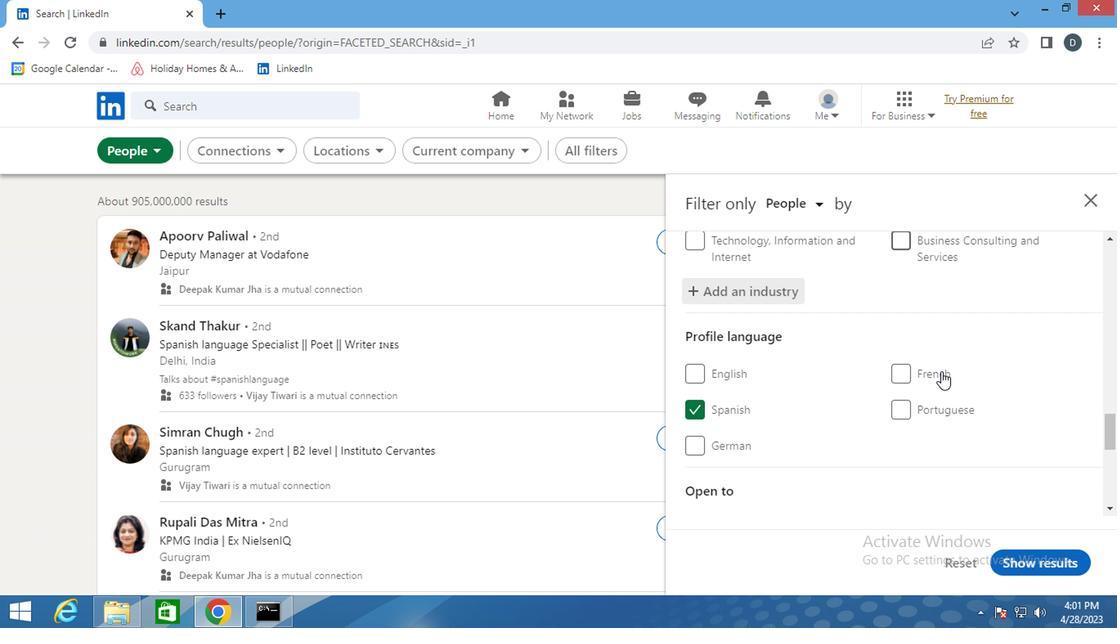 
Action: Mouse scrolled (888, 377) with delta (0, 0)
Screenshot: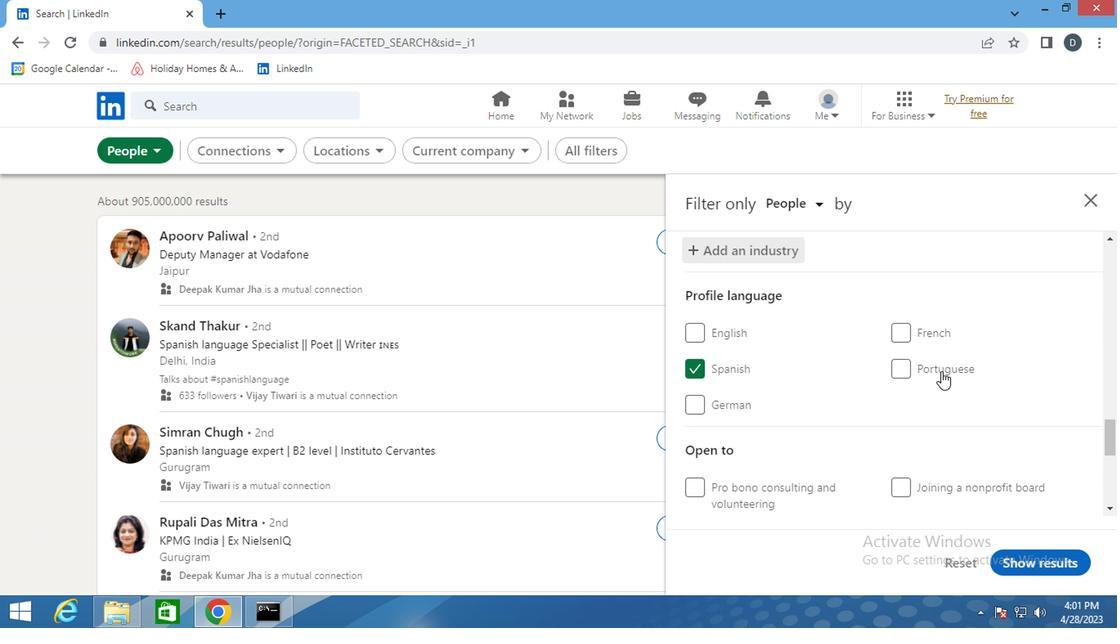 
Action: Mouse scrolled (888, 377) with delta (0, 0)
Screenshot: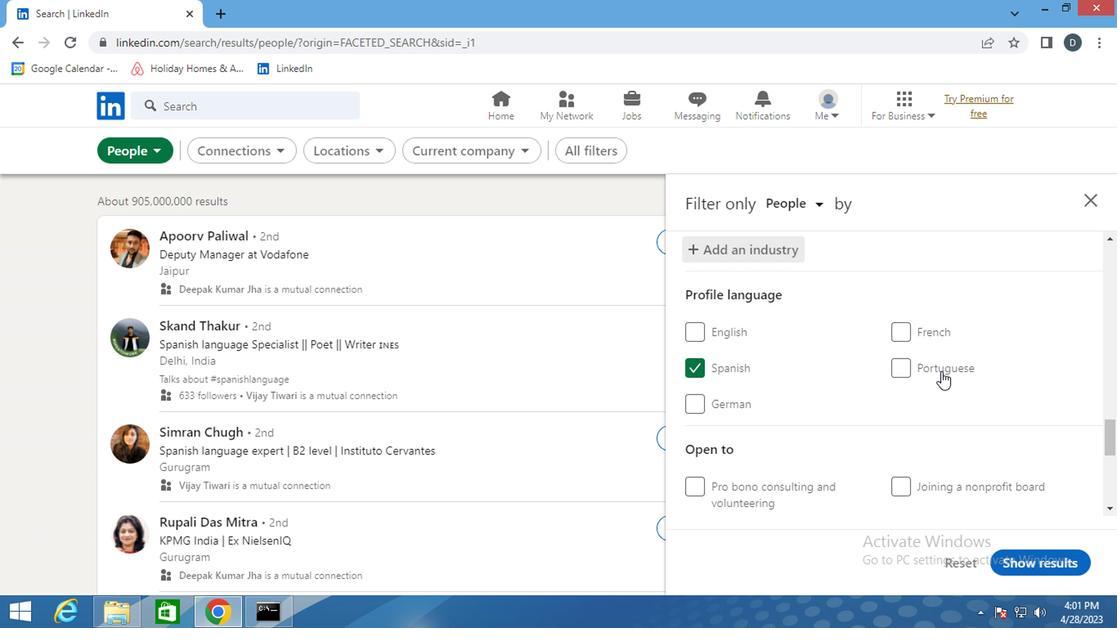 
Action: Mouse moved to (887, 418)
Screenshot: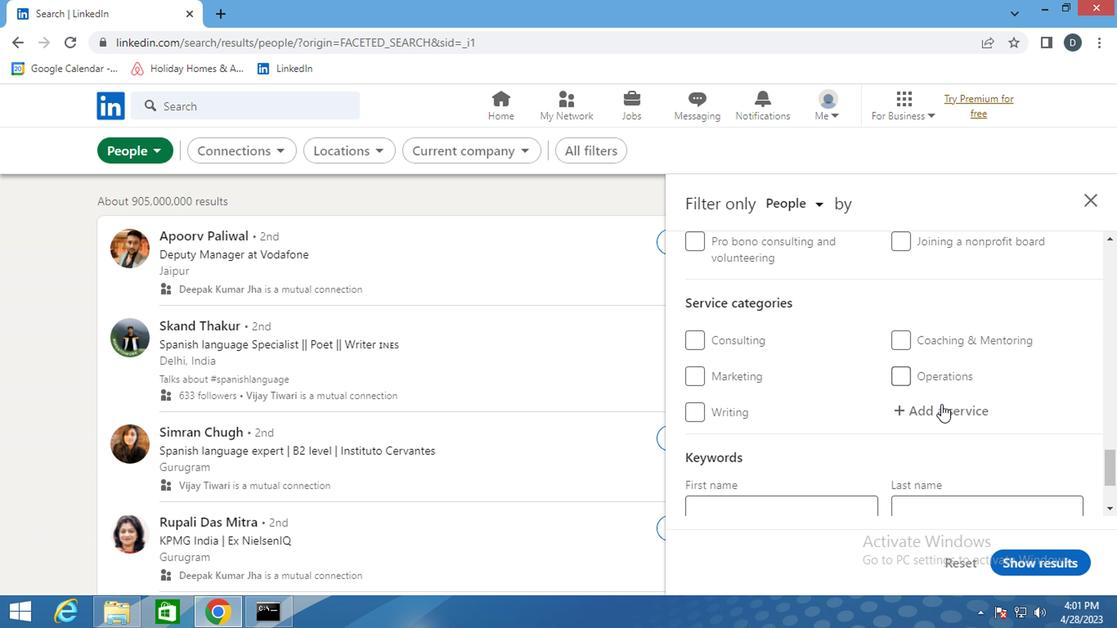 
Action: Mouse pressed left at (887, 418)
Screenshot: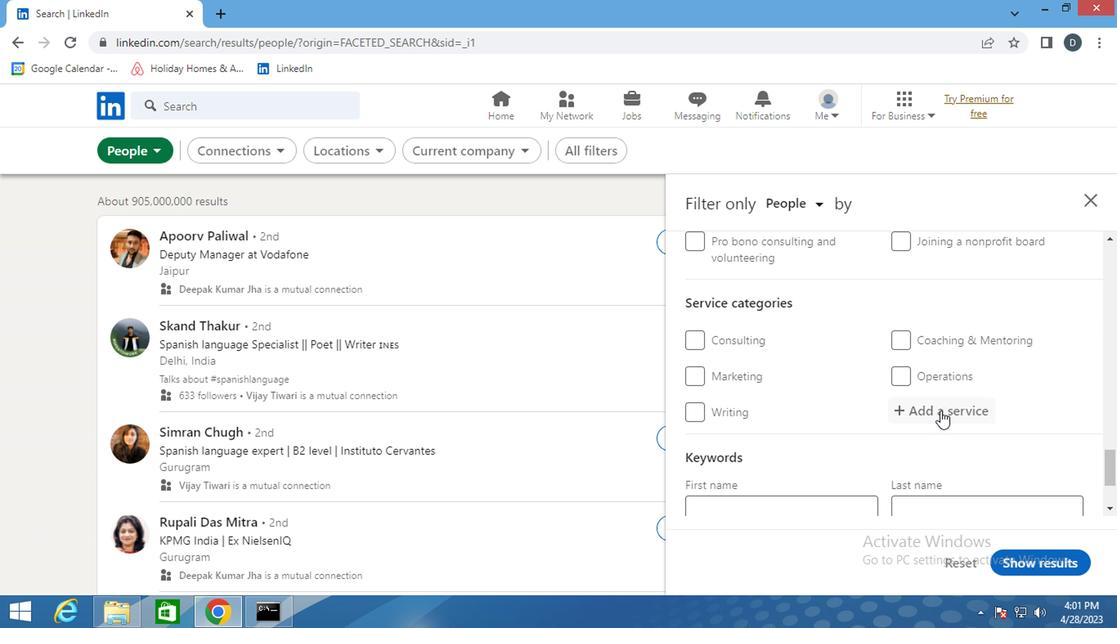 
Action: Mouse moved to (887, 417)
Screenshot: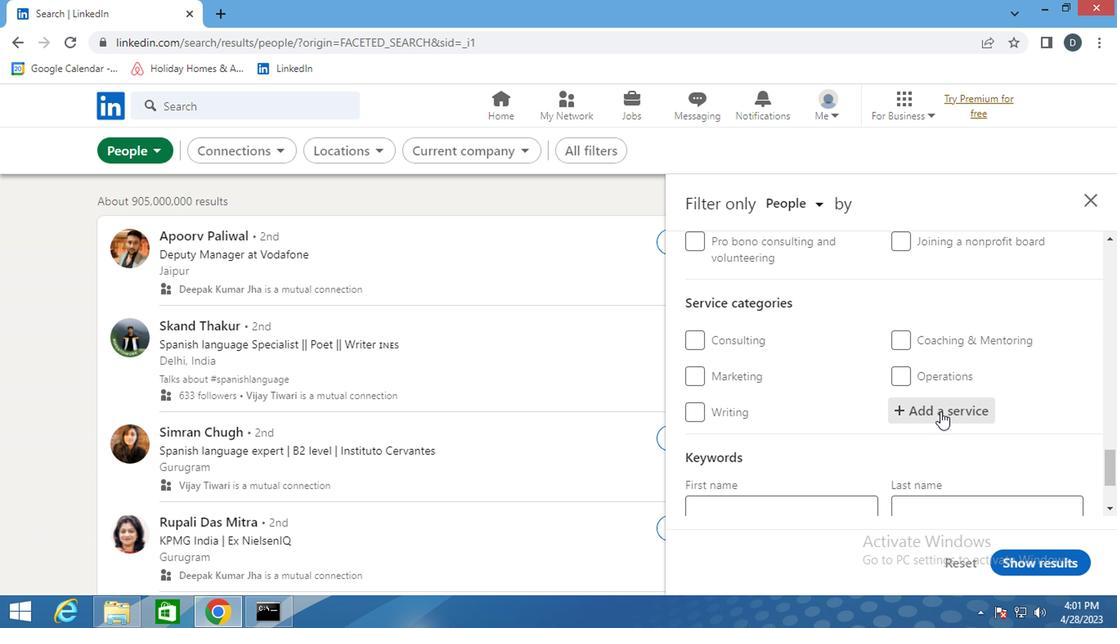 
Action: Mouse scrolled (887, 418) with delta (0, 1)
Screenshot: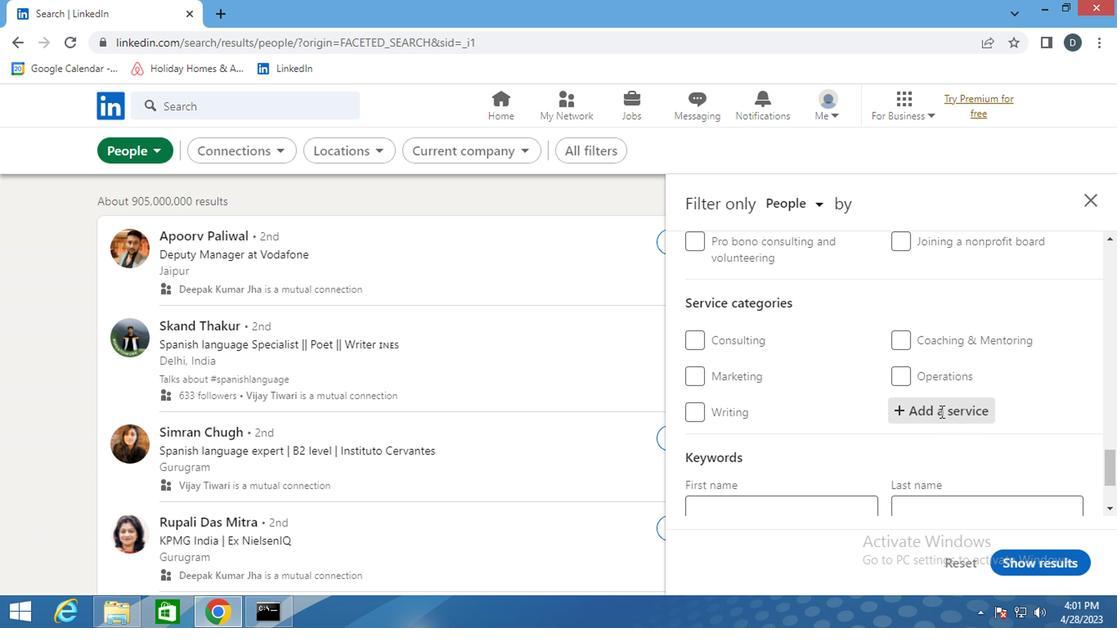 
Action: Mouse scrolled (887, 418) with delta (0, 1)
Screenshot: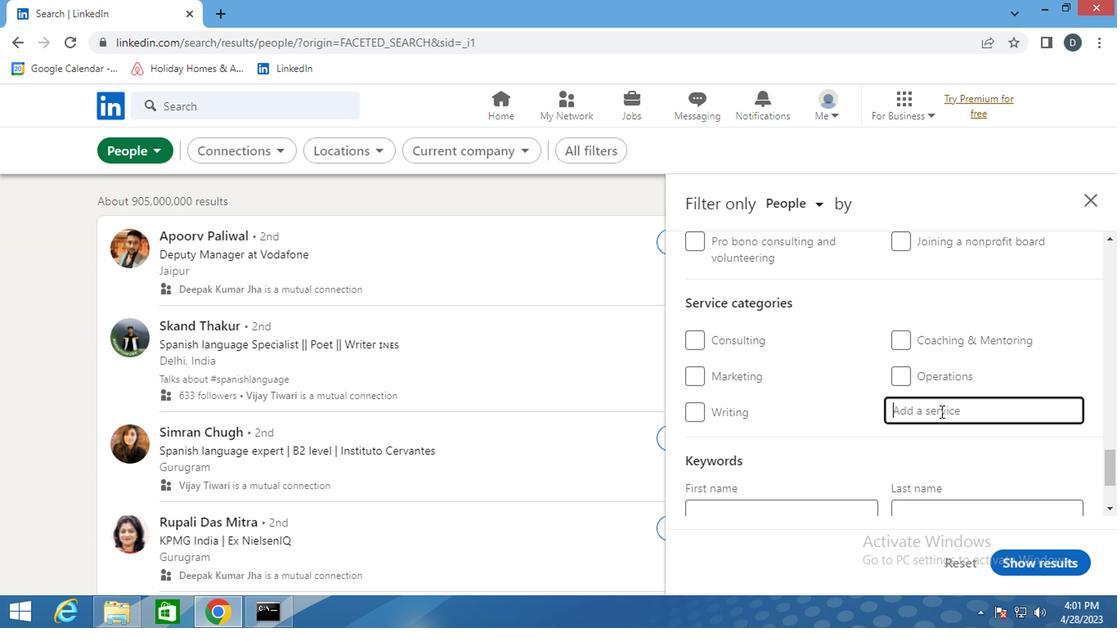 
Action: Mouse scrolled (887, 416) with delta (0, 0)
Screenshot: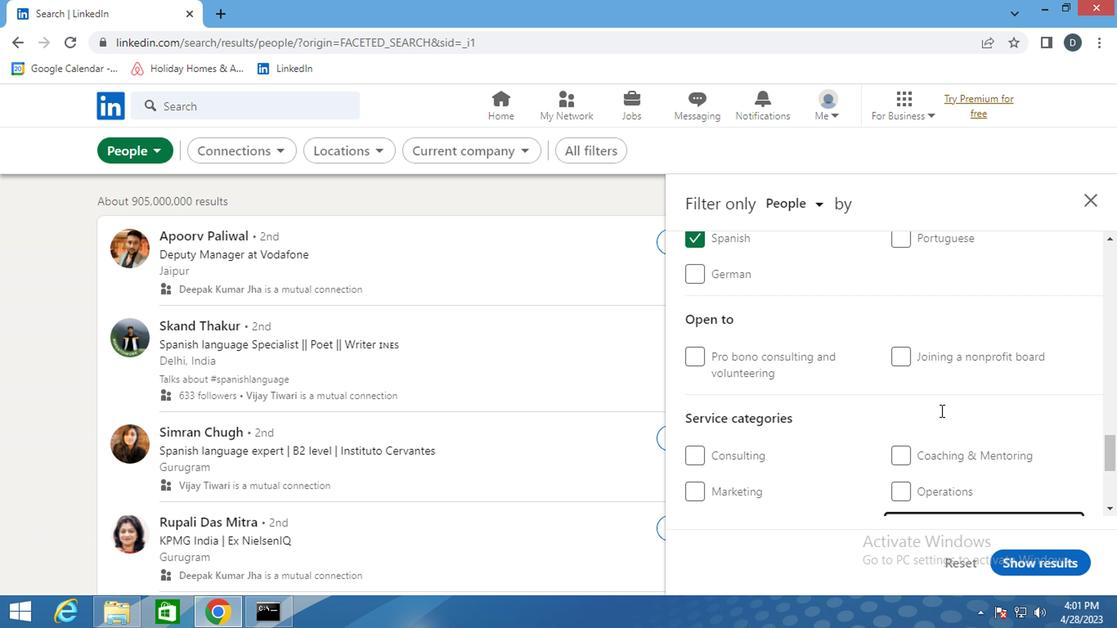 
Action: Mouse scrolled (887, 416) with delta (0, 0)
Screenshot: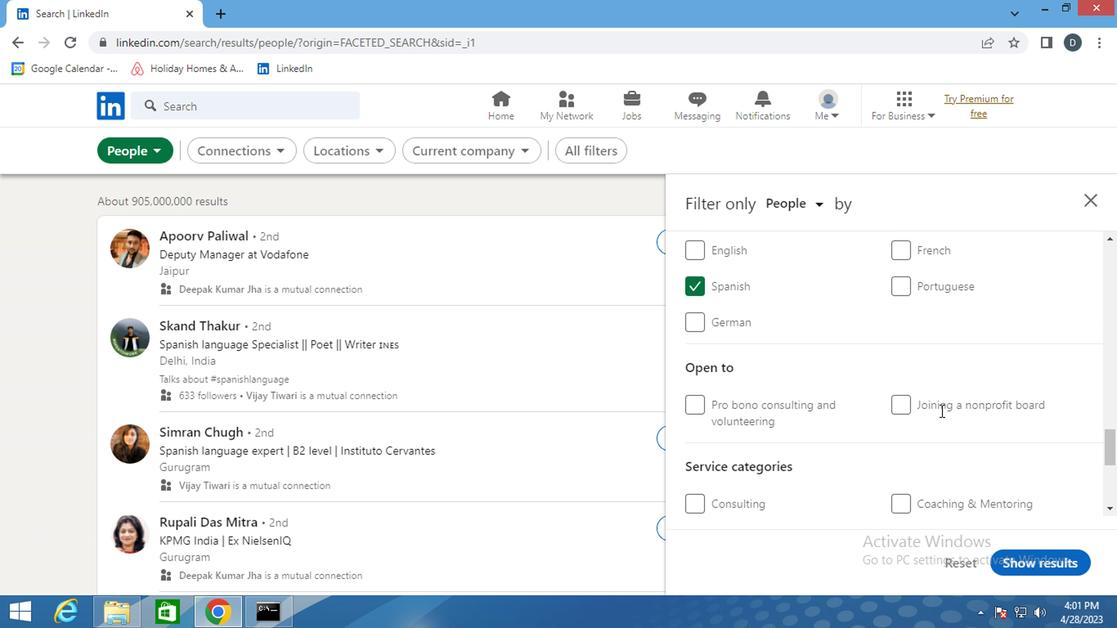 
Action: Mouse moved to (891, 411)
Screenshot: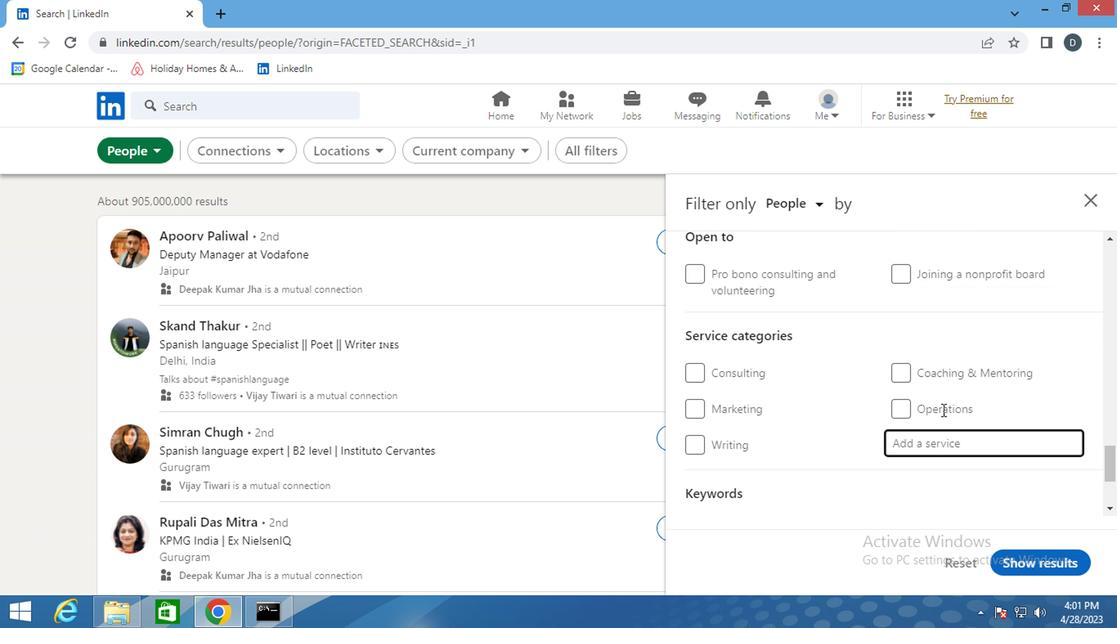 
Action: Mouse scrolled (891, 411) with delta (0, 0)
Screenshot: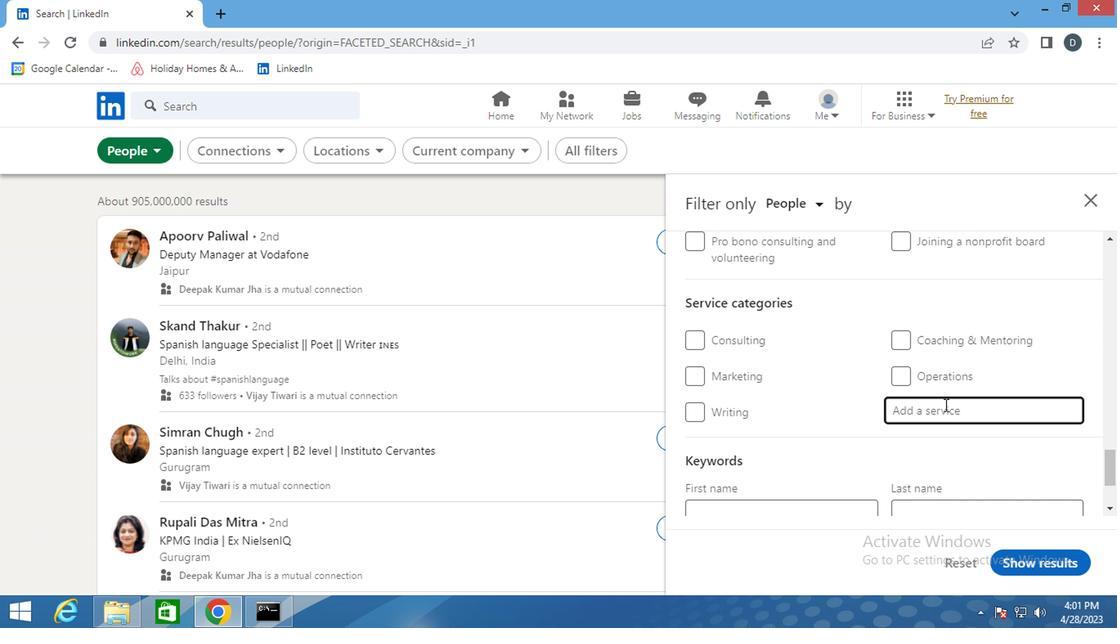 
Action: Mouse moved to (885, 411)
Screenshot: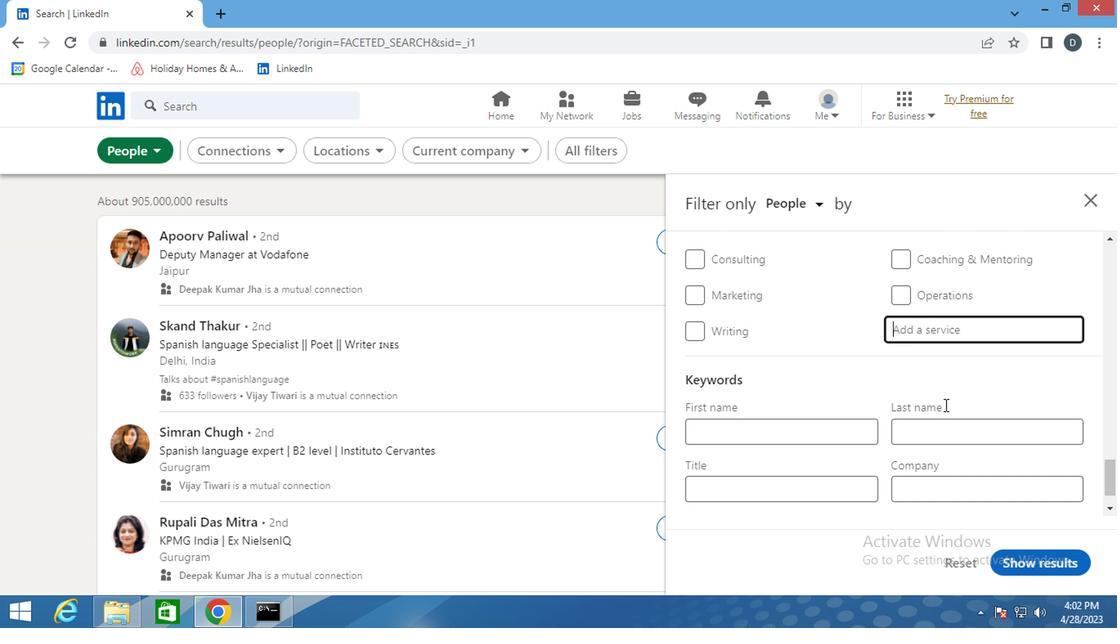 
Action: Key pressed <Key.shift>TRANSLAT<Key.down><Key.enter>
Screenshot: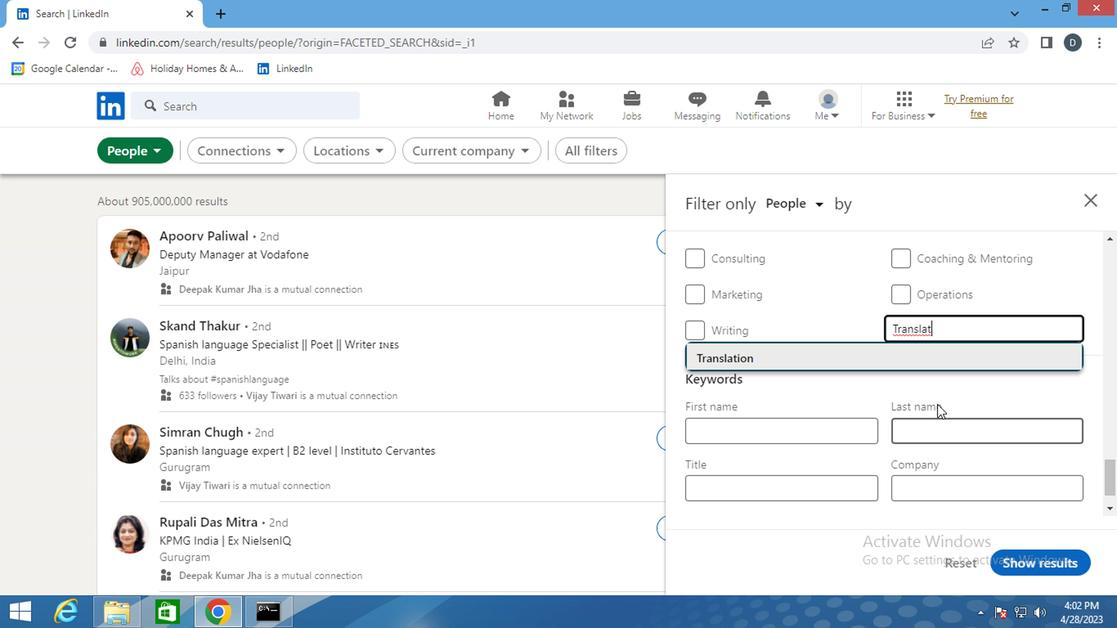 
Action: Mouse moved to (919, 409)
Screenshot: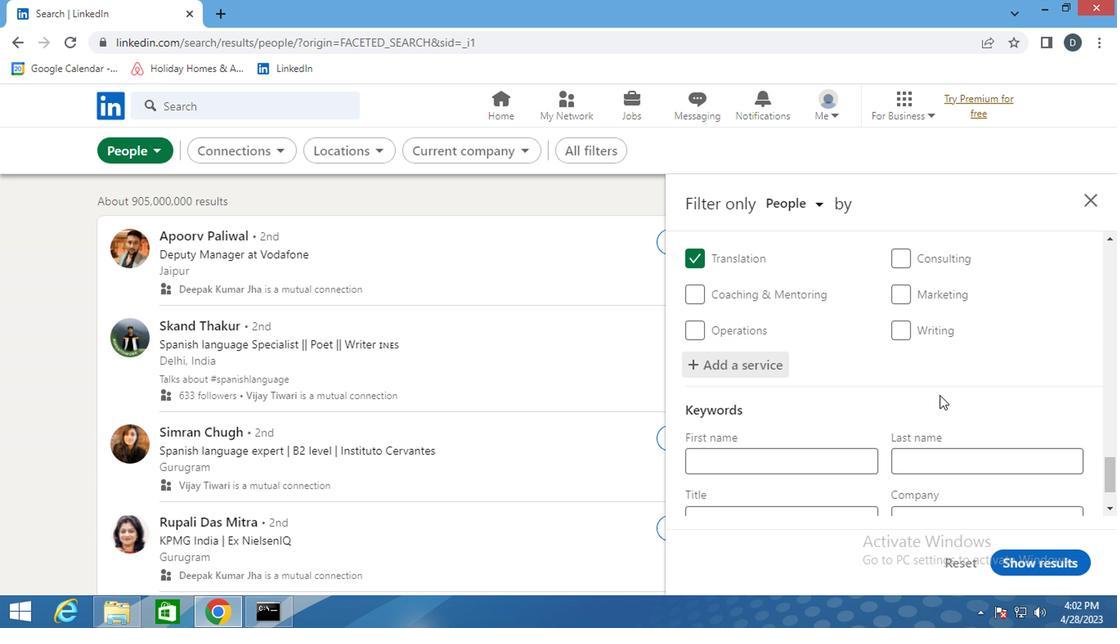 
Action: Mouse scrolled (919, 408) with delta (0, 0)
Screenshot: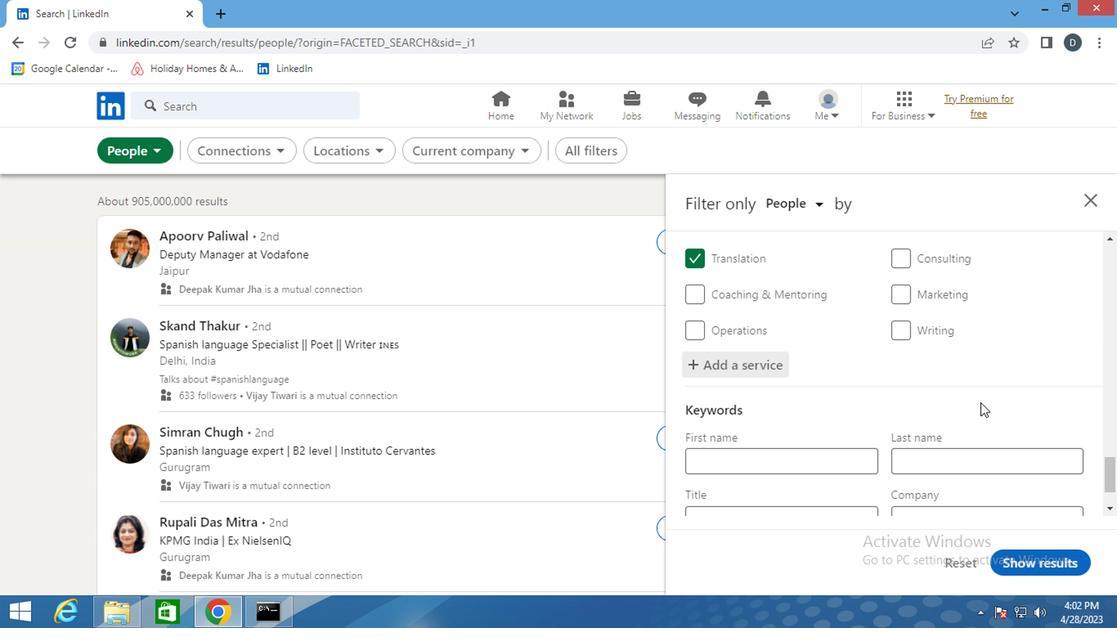 
Action: Mouse moved to (920, 410)
Screenshot: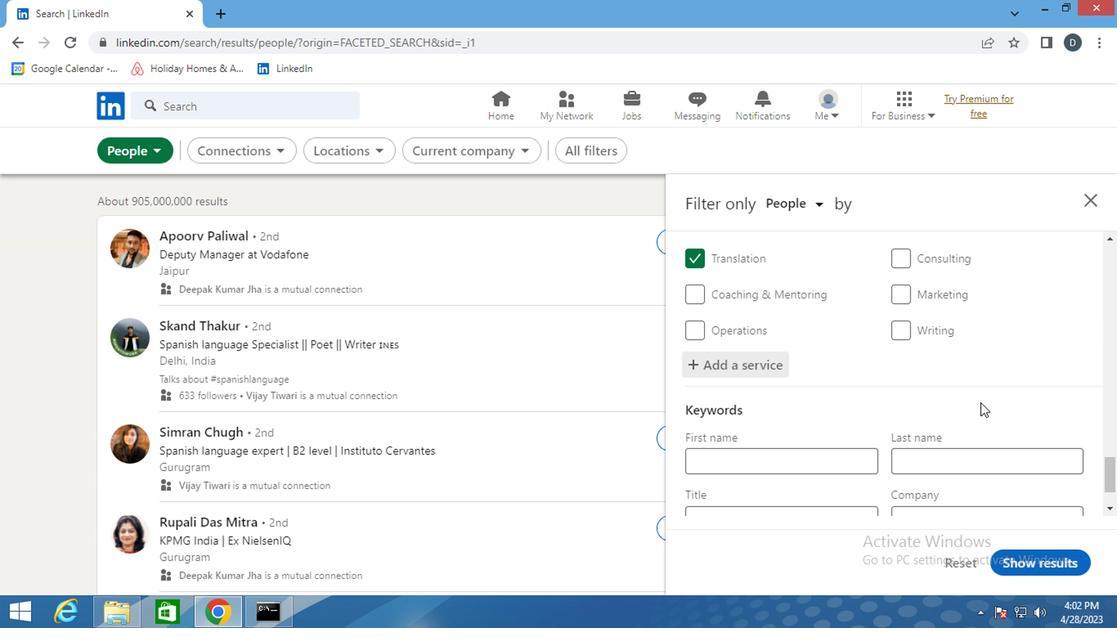 
Action: Mouse scrolled (920, 409) with delta (0, -1)
Screenshot: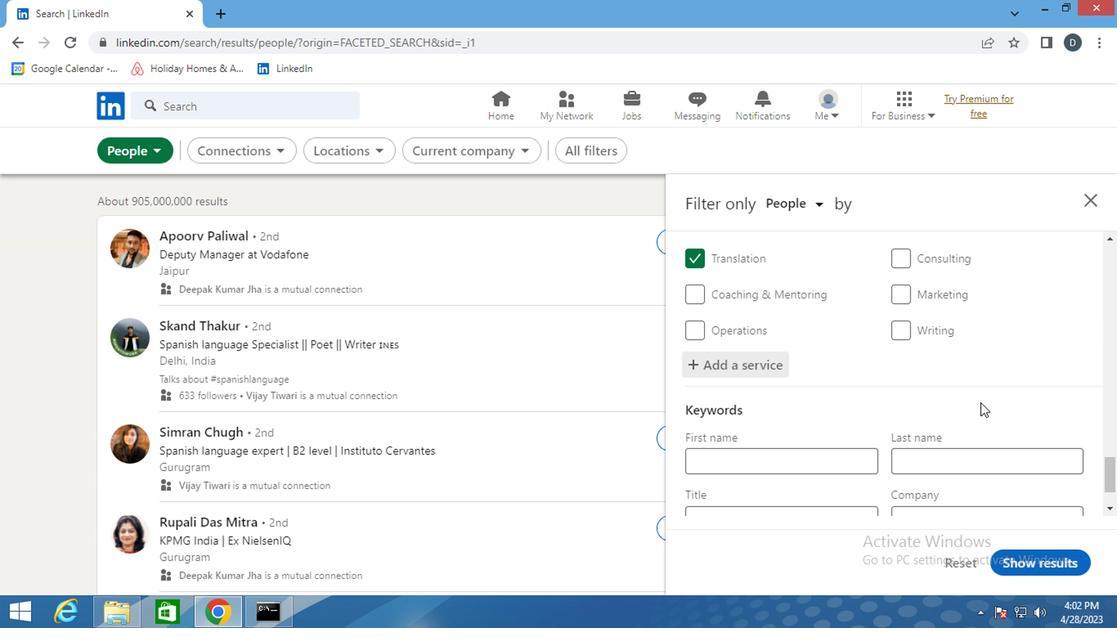 
Action: Mouse moved to (918, 410)
Screenshot: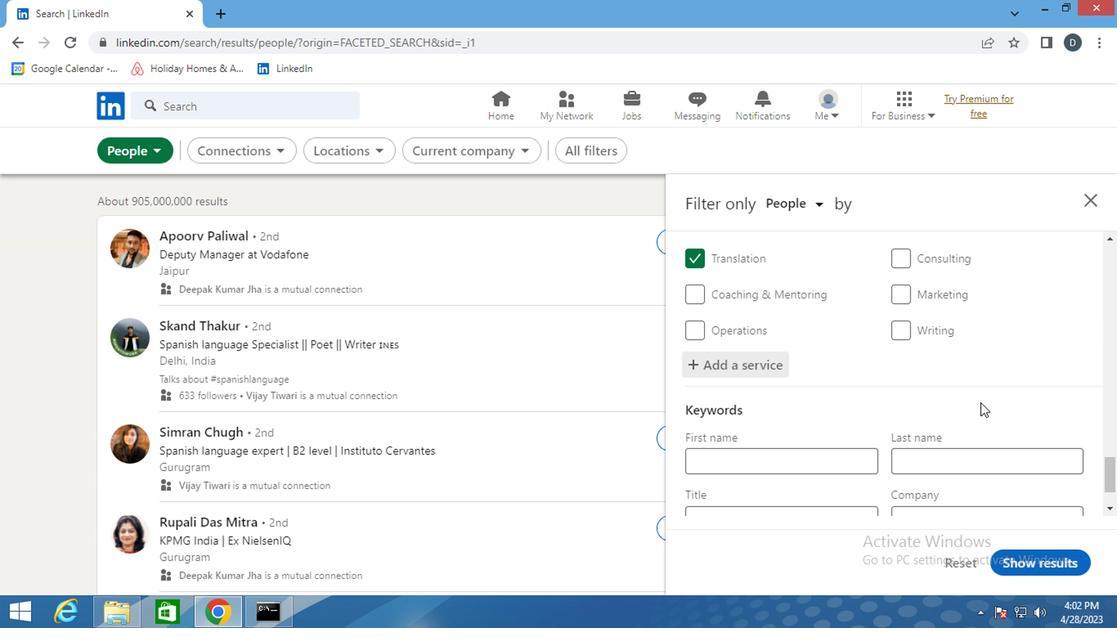 
Action: Mouse scrolled (918, 409) with delta (0, -1)
Screenshot: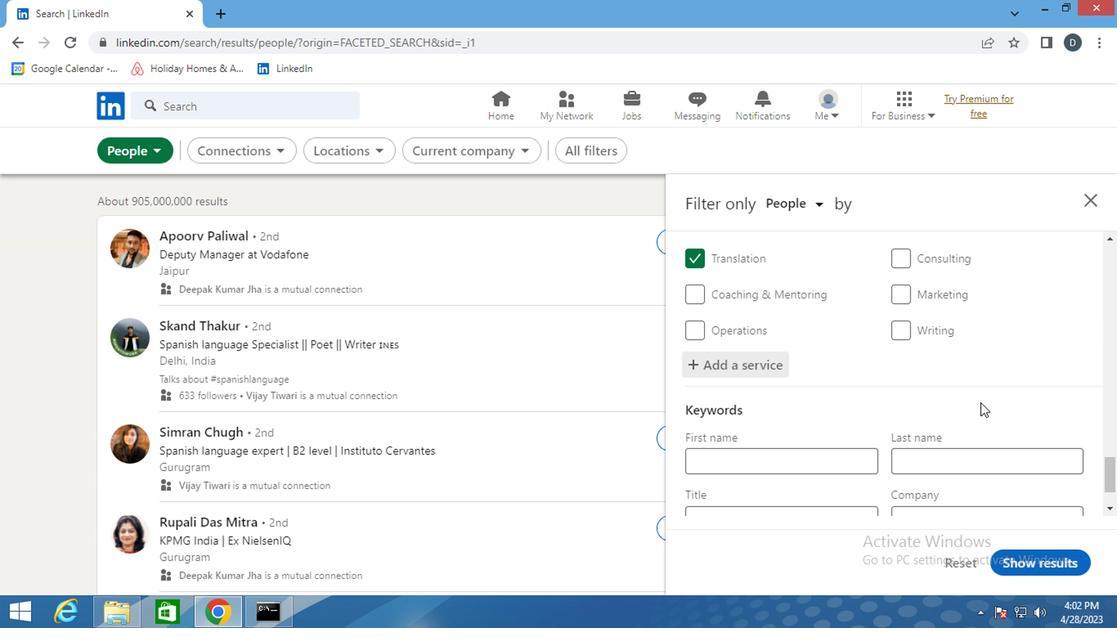 
Action: Mouse moved to (916, 411)
Screenshot: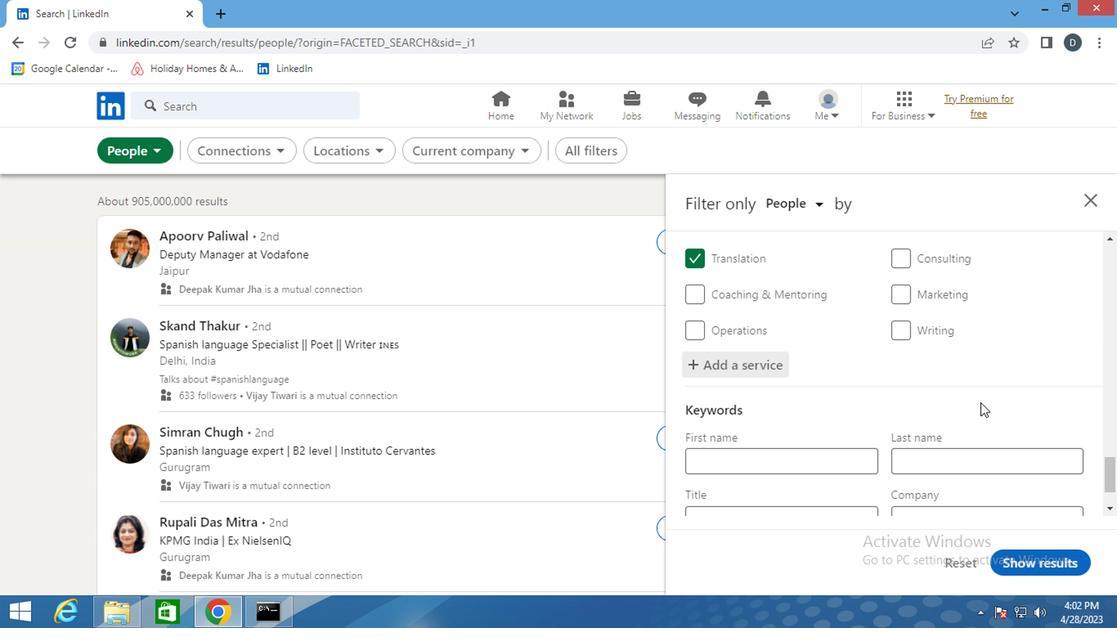 
Action: Mouse scrolled (916, 411) with delta (0, 0)
Screenshot: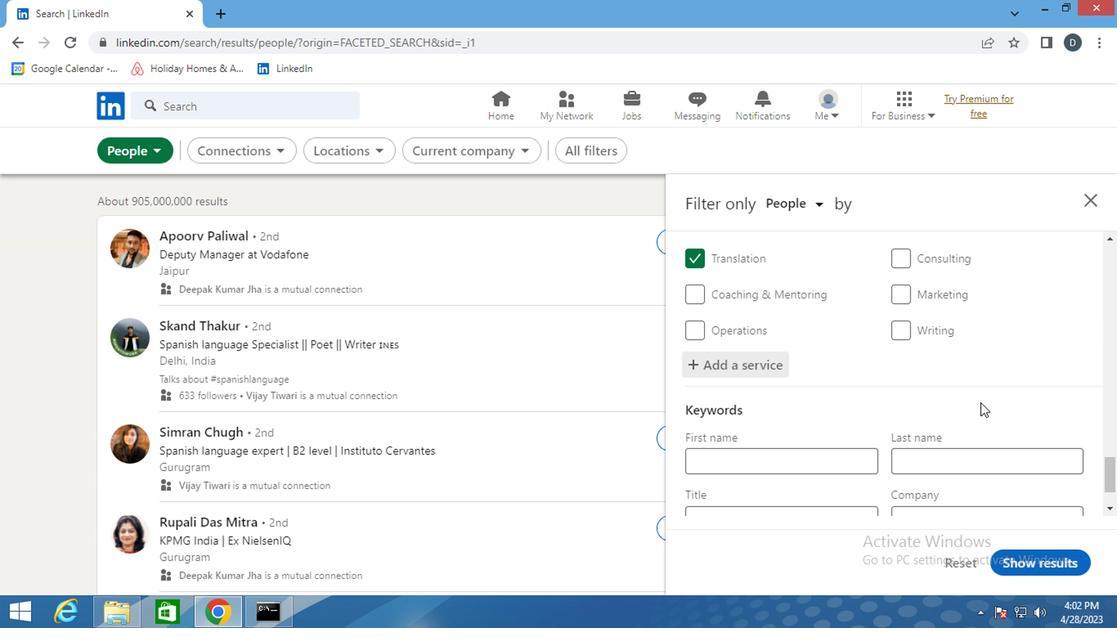 
Action: Mouse moved to (912, 412)
Screenshot: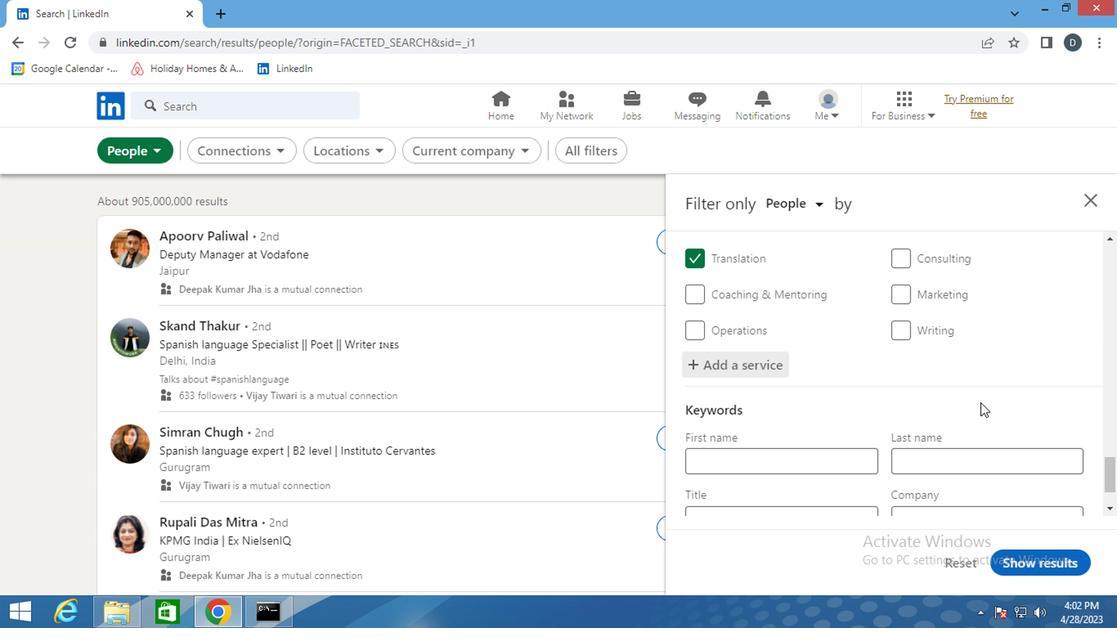 
Action: Mouse scrolled (912, 411) with delta (0, -1)
Screenshot: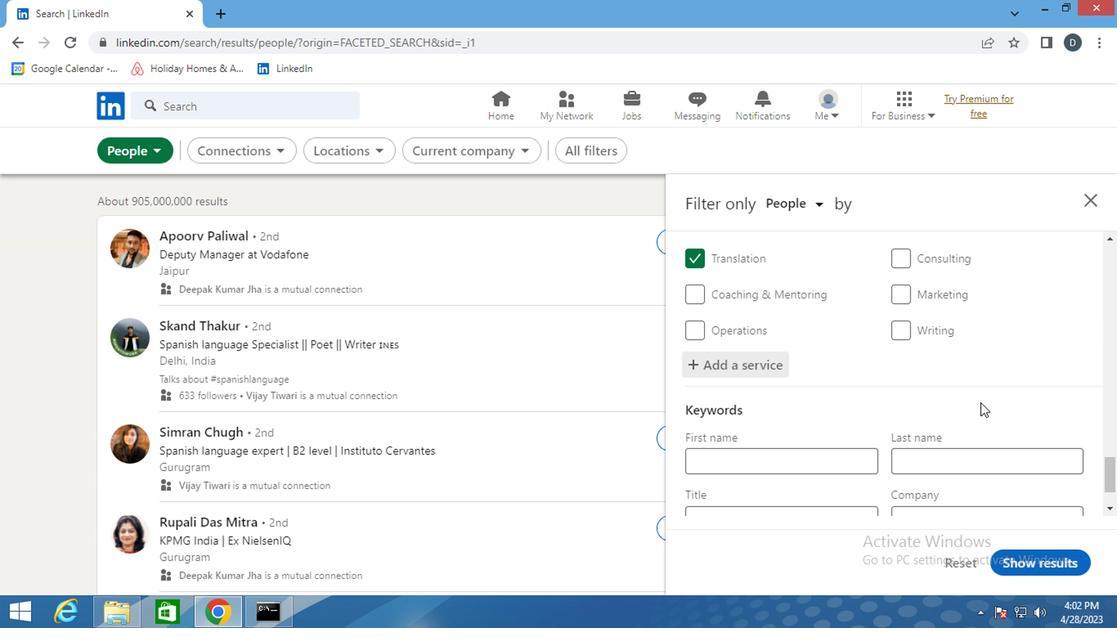 
Action: Mouse moved to (771, 444)
Screenshot: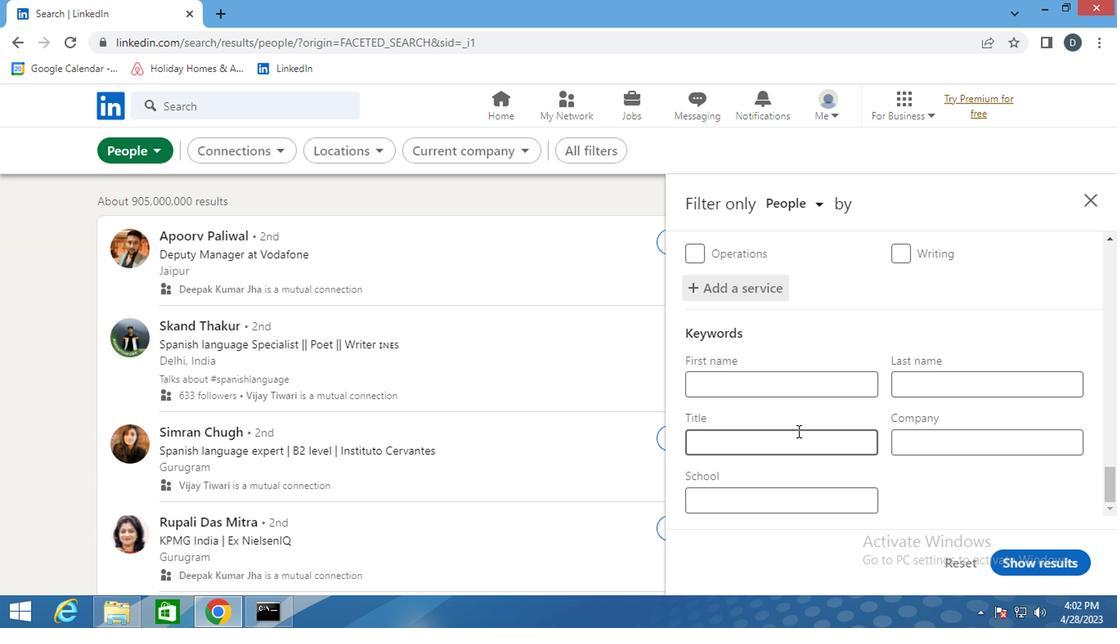 
Action: Mouse pressed left at (771, 444)
Screenshot: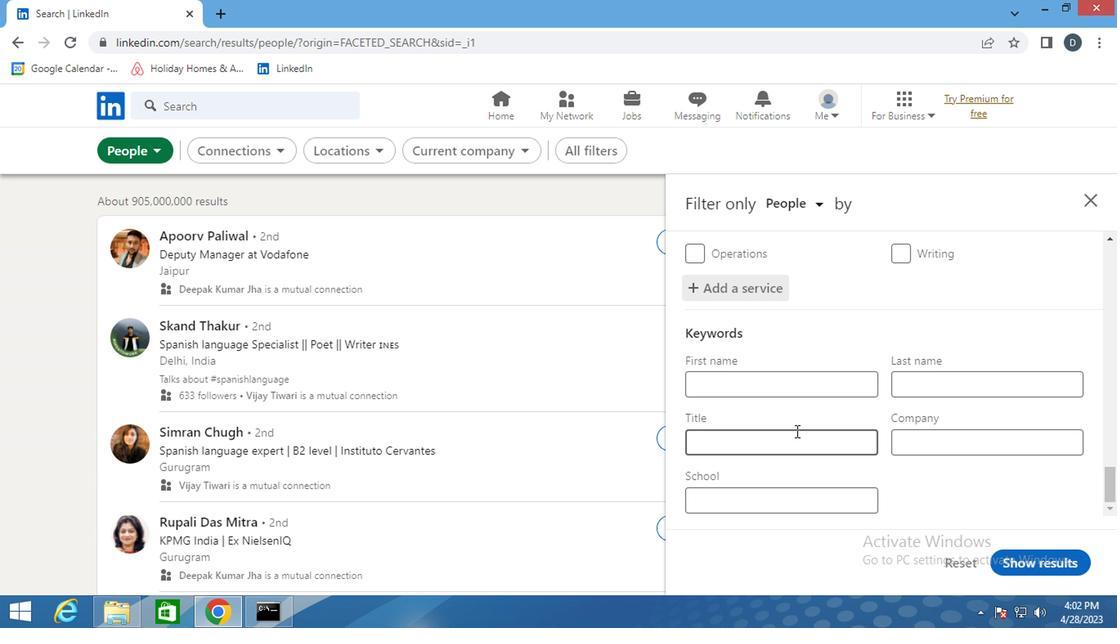 
Action: Mouse moved to (770, 446)
Screenshot: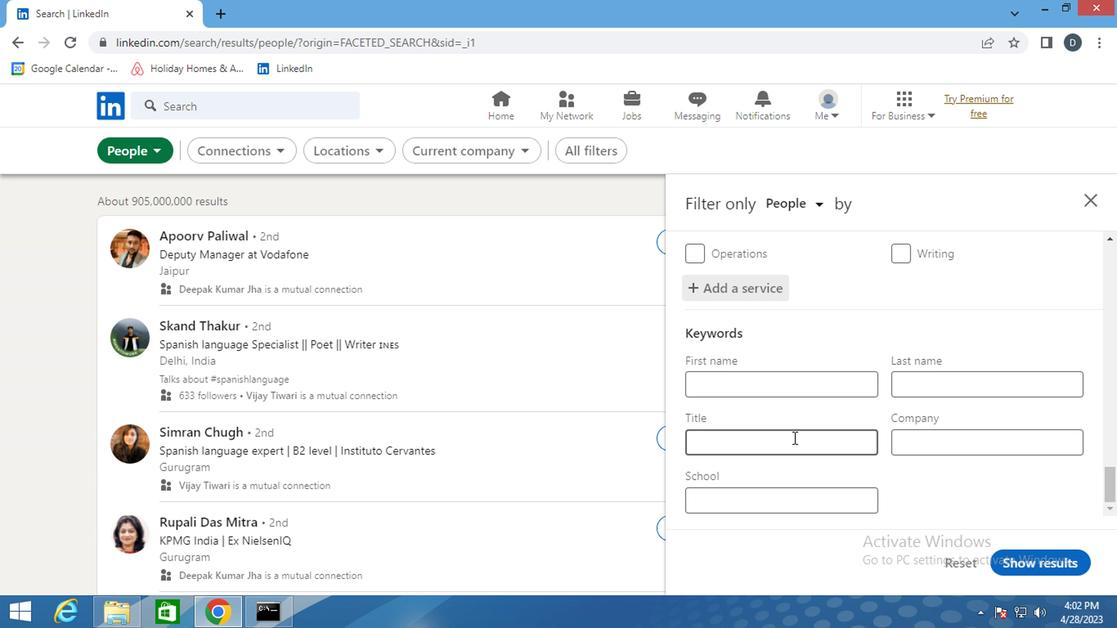 
Action: Key pressed <Key.shift>FARM<Key.space><Key.shift>WORKER
Screenshot: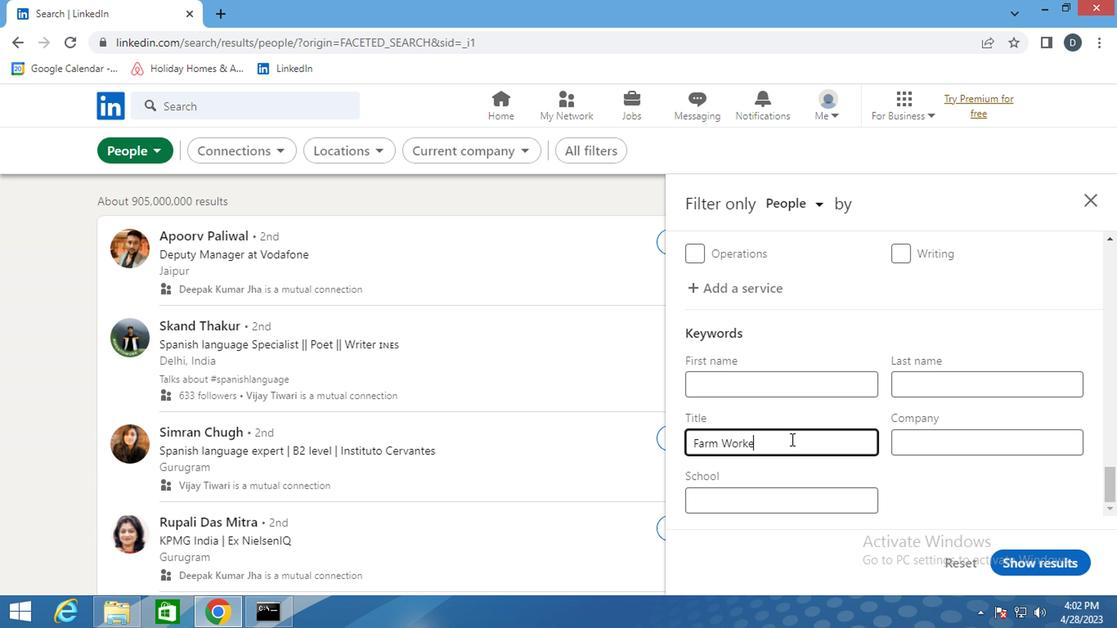 
Action: Mouse moved to (947, 571)
Screenshot: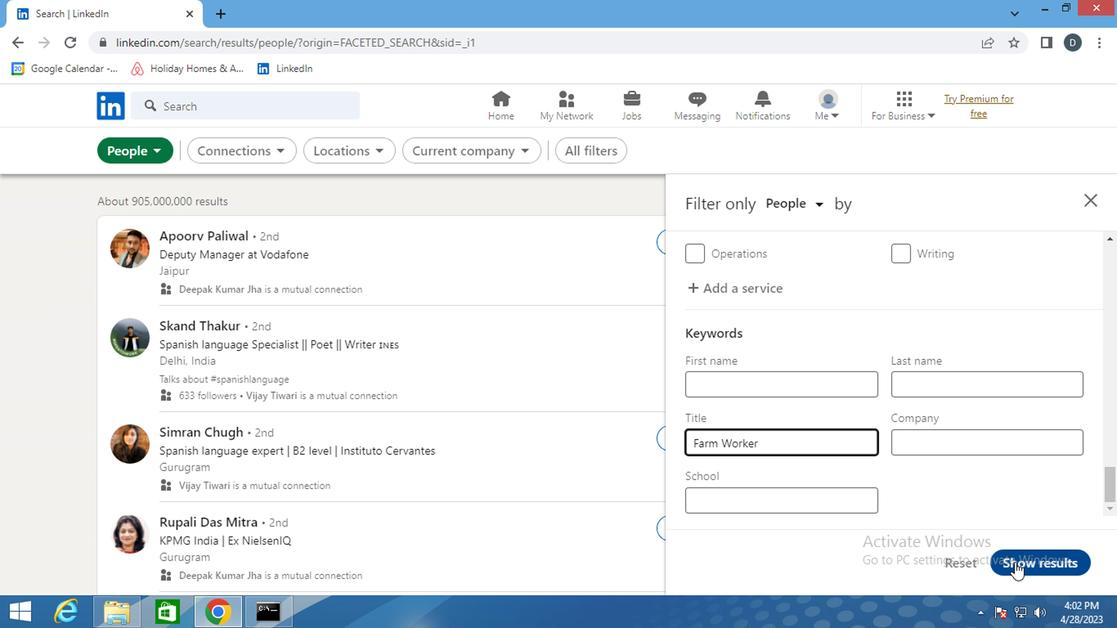 
Action: Mouse pressed left at (947, 571)
Screenshot: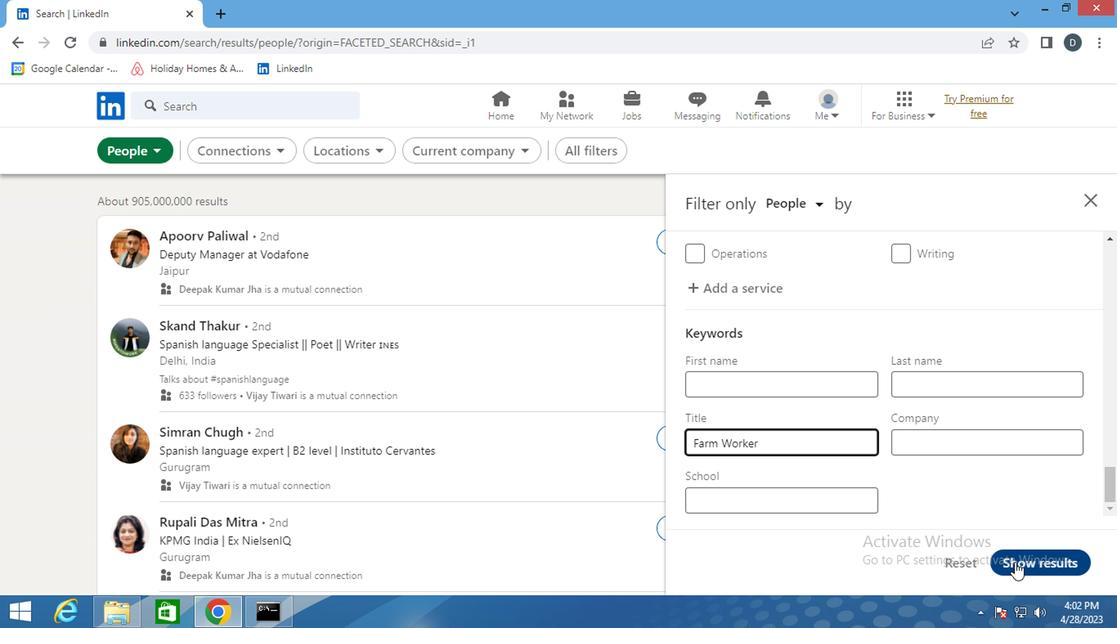 
Action: Mouse moved to (887, 441)
Screenshot: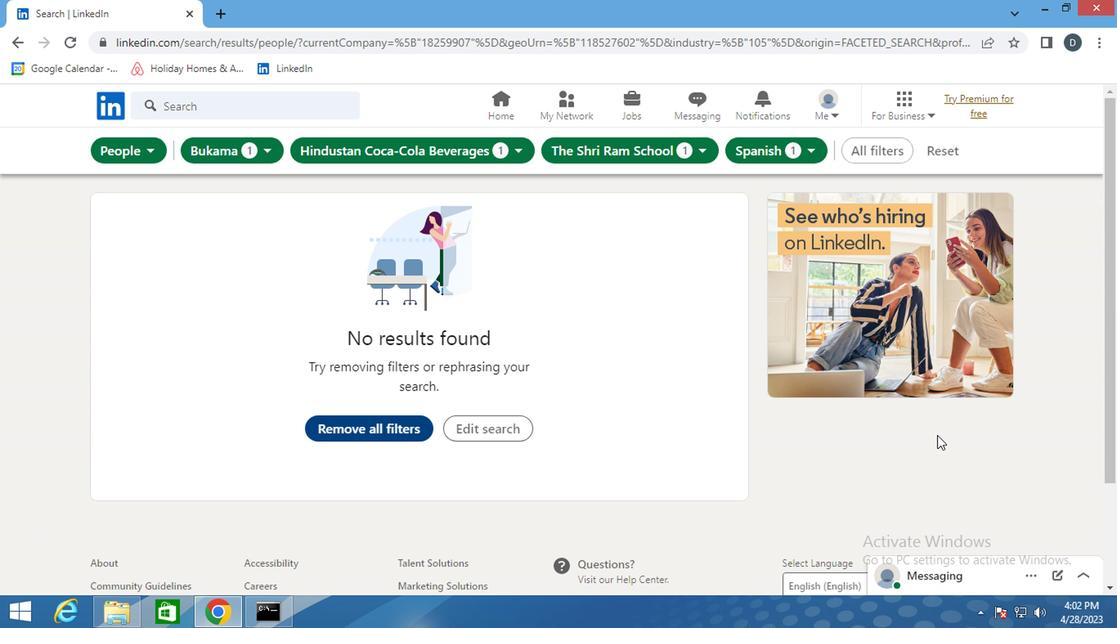 
